 Task: Look for space in Mawlamyine, Myanmar from 24th August, 2023 to 10th September, 2023 for 8 adults in price range Rs.12000 to Rs.15000. Place can be entire place or shared room with 4 bedrooms having 8 beds and 4 bathrooms. Property type can be house, flat, guest house. Amenities needed are: wifi, TV, free parkinig on premises, gym, breakfast. Booking option can be shelf check-in. Required host language is English.
Action: Mouse moved to (454, 98)
Screenshot: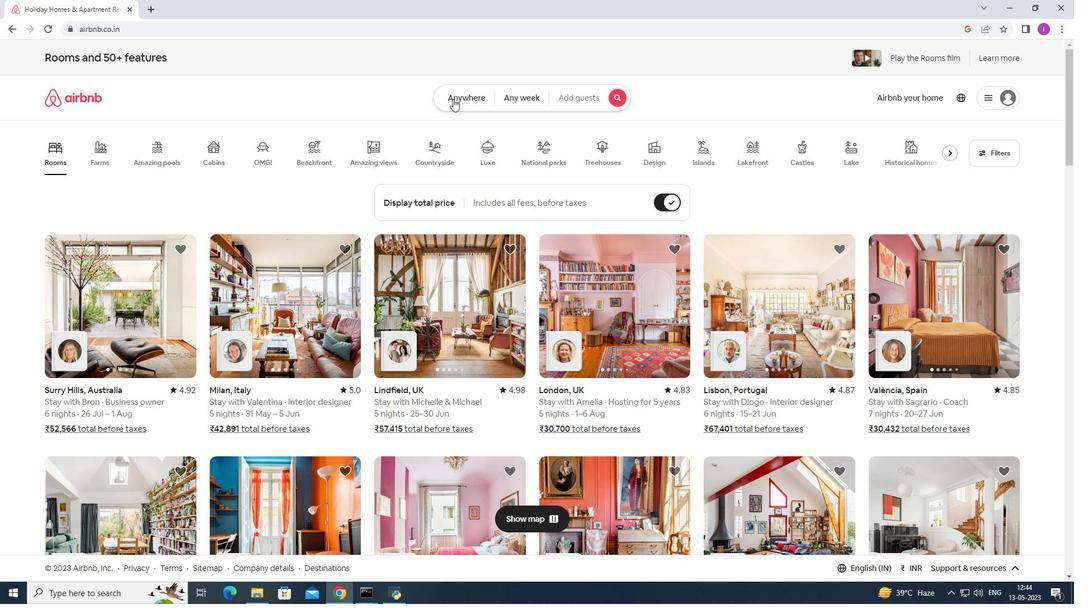 
Action: Mouse pressed left at (454, 98)
Screenshot: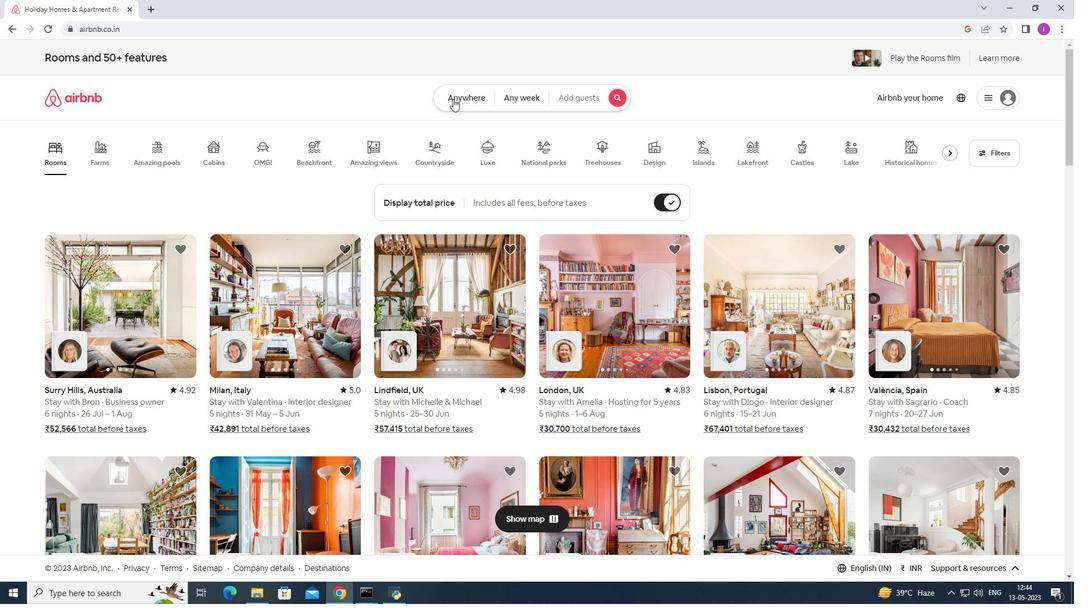 
Action: Mouse moved to (375, 149)
Screenshot: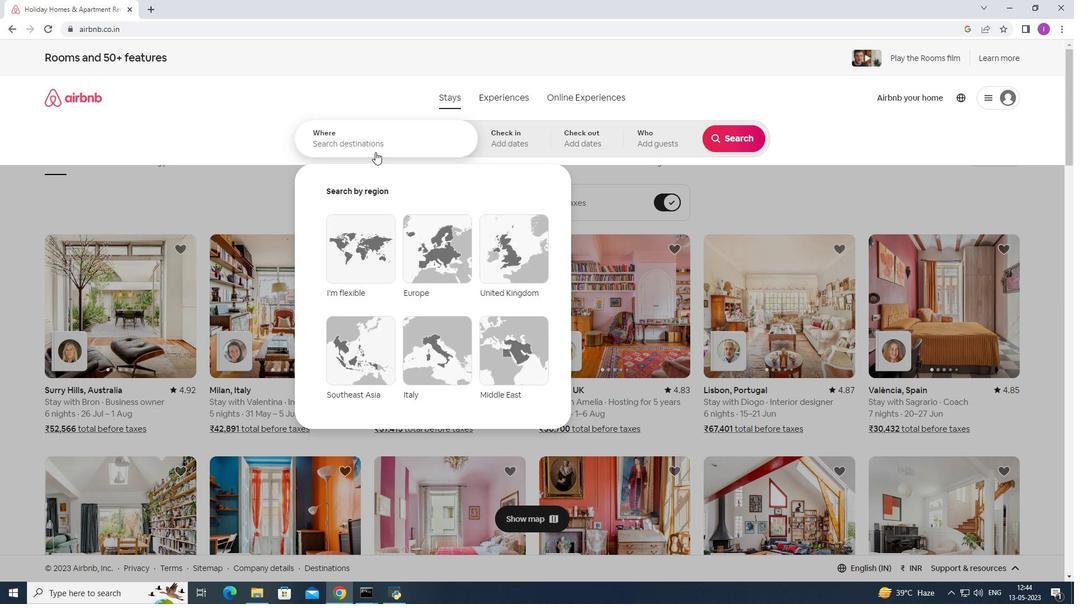 
Action: Mouse pressed left at (375, 149)
Screenshot: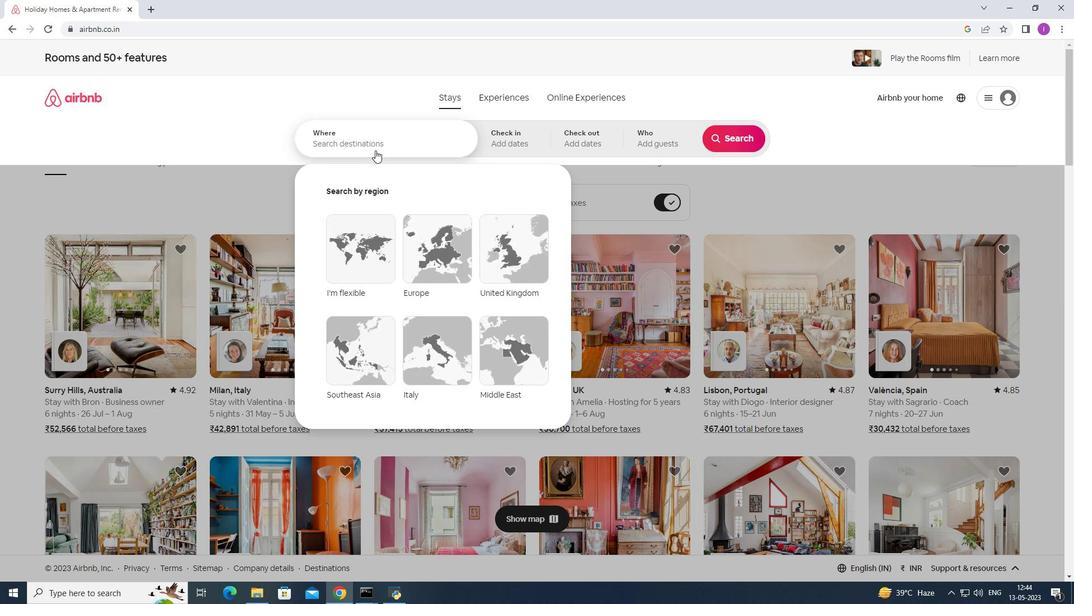 
Action: Mouse moved to (384, 141)
Screenshot: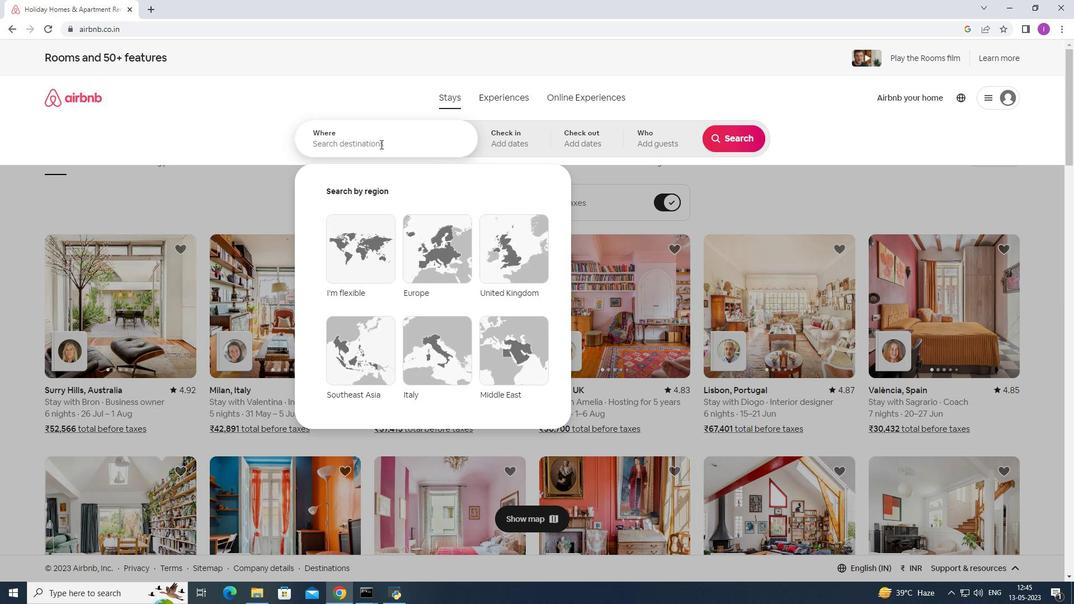 
Action: Key pressed <Key.shift>Mawlamyine
Screenshot: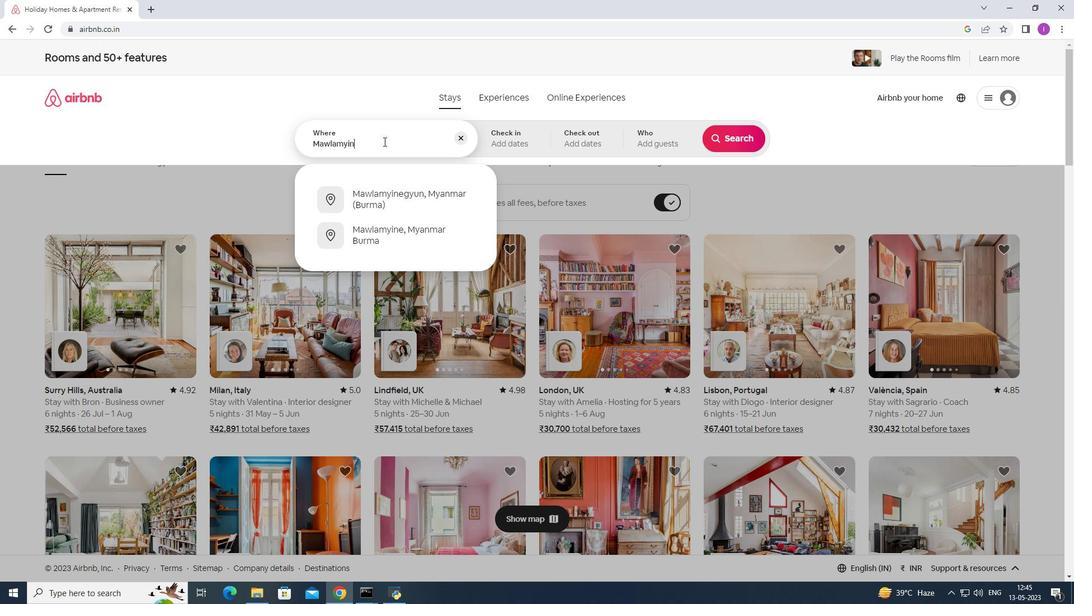 
Action: Mouse moved to (377, 206)
Screenshot: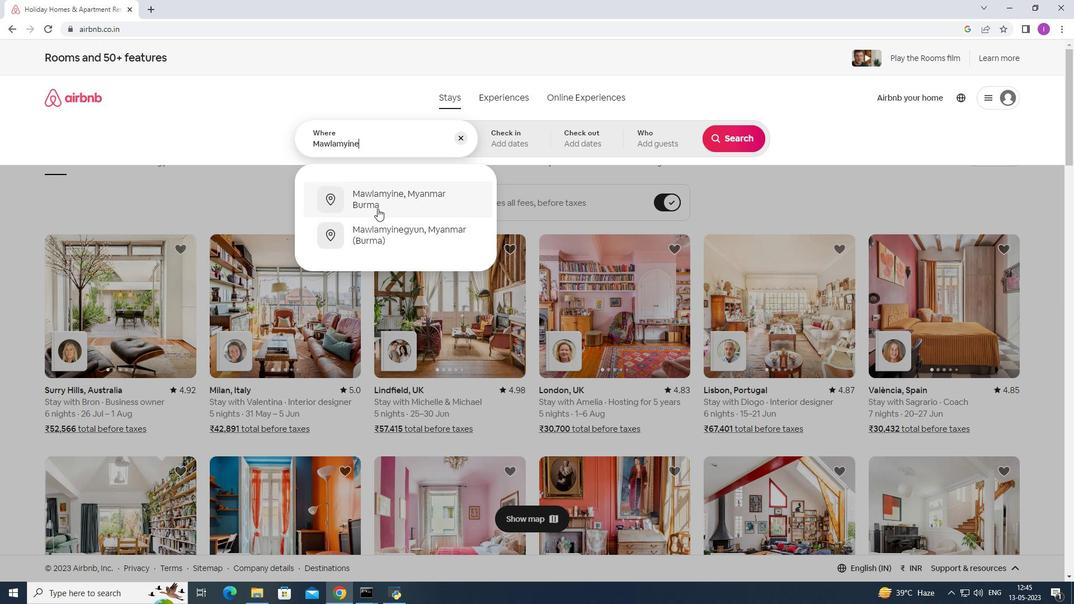 
Action: Mouse pressed left at (377, 206)
Screenshot: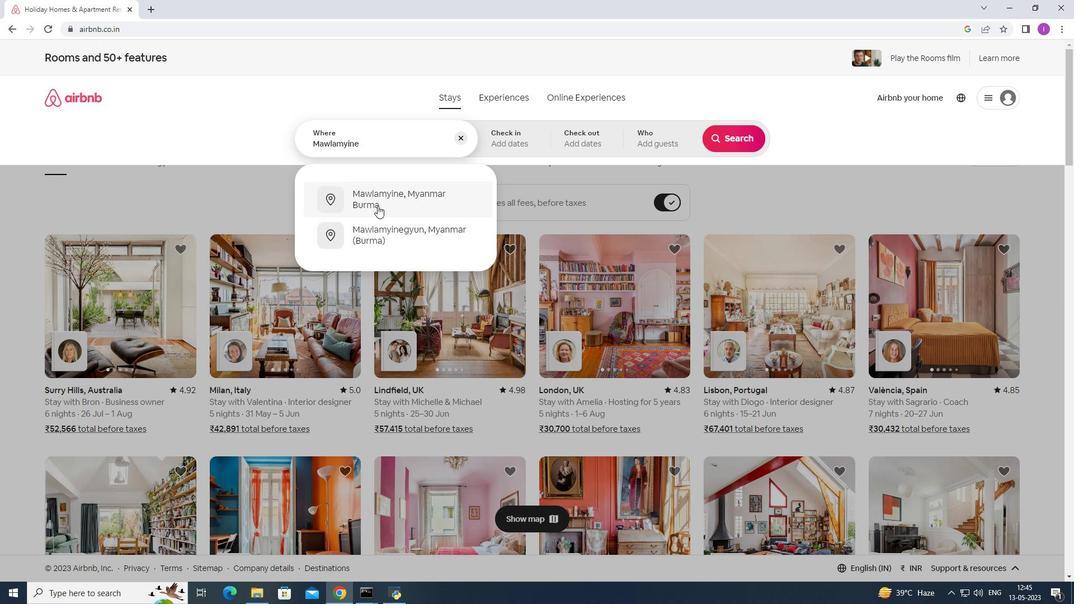 
Action: Mouse moved to (738, 228)
Screenshot: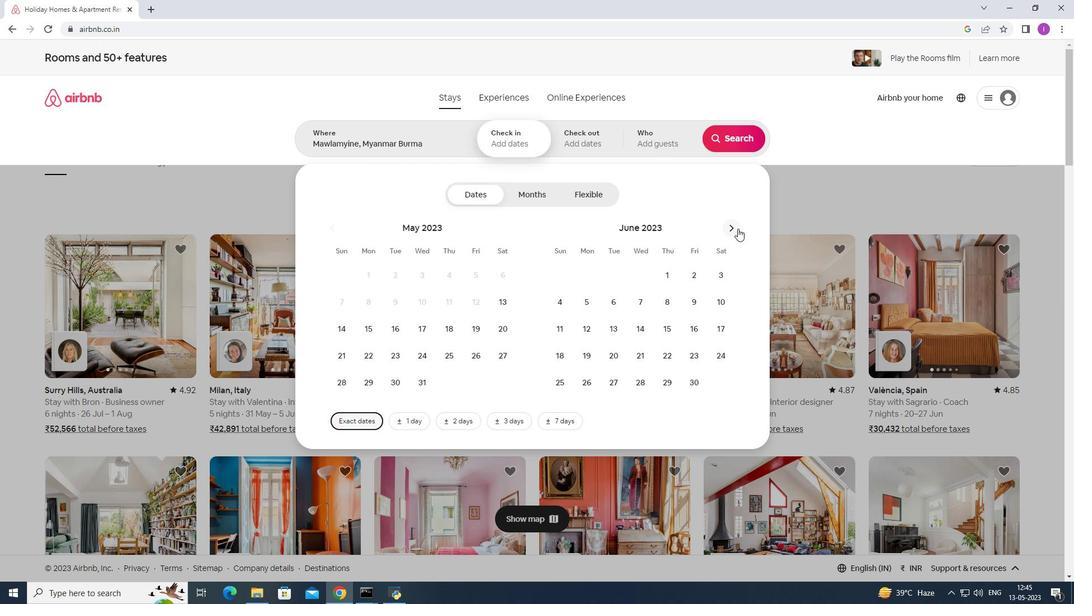 
Action: Mouse pressed left at (738, 228)
Screenshot: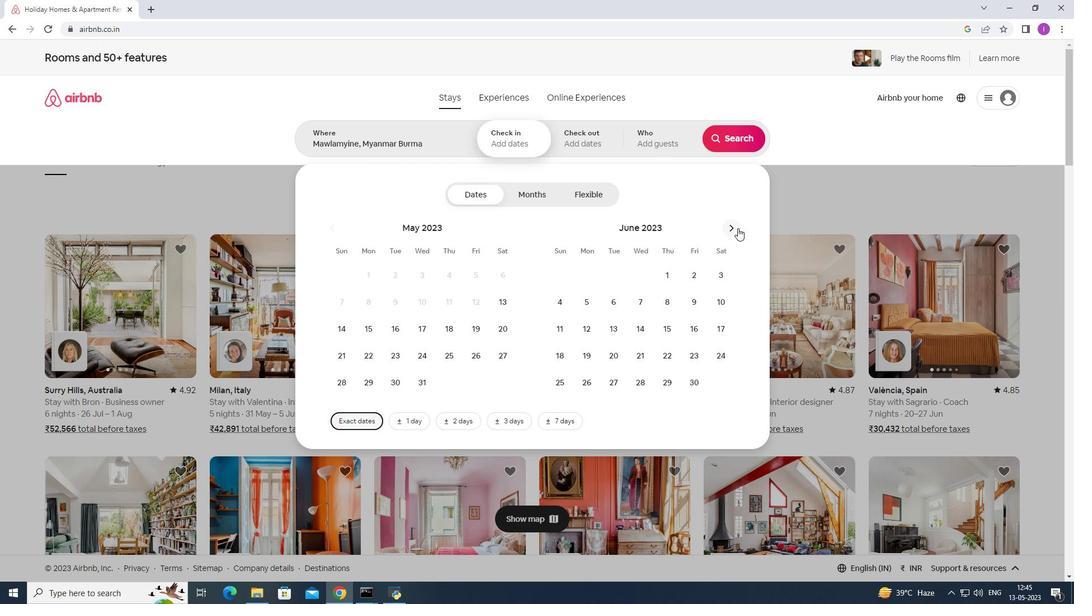 
Action: Mouse pressed left at (738, 228)
Screenshot: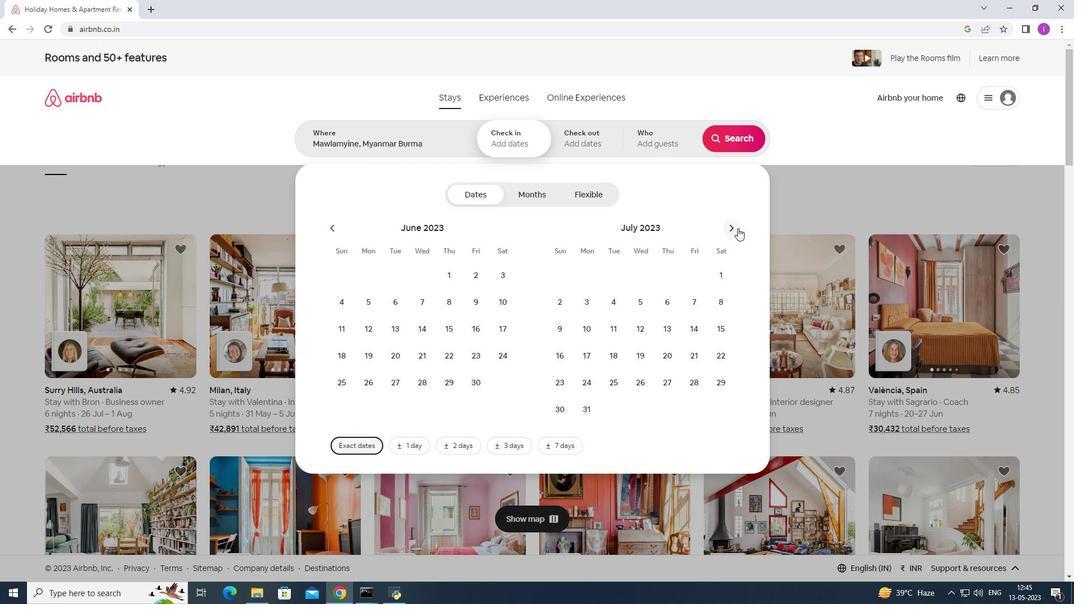 
Action: Mouse pressed left at (738, 228)
Screenshot: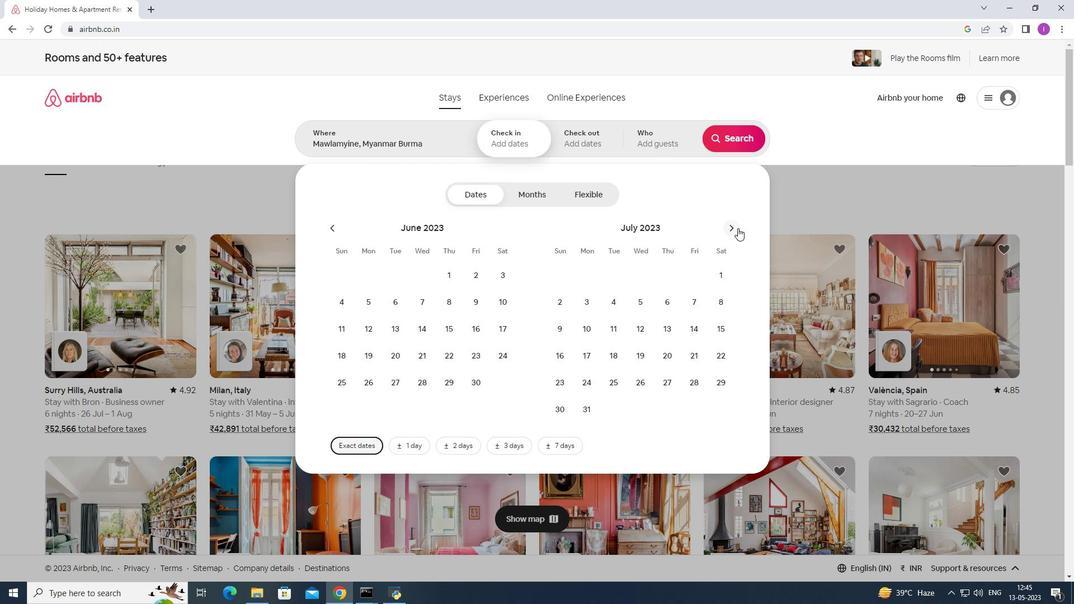 
Action: Mouse moved to (448, 354)
Screenshot: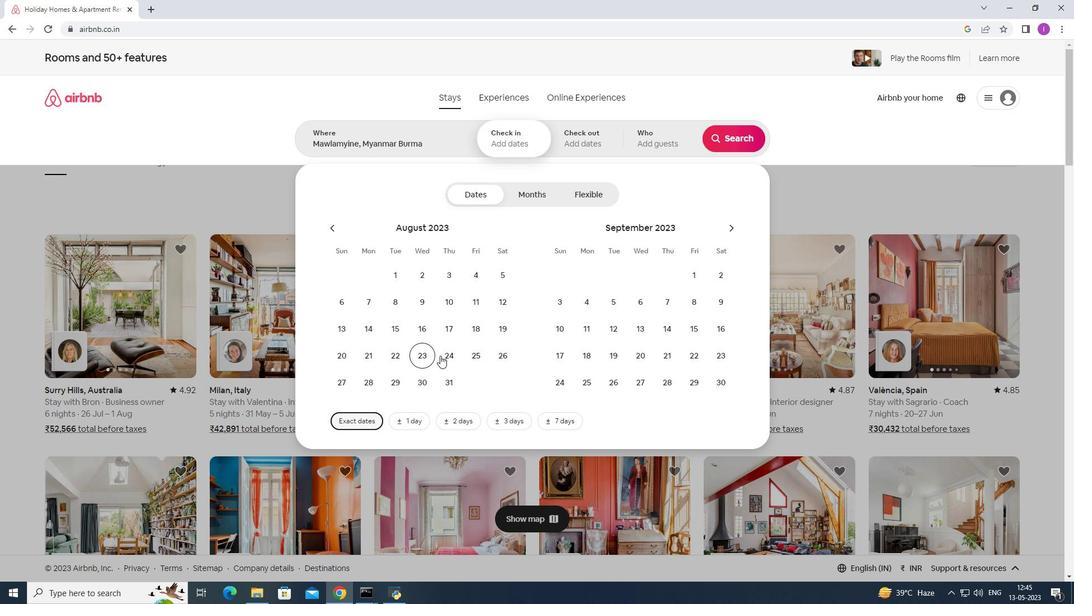 
Action: Mouse pressed left at (448, 354)
Screenshot: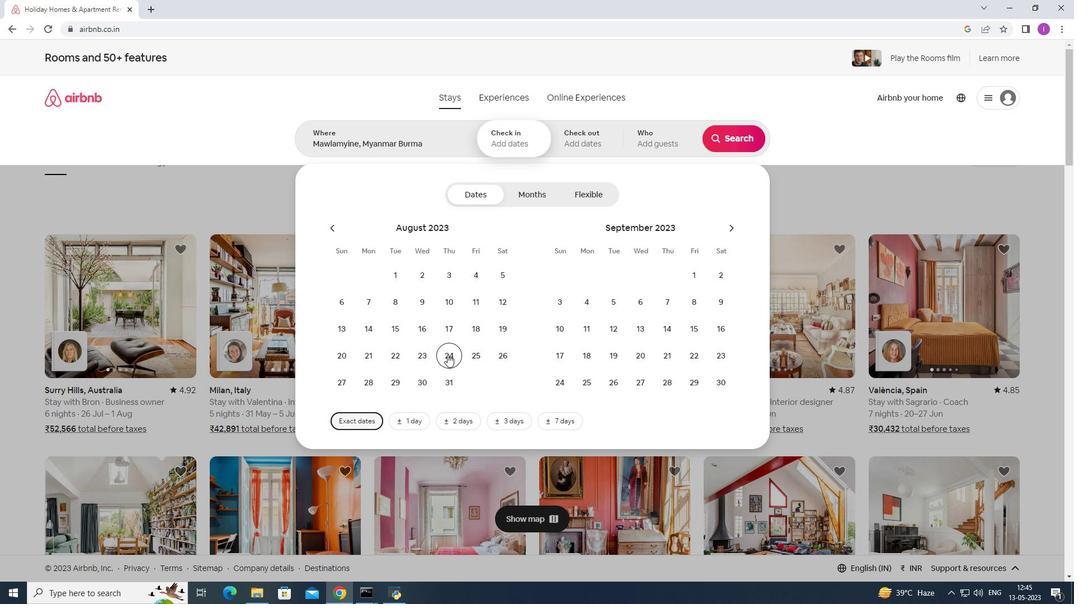 
Action: Mouse moved to (554, 328)
Screenshot: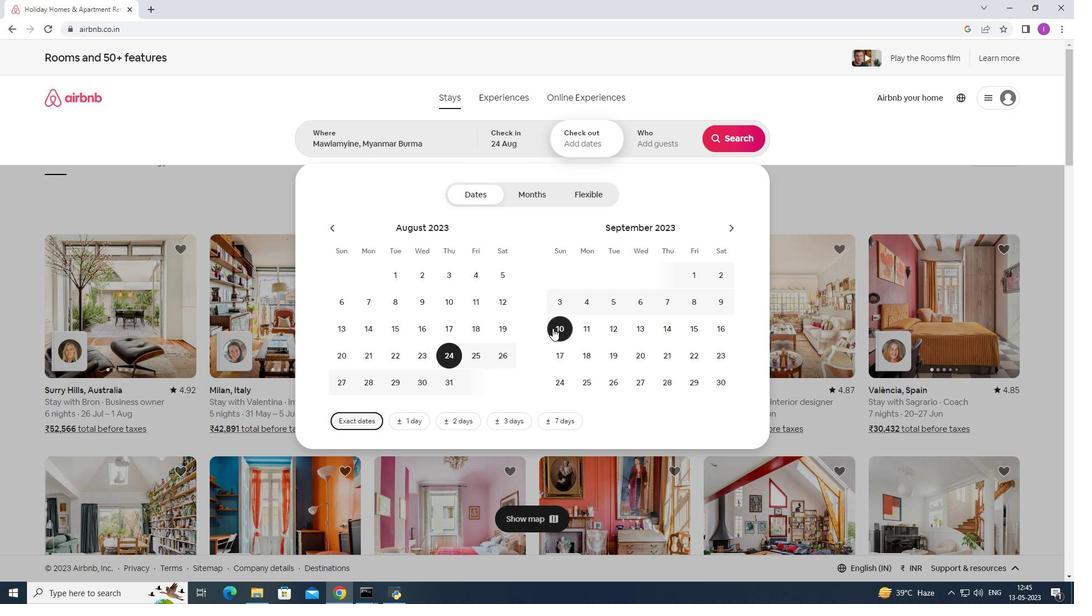 
Action: Mouse pressed left at (554, 328)
Screenshot: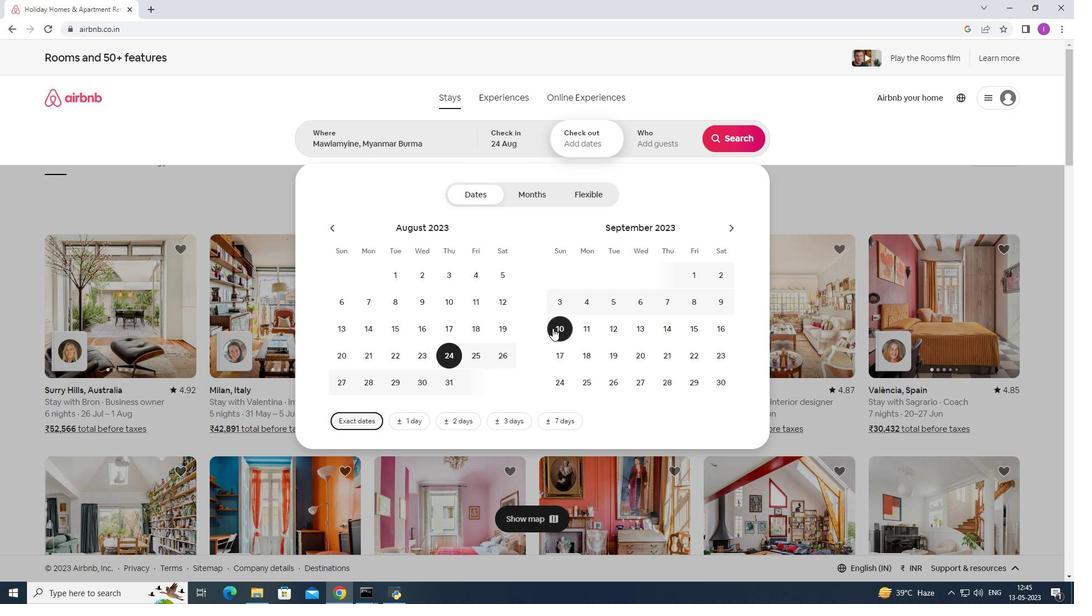 
Action: Mouse moved to (654, 150)
Screenshot: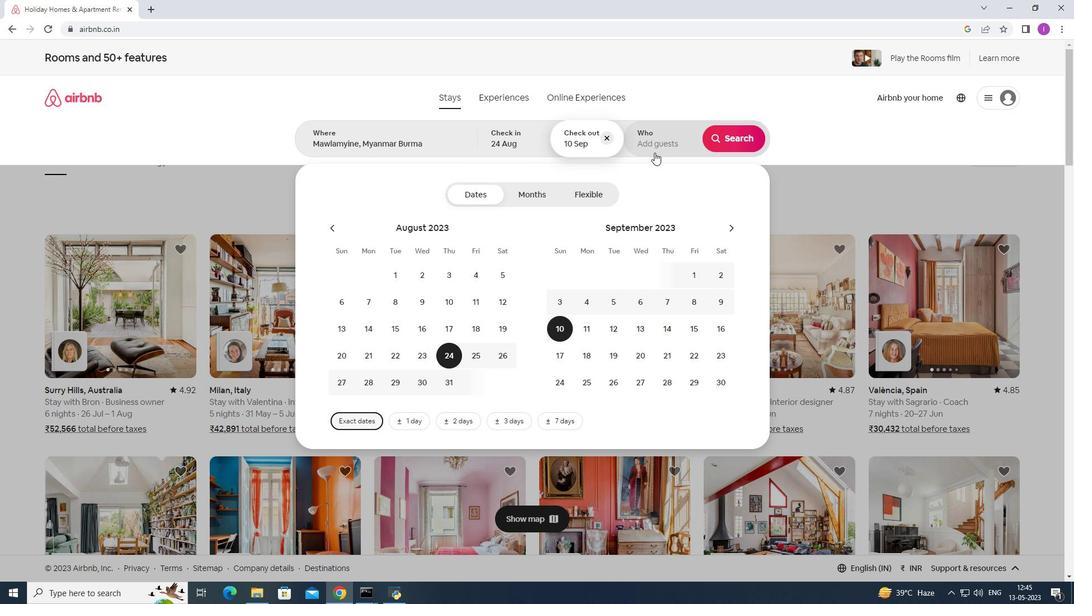 
Action: Mouse pressed left at (654, 150)
Screenshot: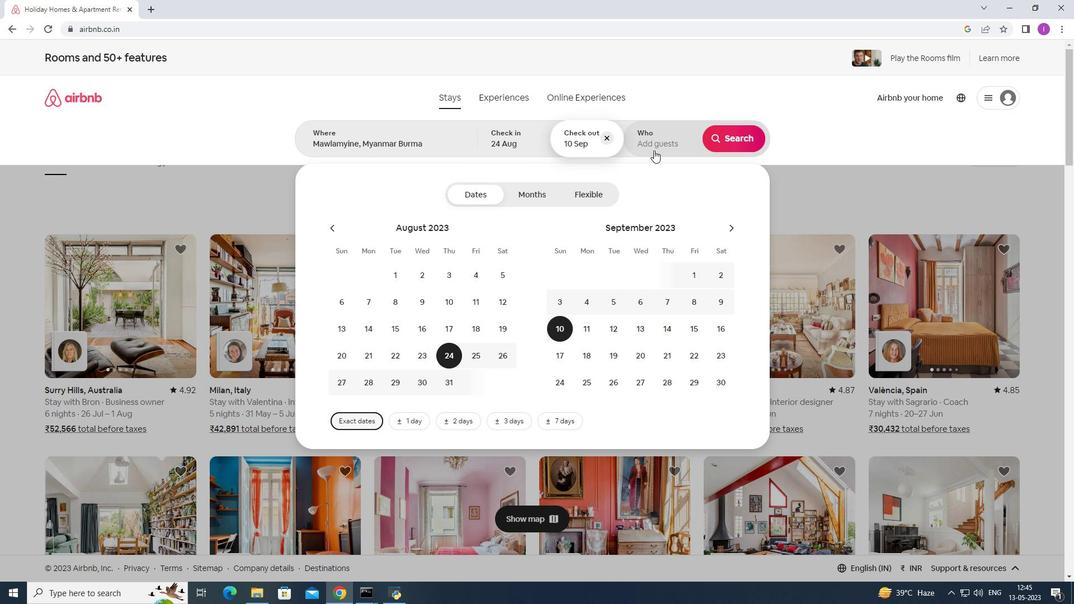 
Action: Mouse moved to (735, 199)
Screenshot: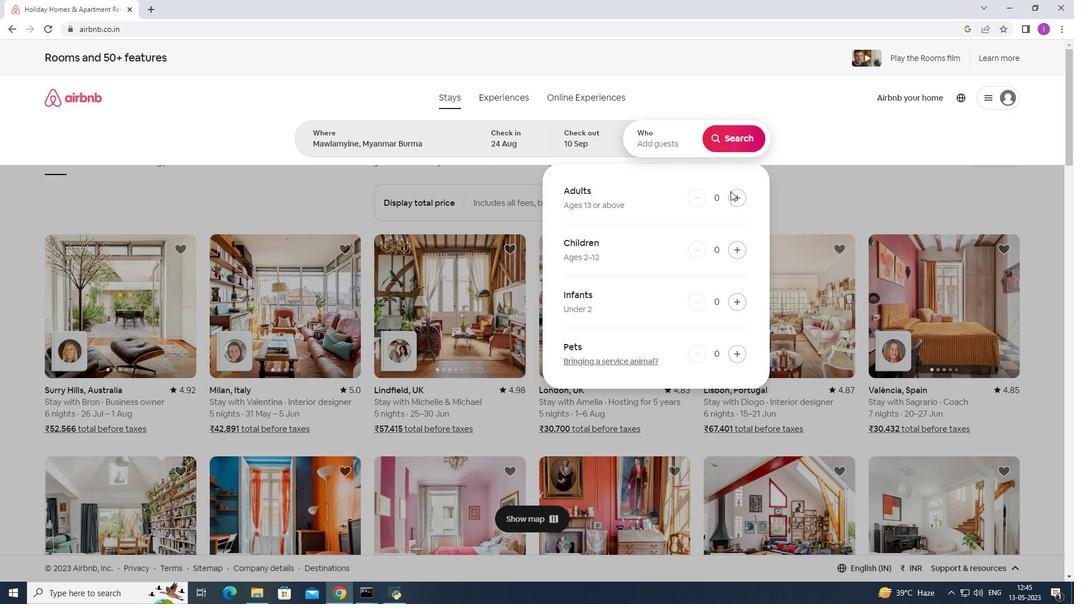 
Action: Mouse pressed left at (735, 199)
Screenshot: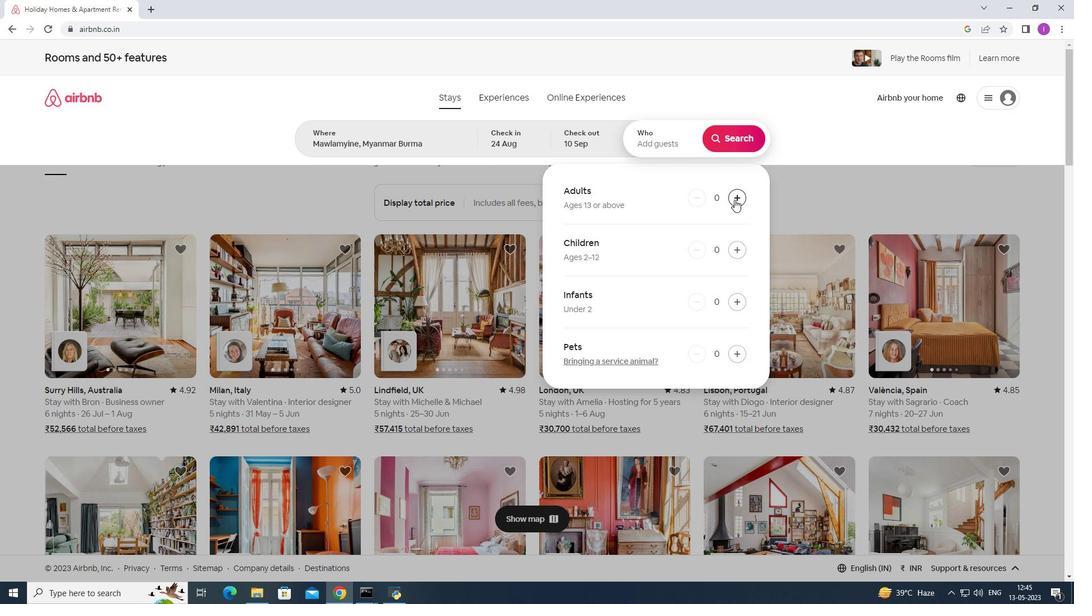 
Action: Mouse pressed left at (735, 199)
Screenshot: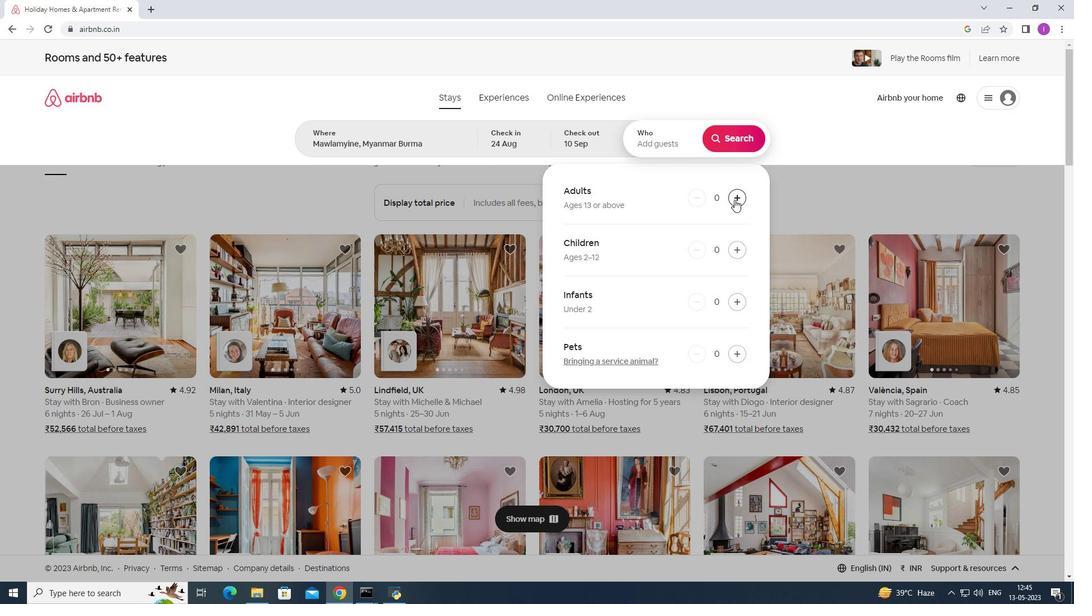 
Action: Mouse pressed left at (735, 199)
Screenshot: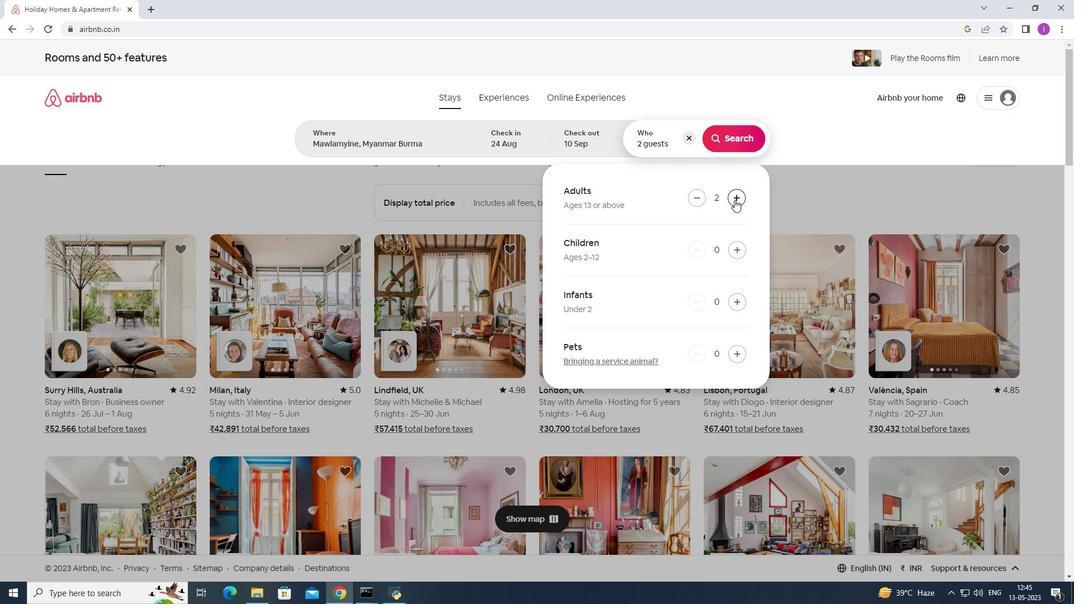 
Action: Mouse pressed left at (735, 199)
Screenshot: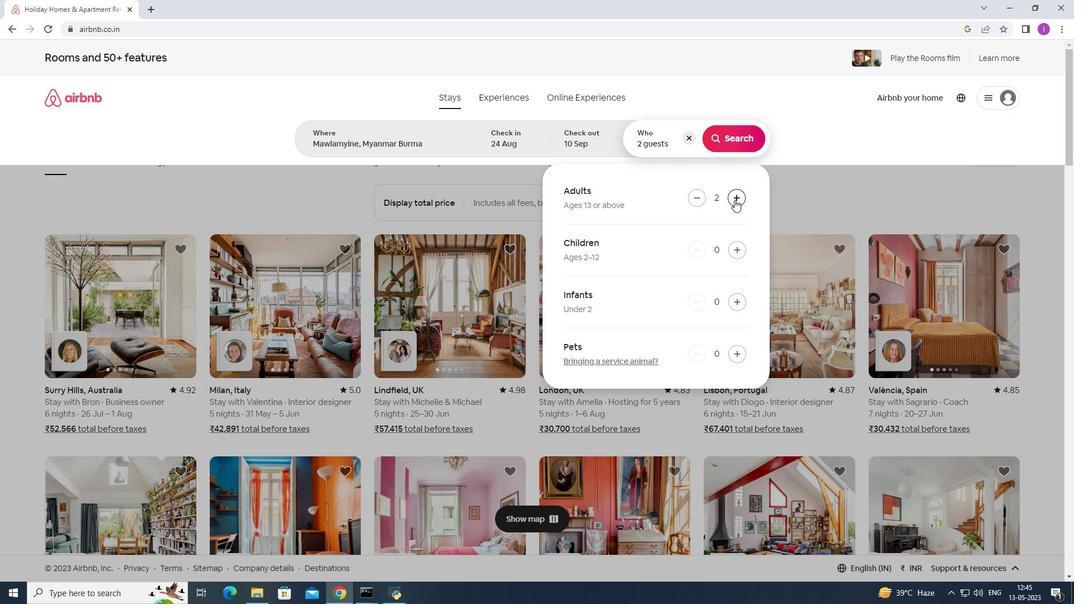 
Action: Mouse pressed left at (735, 199)
Screenshot: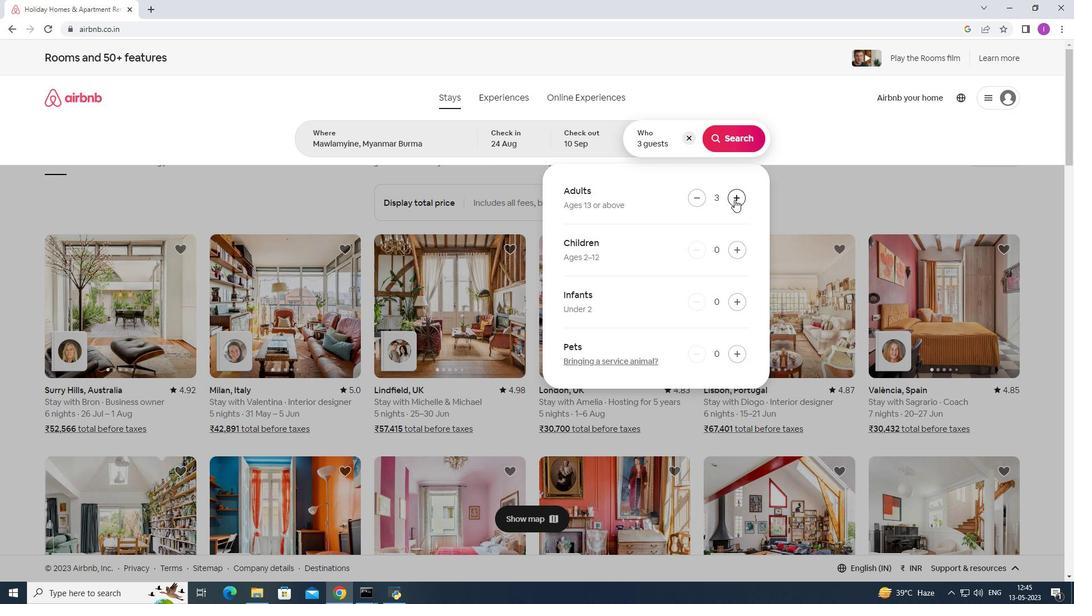 
Action: Mouse pressed left at (735, 199)
Screenshot: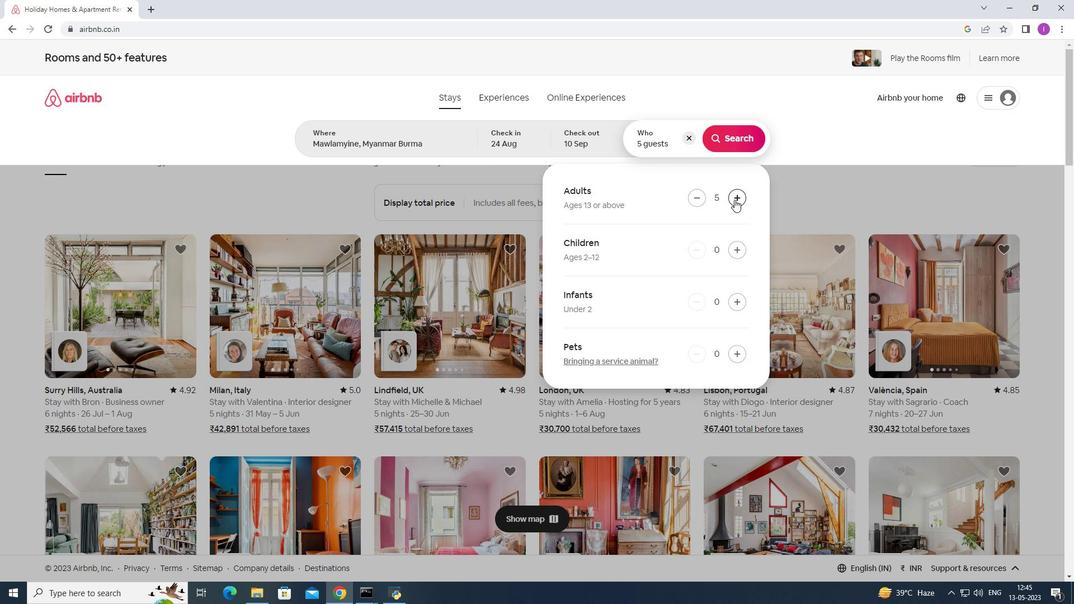 
Action: Mouse pressed left at (735, 199)
Screenshot: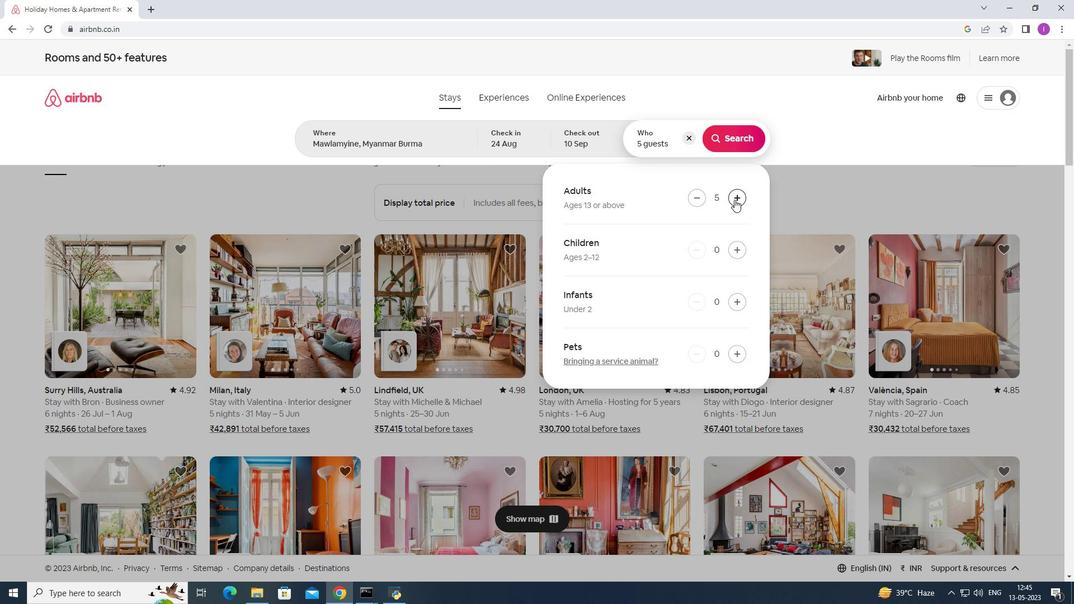 
Action: Mouse moved to (737, 202)
Screenshot: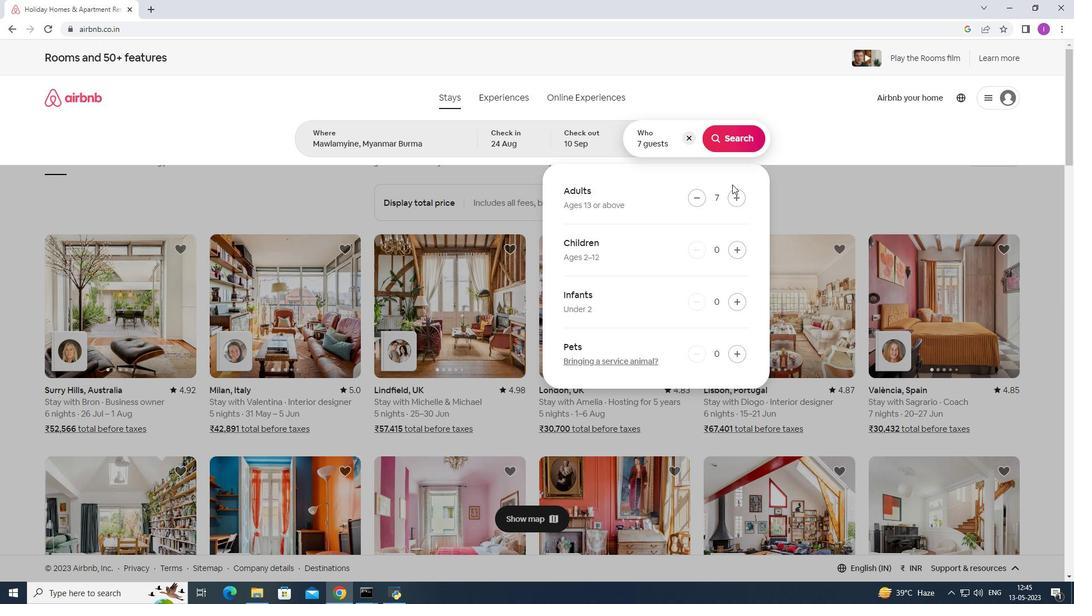 
Action: Mouse pressed left at (737, 202)
Screenshot: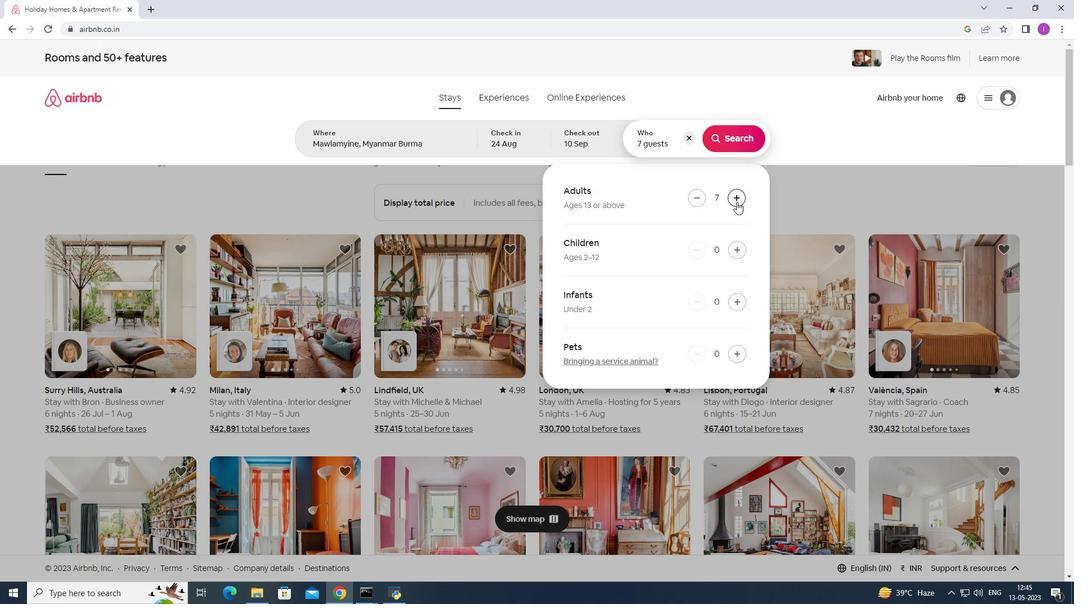 
Action: Mouse moved to (724, 150)
Screenshot: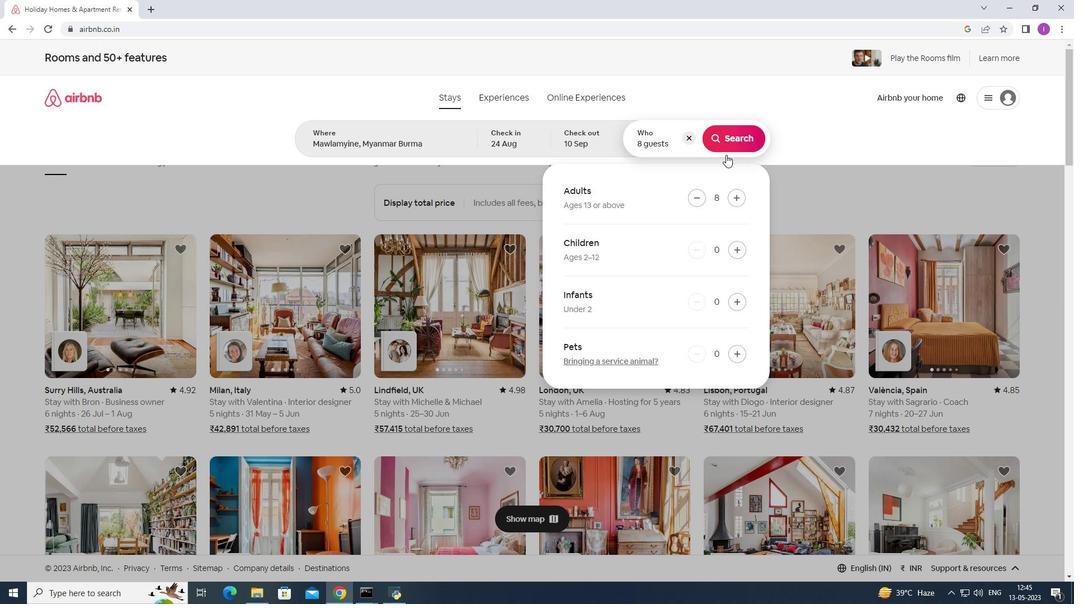 
Action: Mouse pressed left at (724, 150)
Screenshot: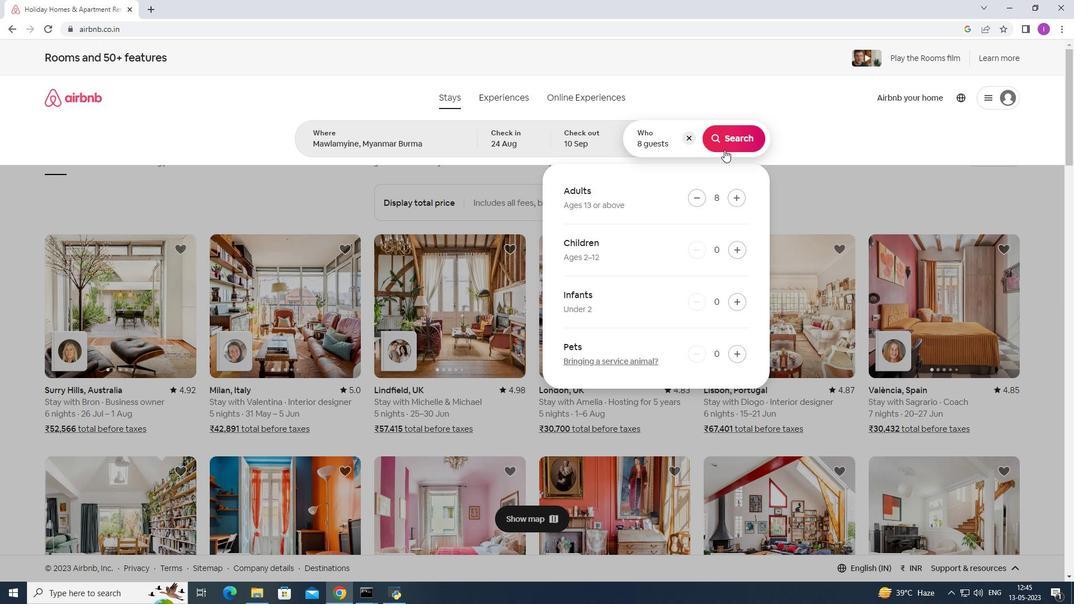 
Action: Mouse moved to (1025, 104)
Screenshot: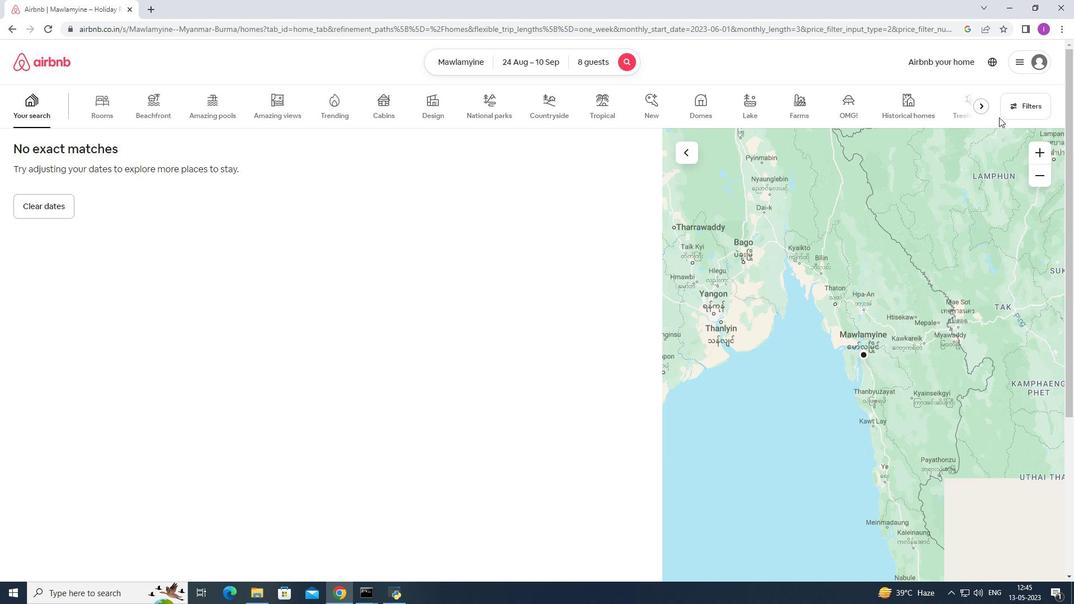 
Action: Mouse pressed left at (1025, 104)
Screenshot: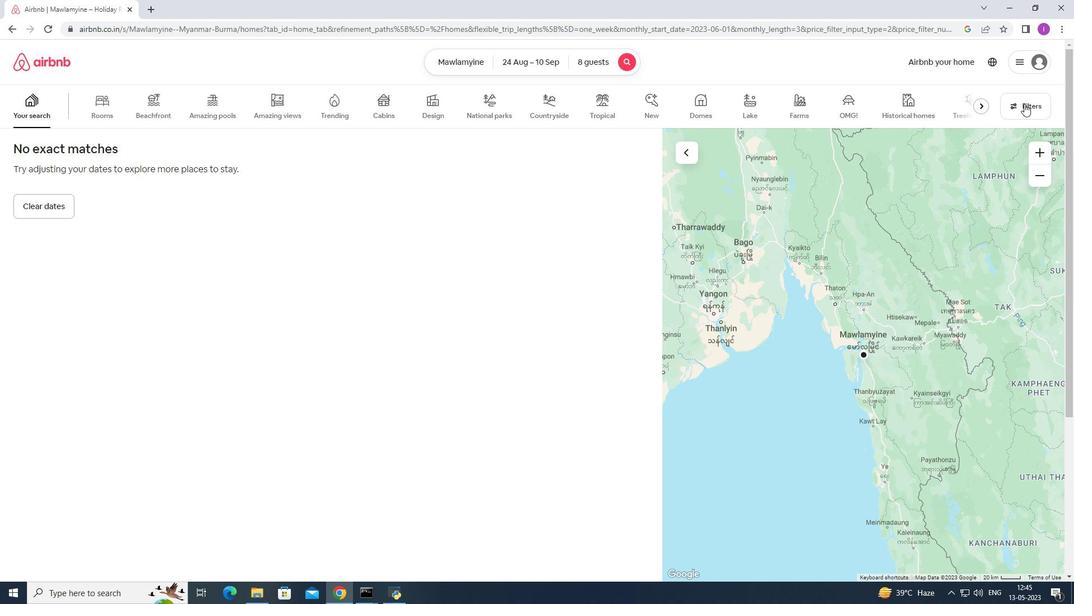 
Action: Mouse moved to (618, 384)
Screenshot: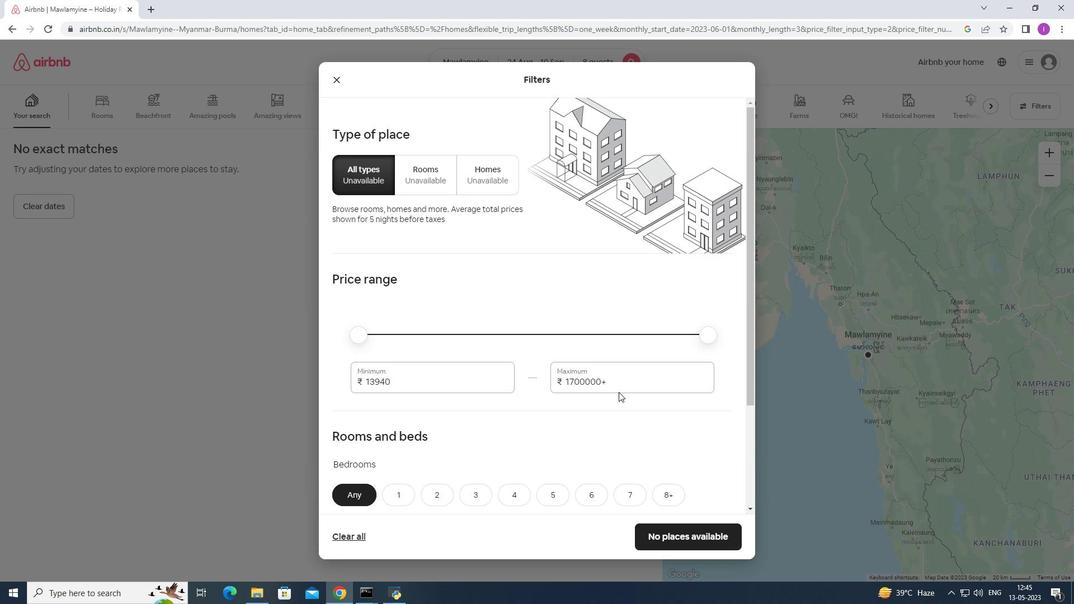 
Action: Mouse pressed left at (618, 384)
Screenshot: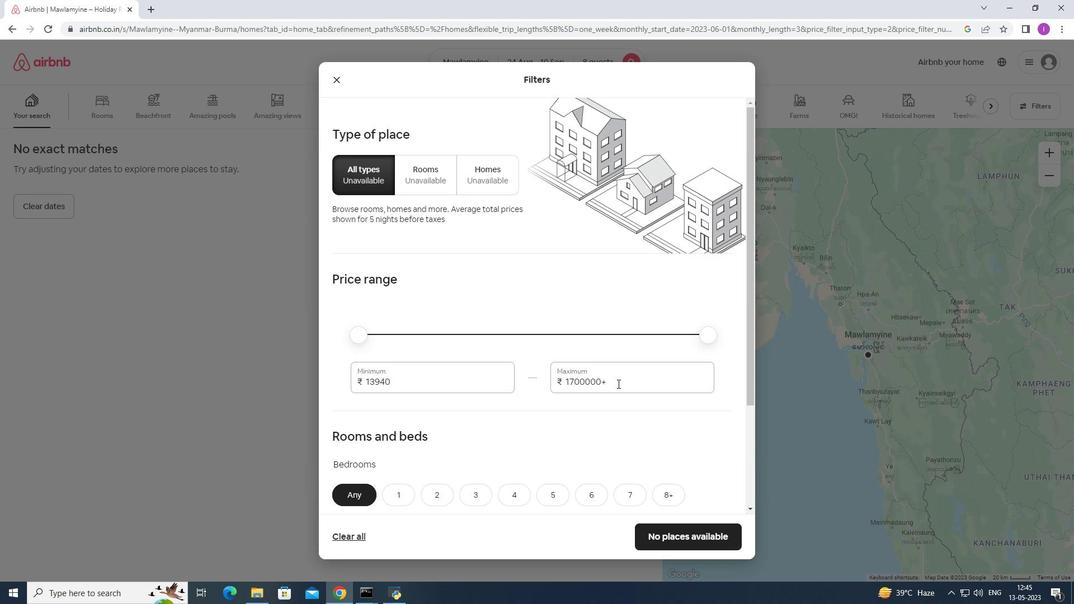 
Action: Mouse moved to (606, 396)
Screenshot: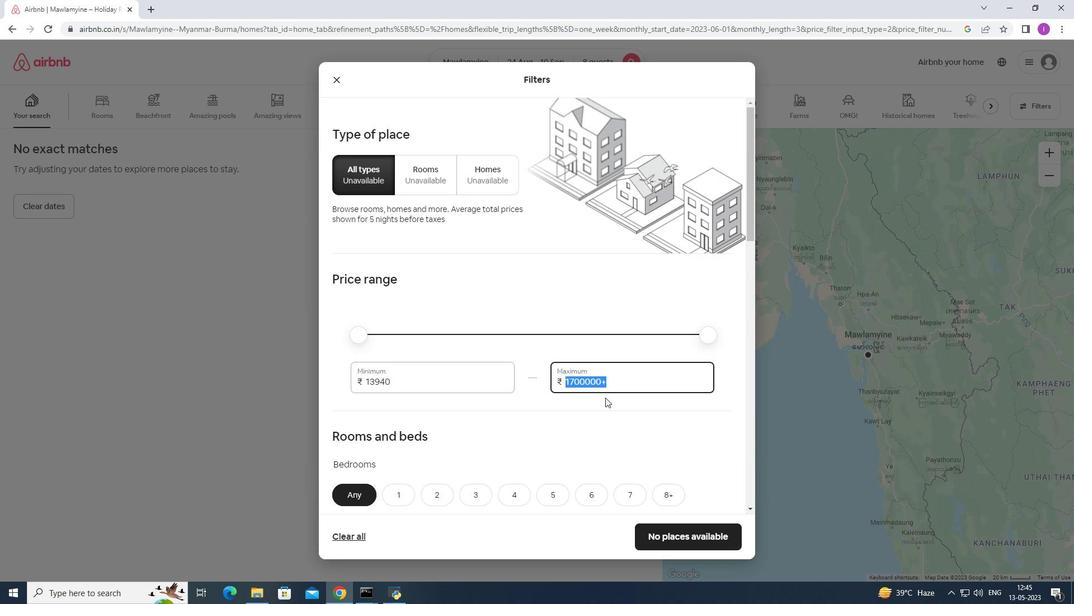 
Action: Key pressed 15
Screenshot: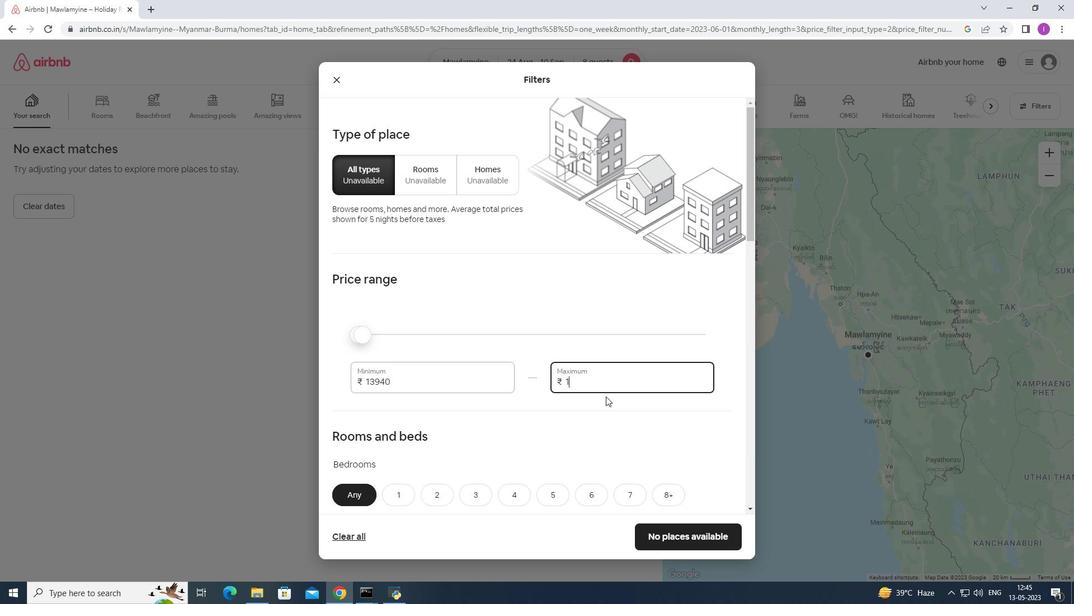 
Action: Mouse moved to (607, 395)
Screenshot: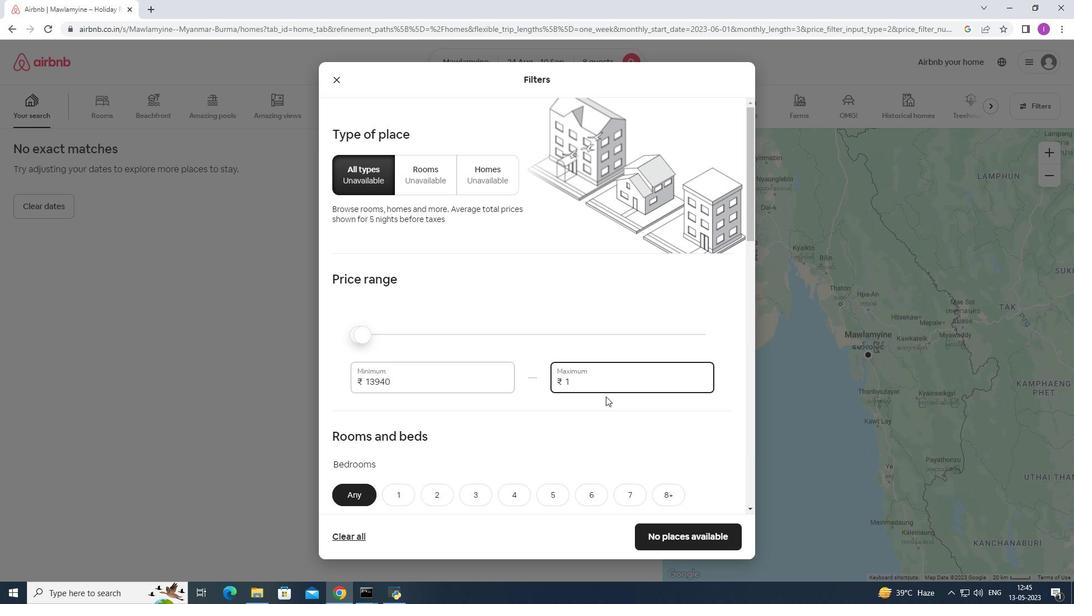 
Action: Key pressed 00
Screenshot: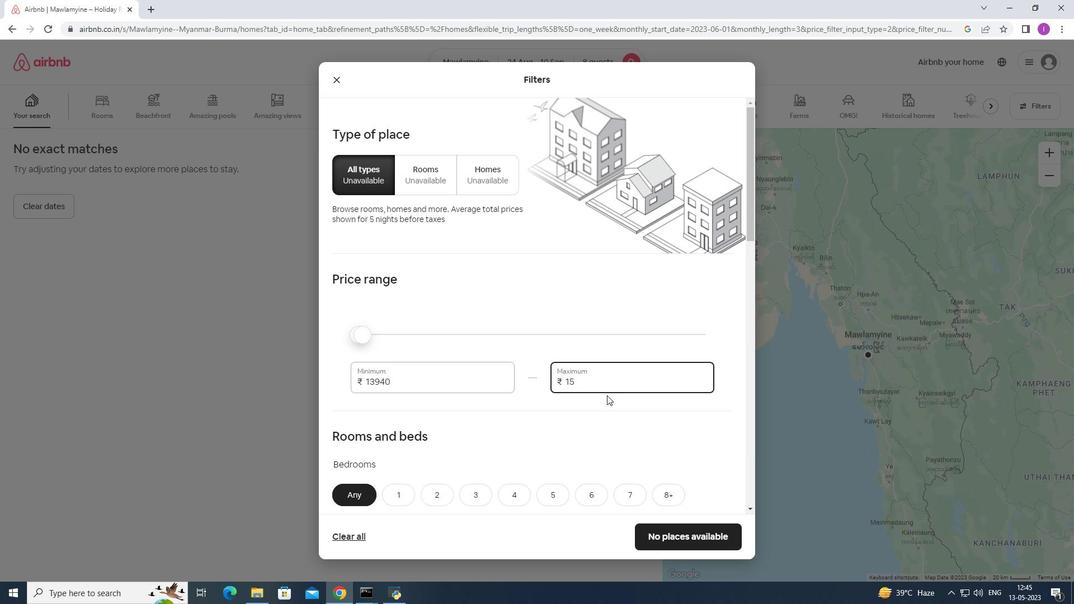 
Action: Mouse moved to (587, 399)
Screenshot: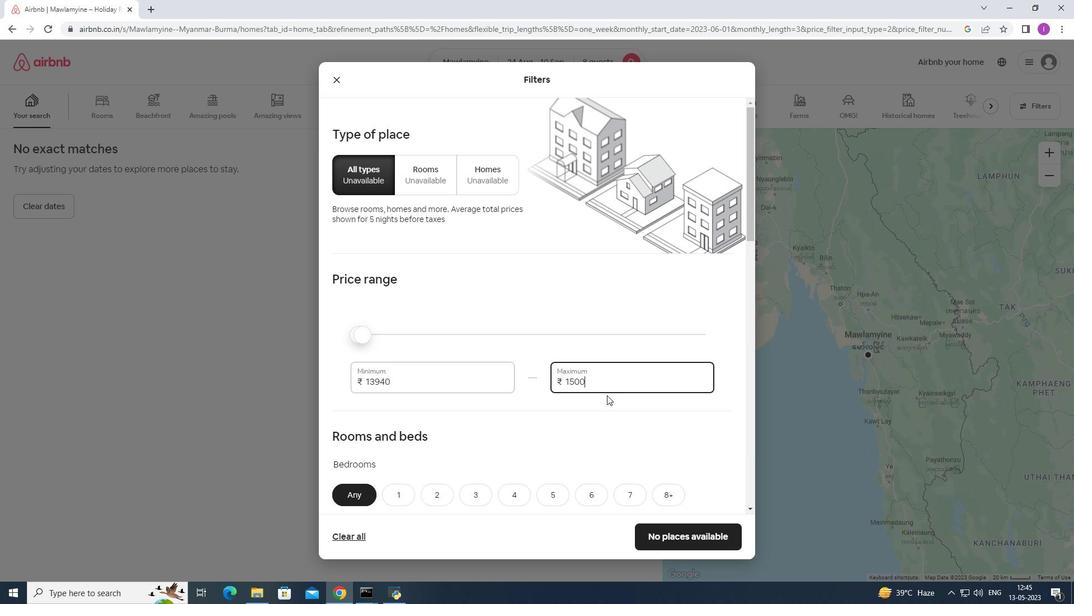 
Action: Key pressed 0
Screenshot: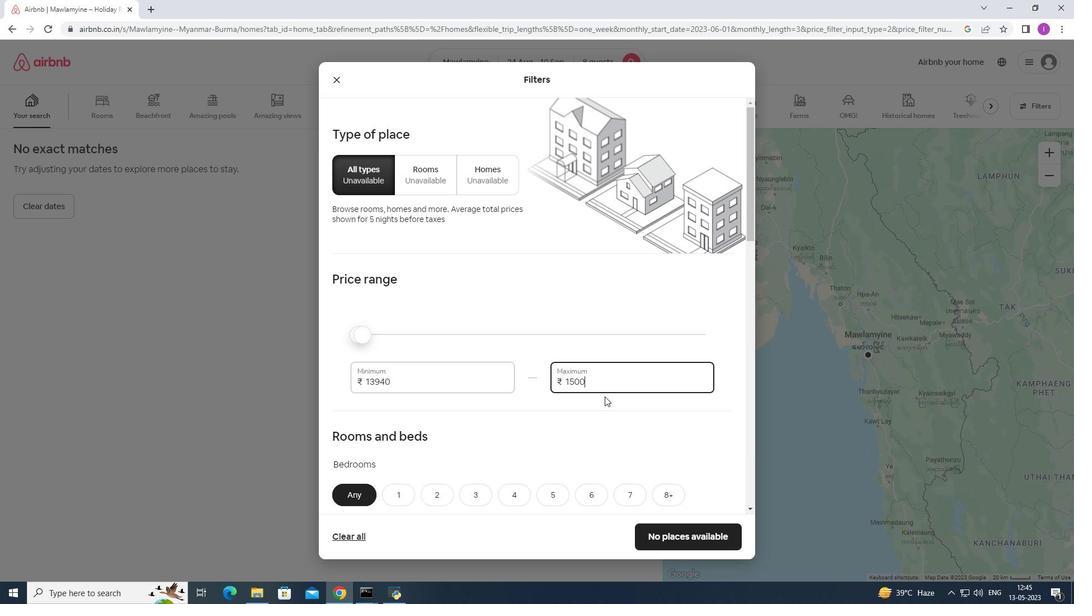 
Action: Mouse moved to (401, 382)
Screenshot: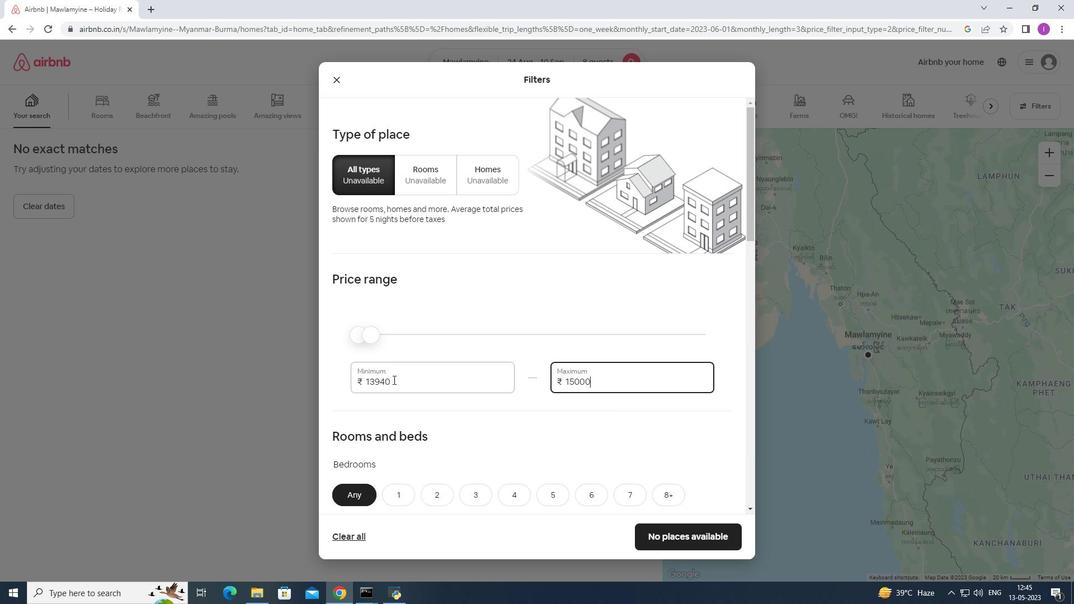 
Action: Mouse pressed left at (401, 382)
Screenshot: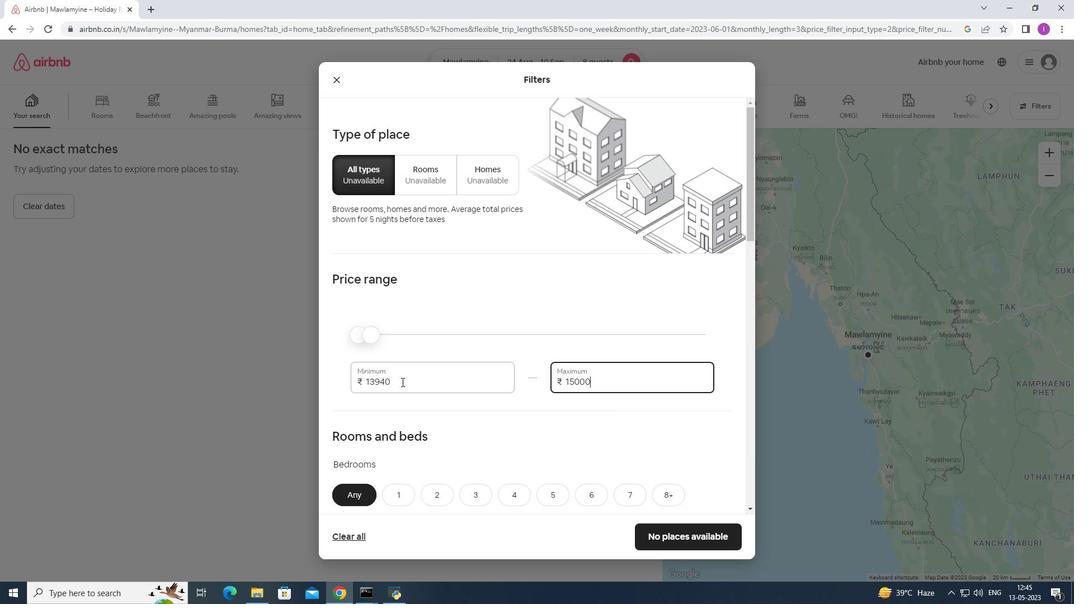 
Action: Mouse moved to (507, 404)
Screenshot: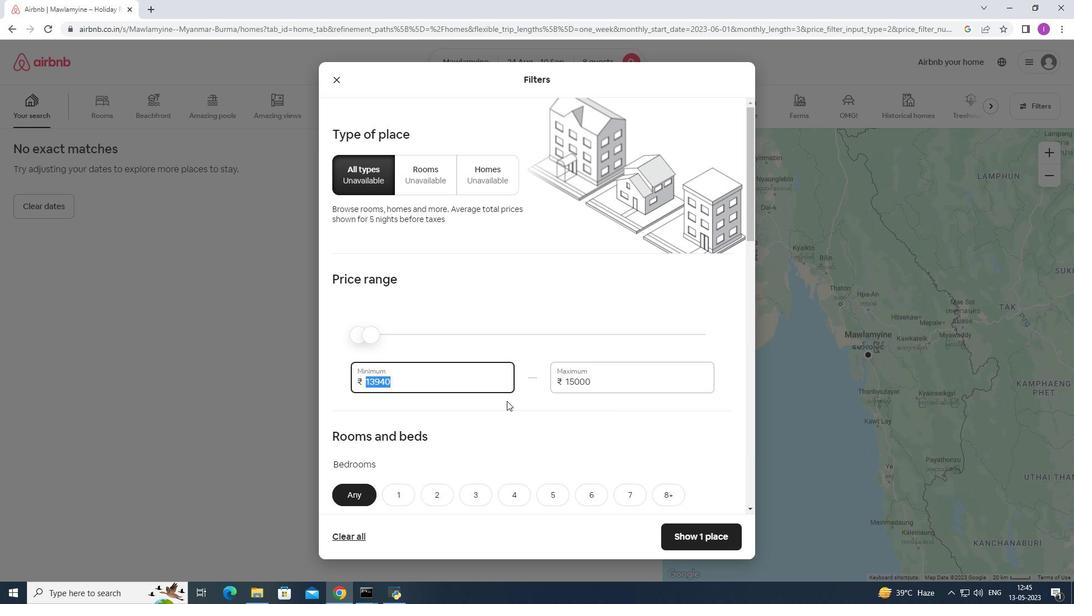 
Action: Key pressed 12000
Screenshot: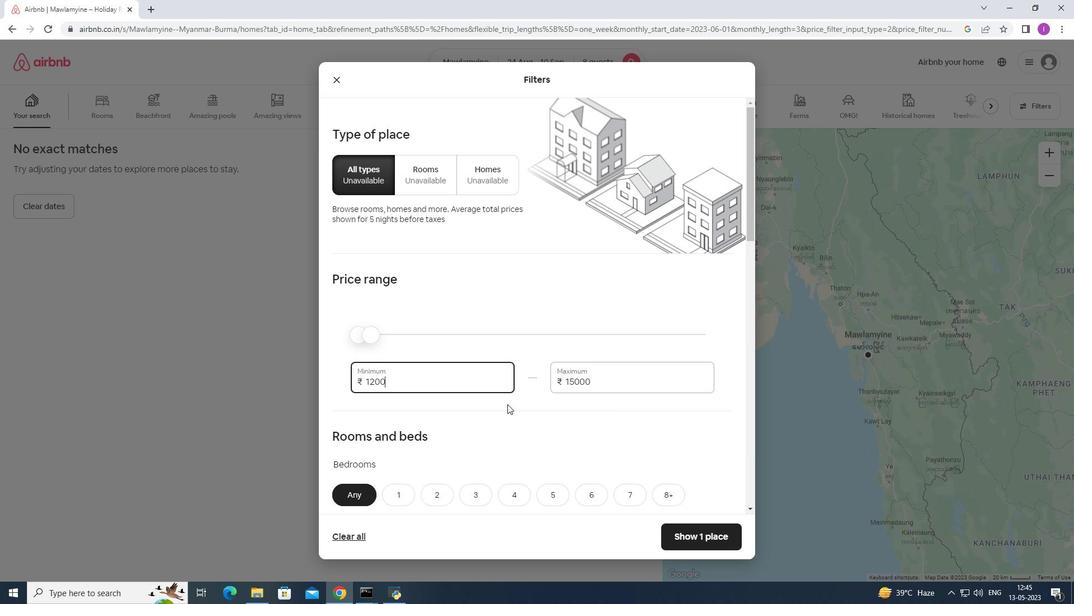 
Action: Mouse moved to (518, 447)
Screenshot: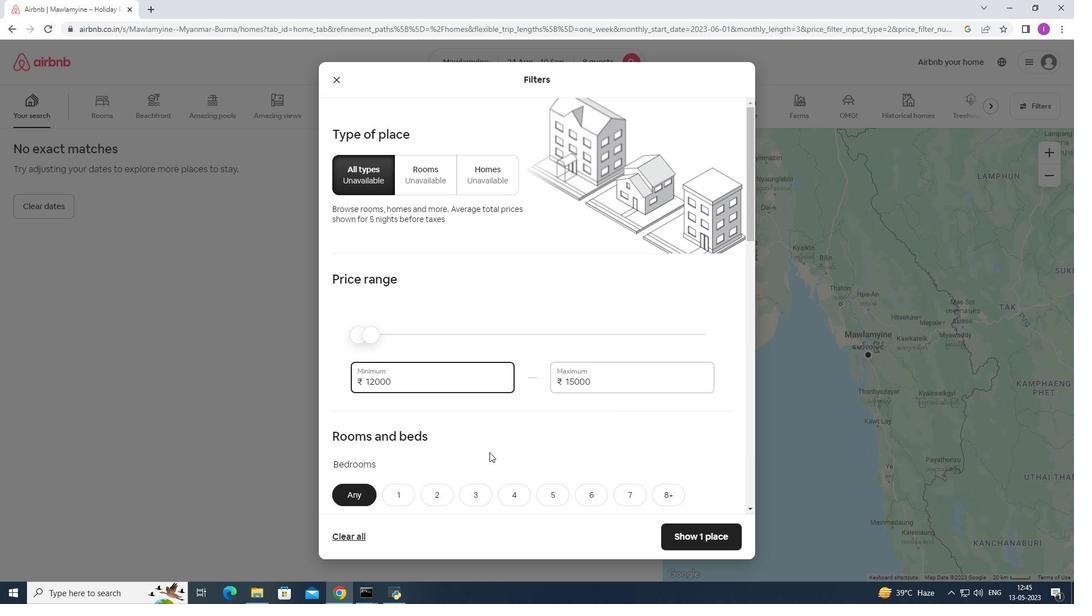 
Action: Mouse scrolled (518, 447) with delta (0, 0)
Screenshot: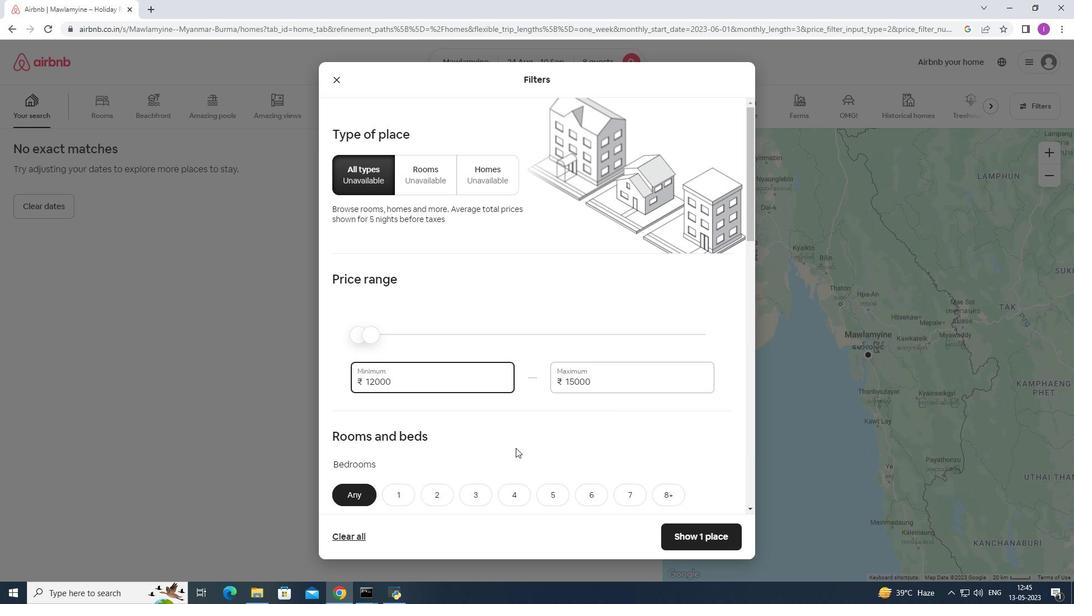 
Action: Mouse scrolled (518, 447) with delta (0, 0)
Screenshot: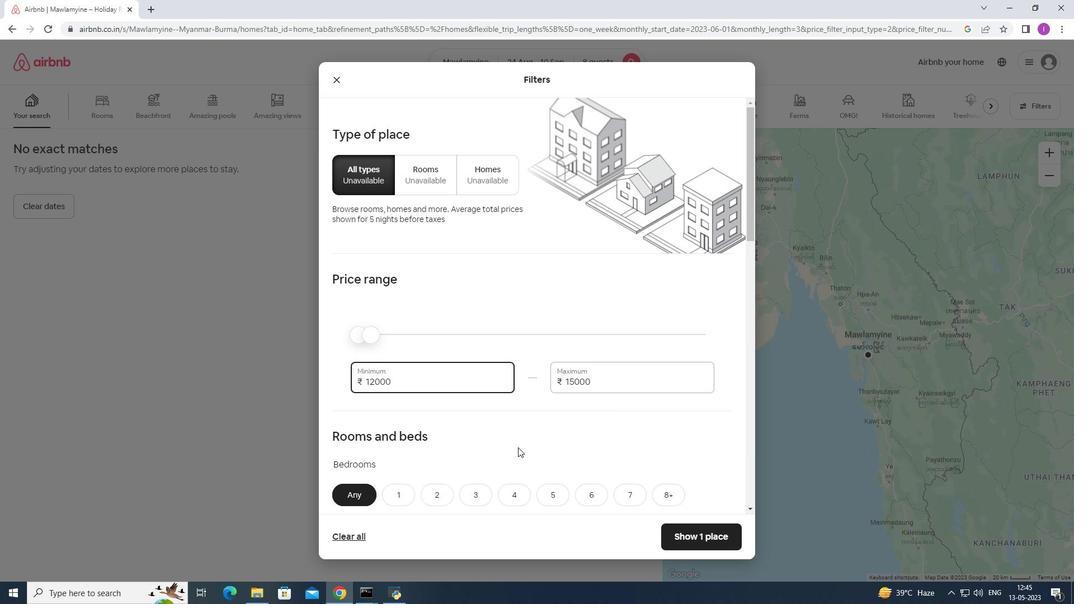 
Action: Mouse scrolled (518, 447) with delta (0, 0)
Screenshot: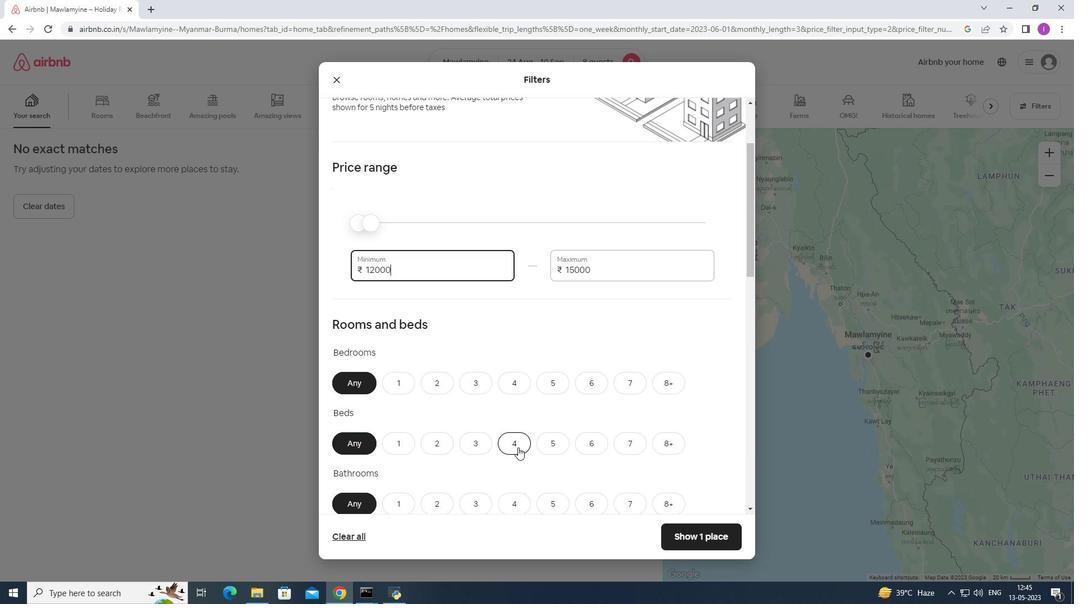 
Action: Mouse scrolled (518, 447) with delta (0, 0)
Screenshot: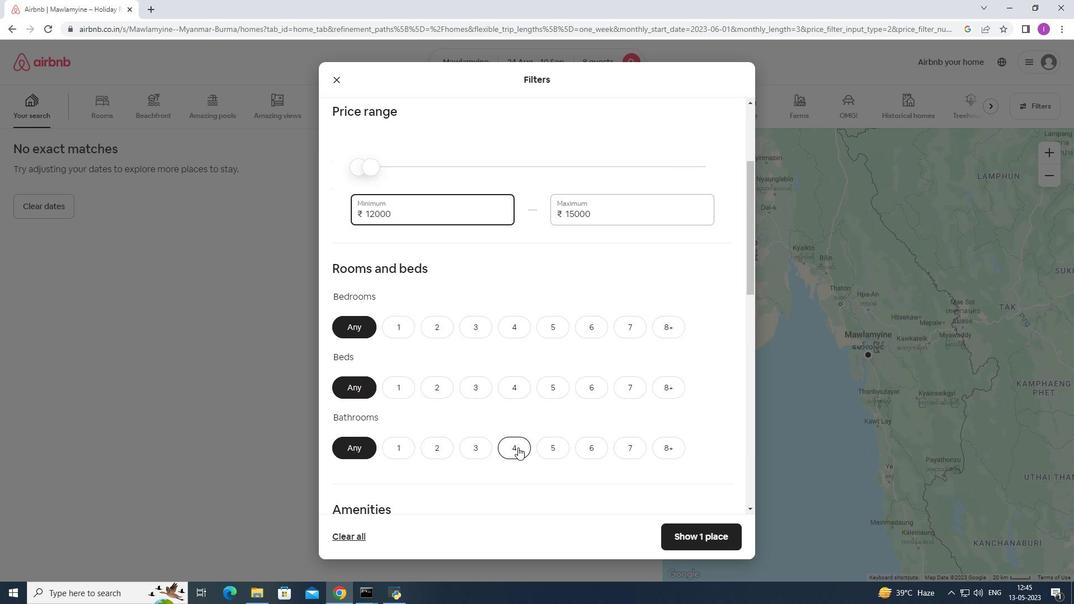 
Action: Mouse moved to (509, 275)
Screenshot: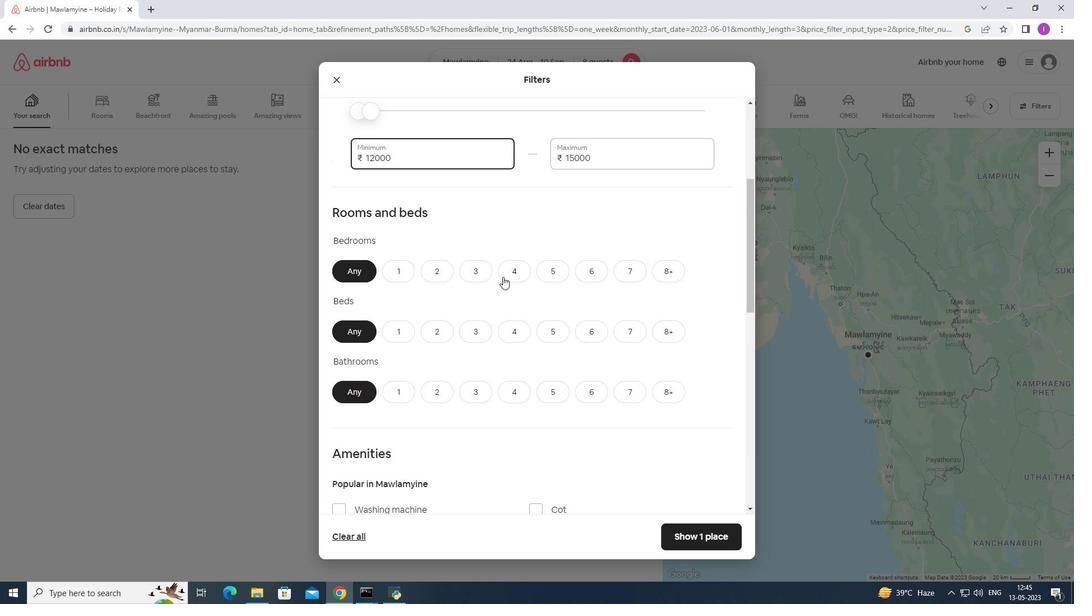 
Action: Mouse pressed left at (509, 275)
Screenshot: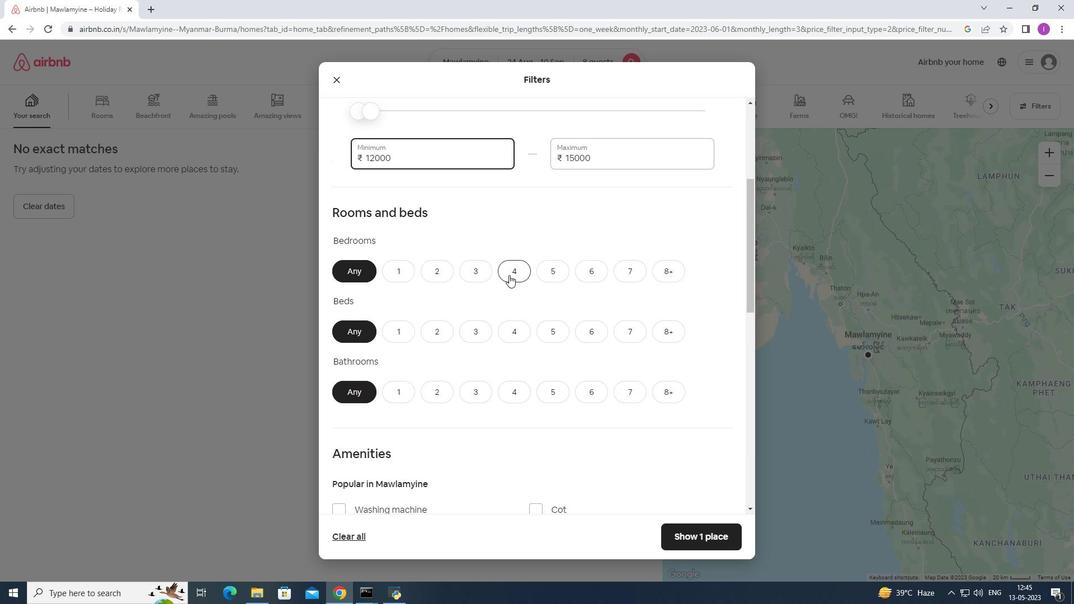
Action: Mouse moved to (662, 334)
Screenshot: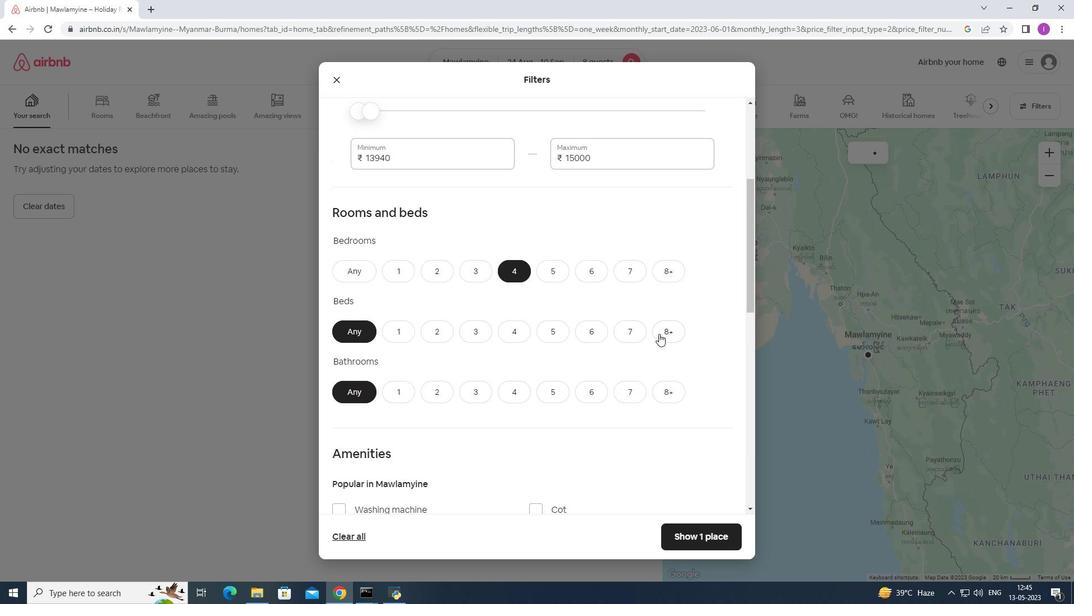 
Action: Mouse pressed left at (662, 334)
Screenshot: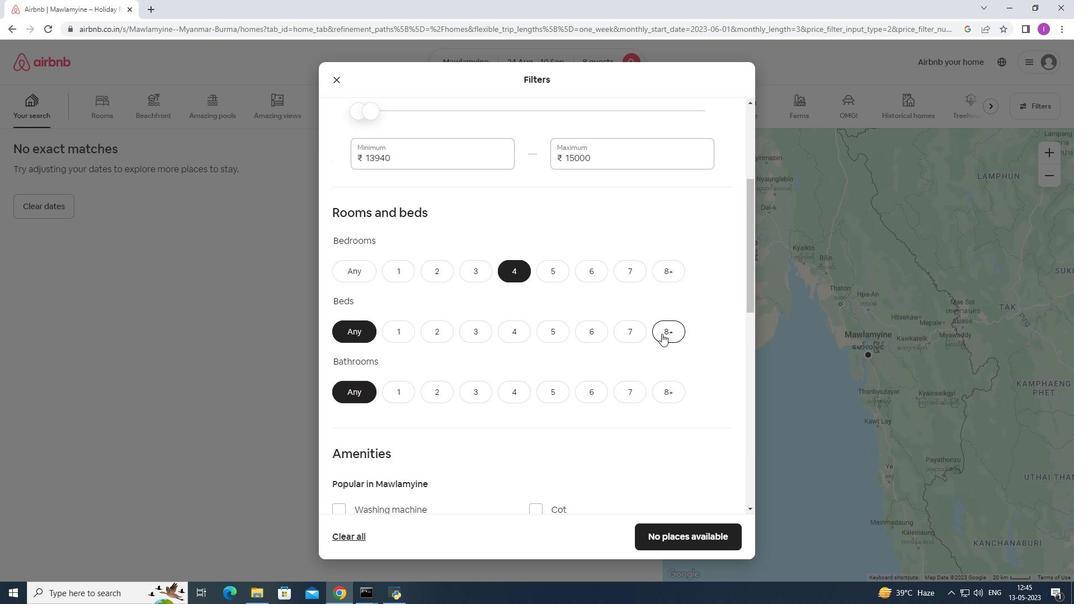 
Action: Mouse moved to (512, 394)
Screenshot: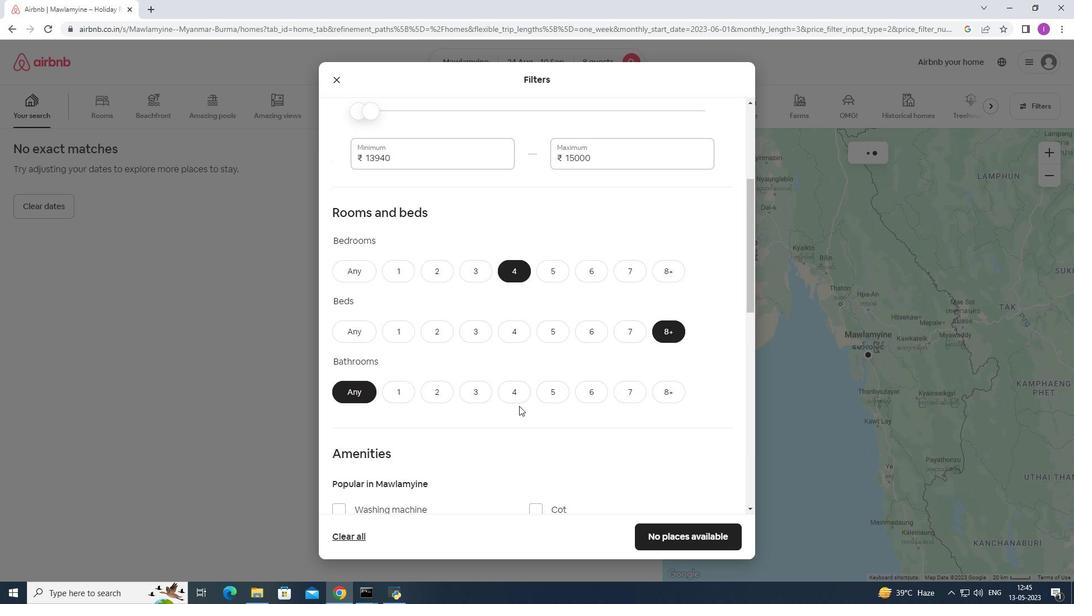 
Action: Mouse pressed left at (512, 394)
Screenshot: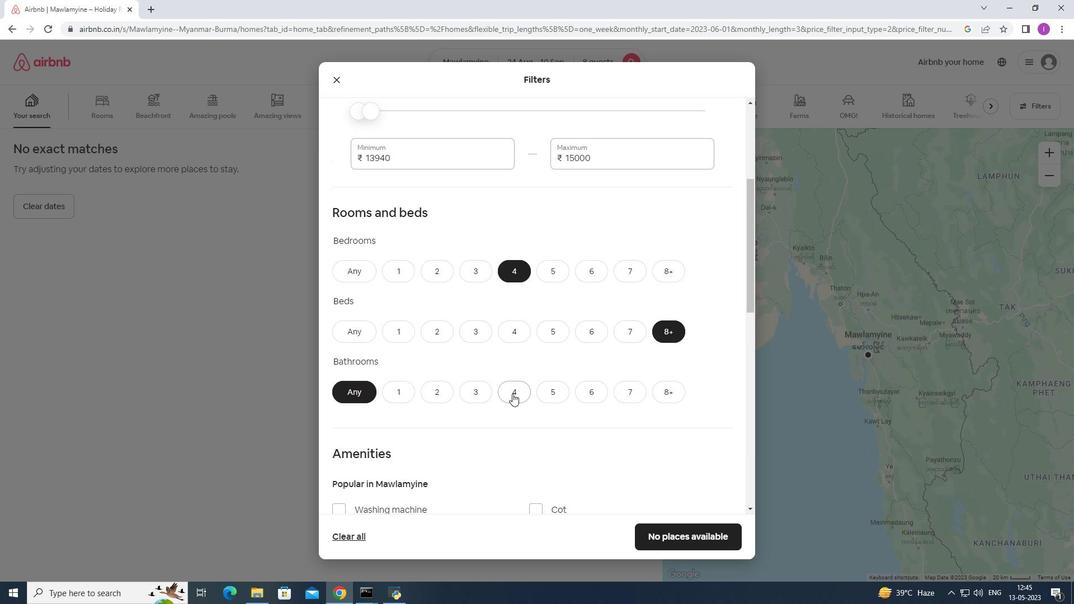 
Action: Mouse moved to (372, 429)
Screenshot: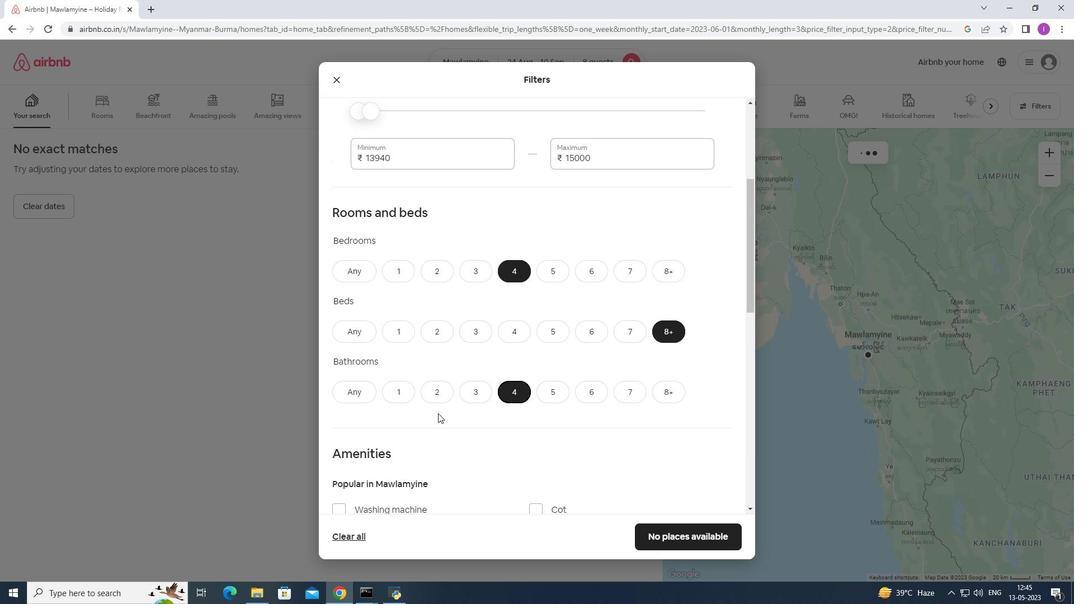 
Action: Mouse scrolled (372, 429) with delta (0, 0)
Screenshot: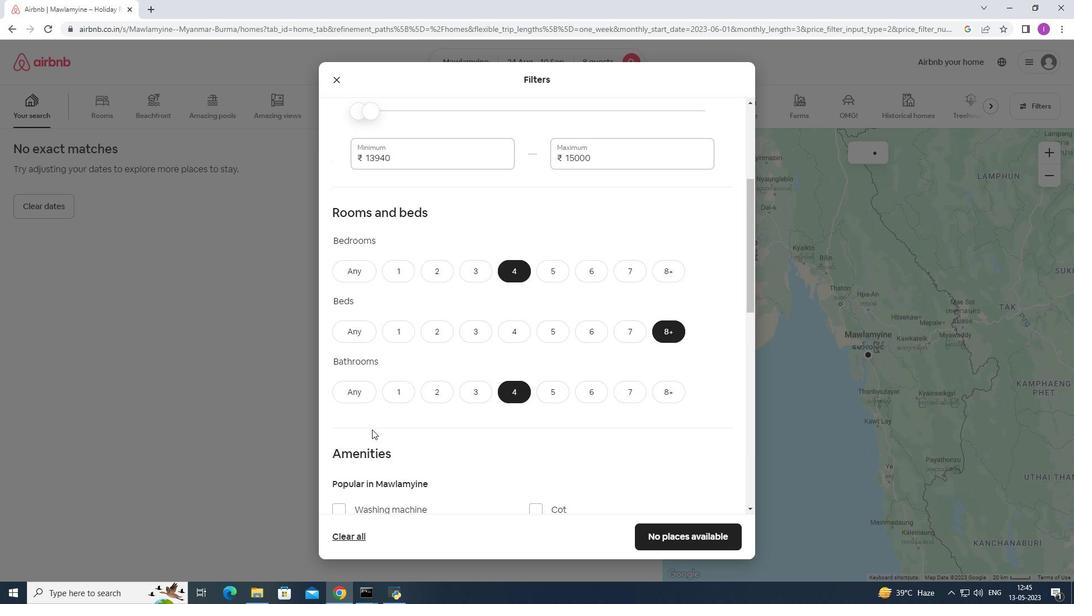 
Action: Mouse scrolled (372, 429) with delta (0, 0)
Screenshot: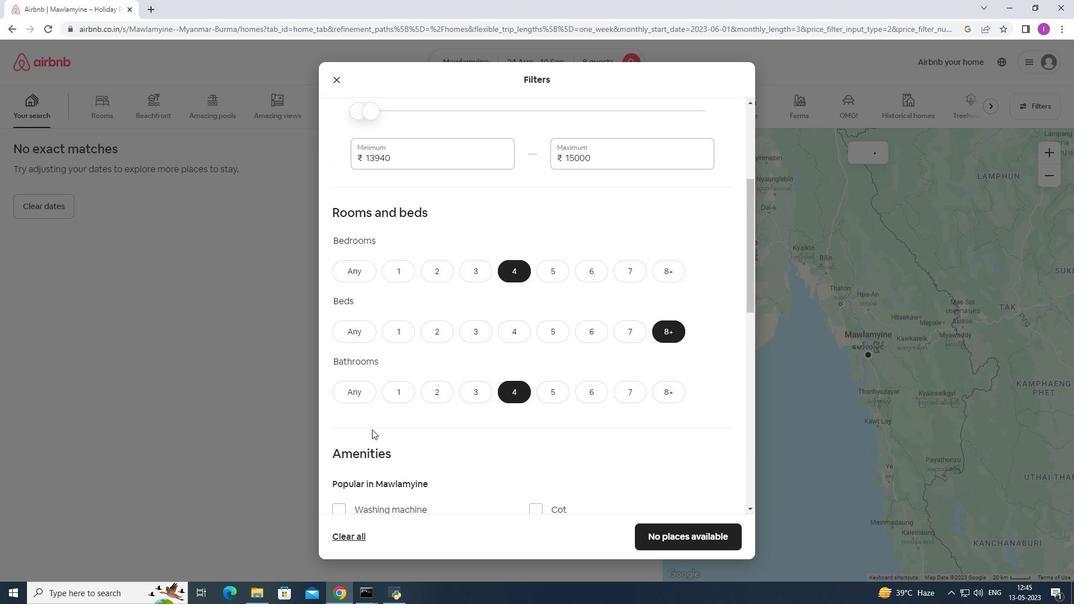 
Action: Mouse scrolled (372, 429) with delta (0, 0)
Screenshot: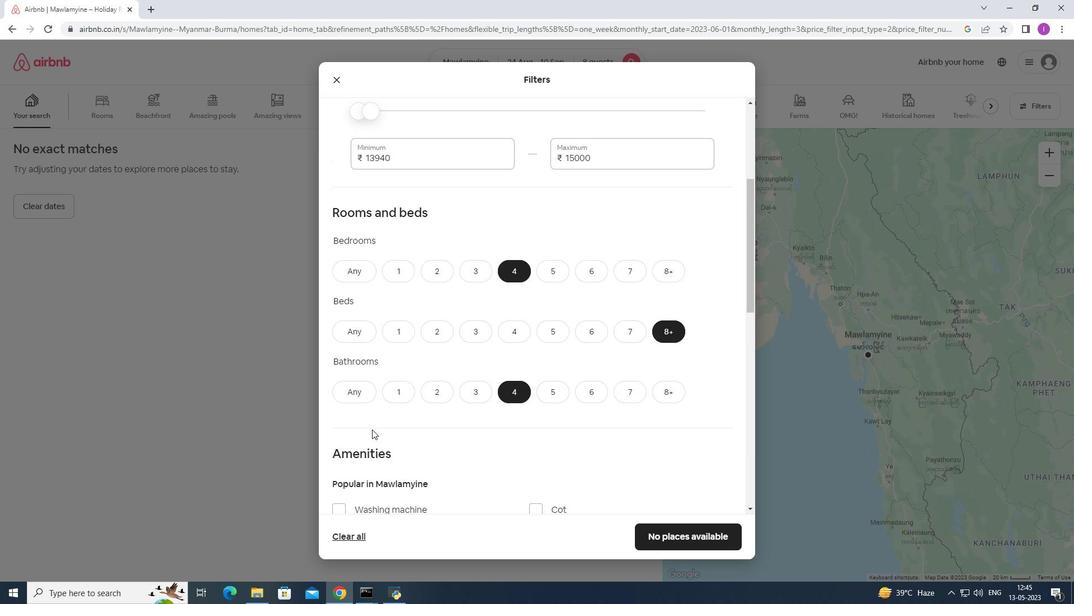 
Action: Mouse moved to (339, 431)
Screenshot: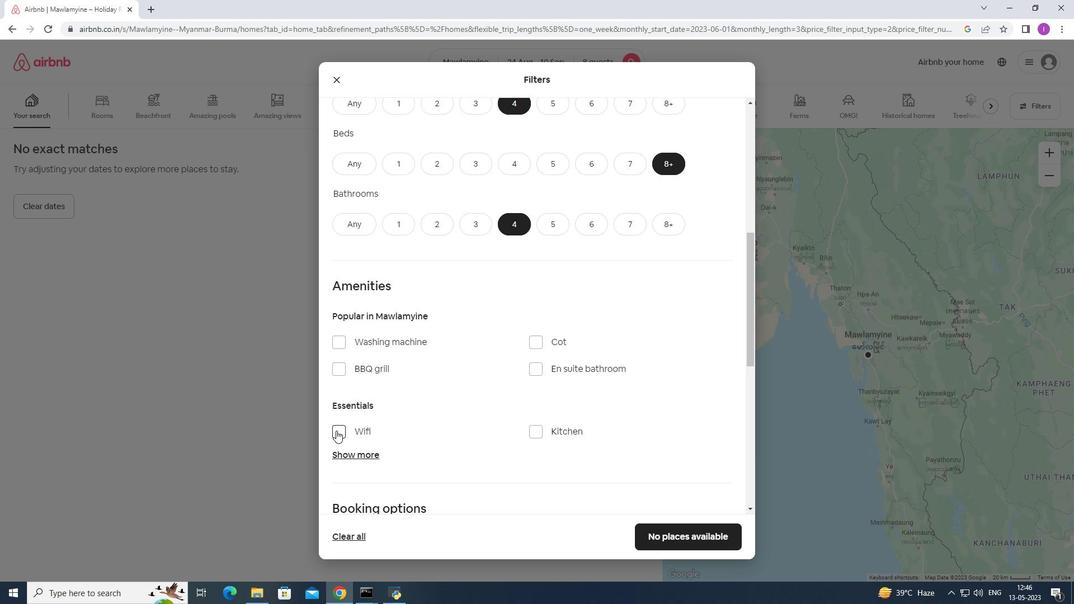 
Action: Mouse pressed left at (339, 431)
Screenshot: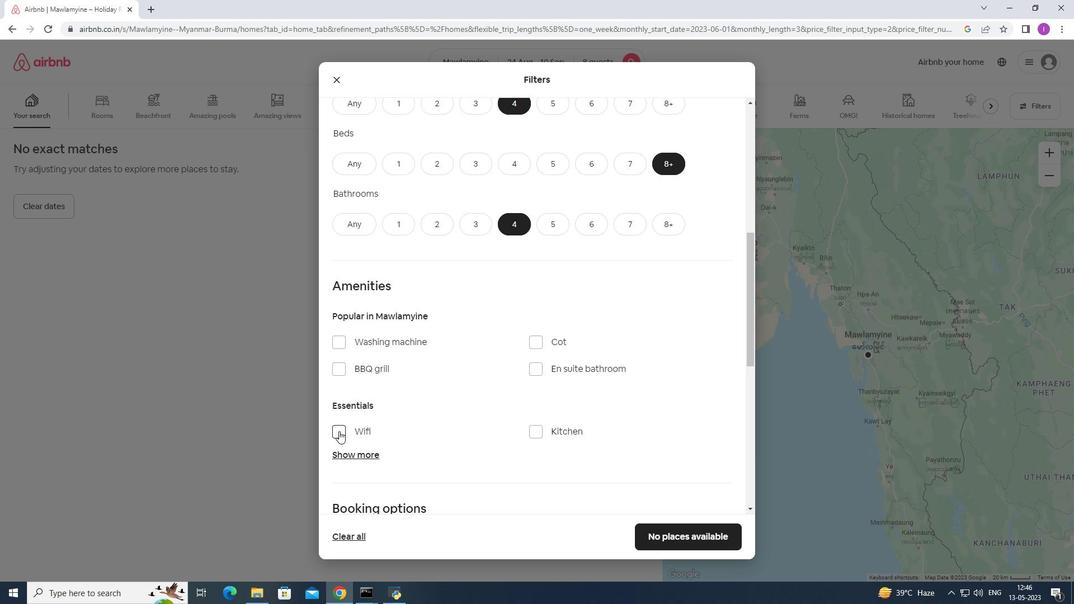 
Action: Mouse moved to (348, 453)
Screenshot: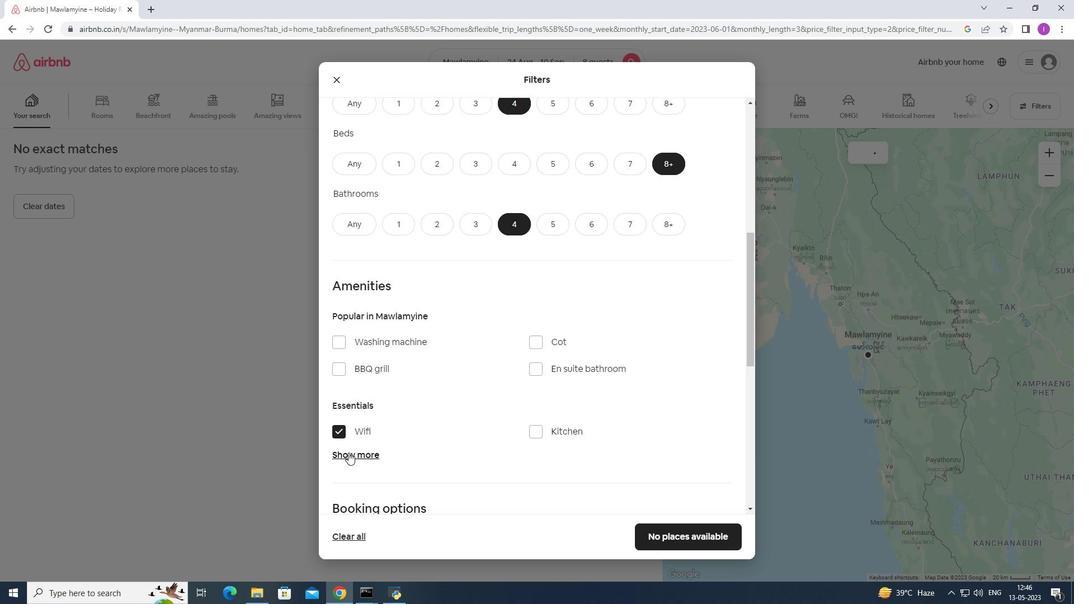 
Action: Mouse pressed left at (348, 453)
Screenshot: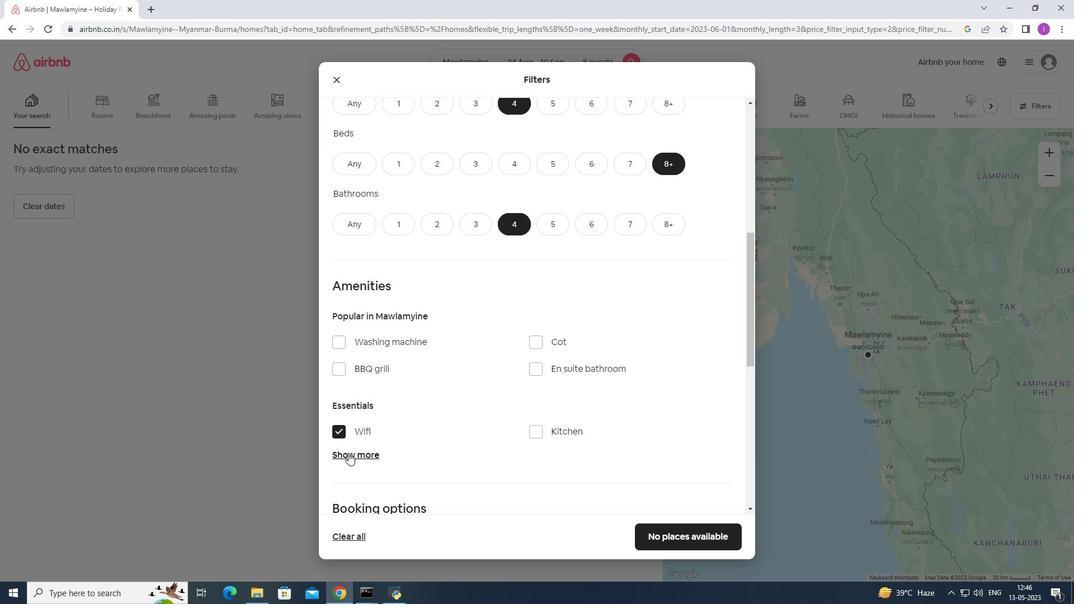 
Action: Mouse moved to (443, 494)
Screenshot: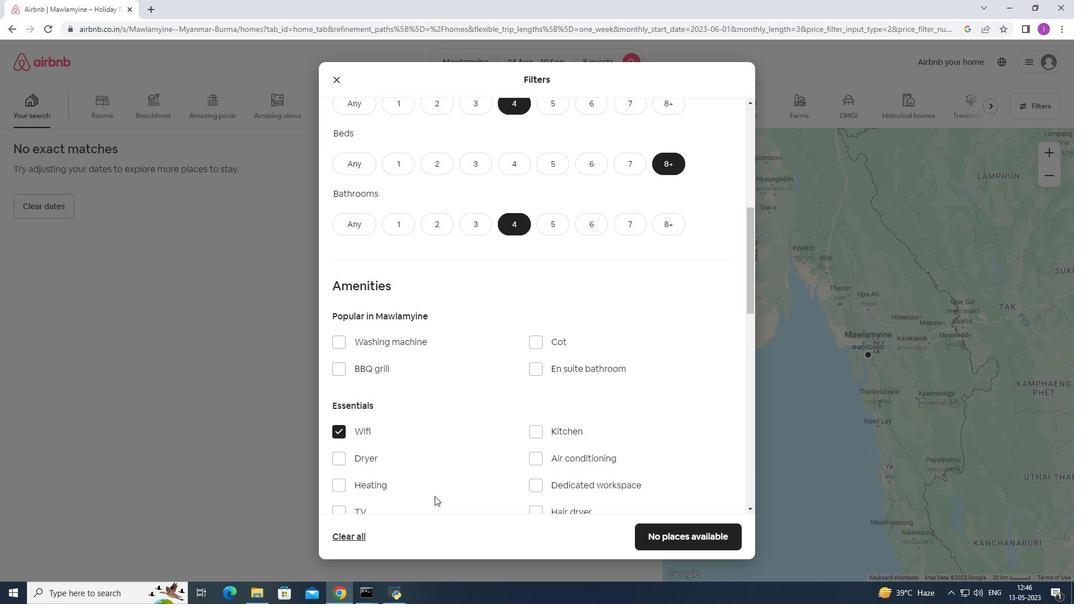 
Action: Mouse scrolled (443, 494) with delta (0, 0)
Screenshot: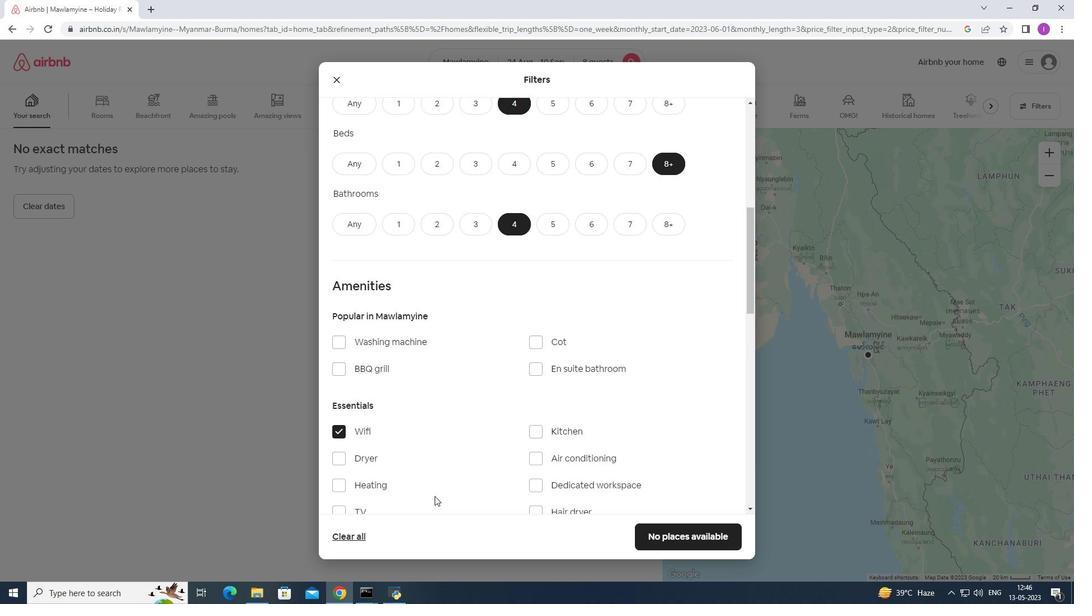 
Action: Mouse moved to (443, 494)
Screenshot: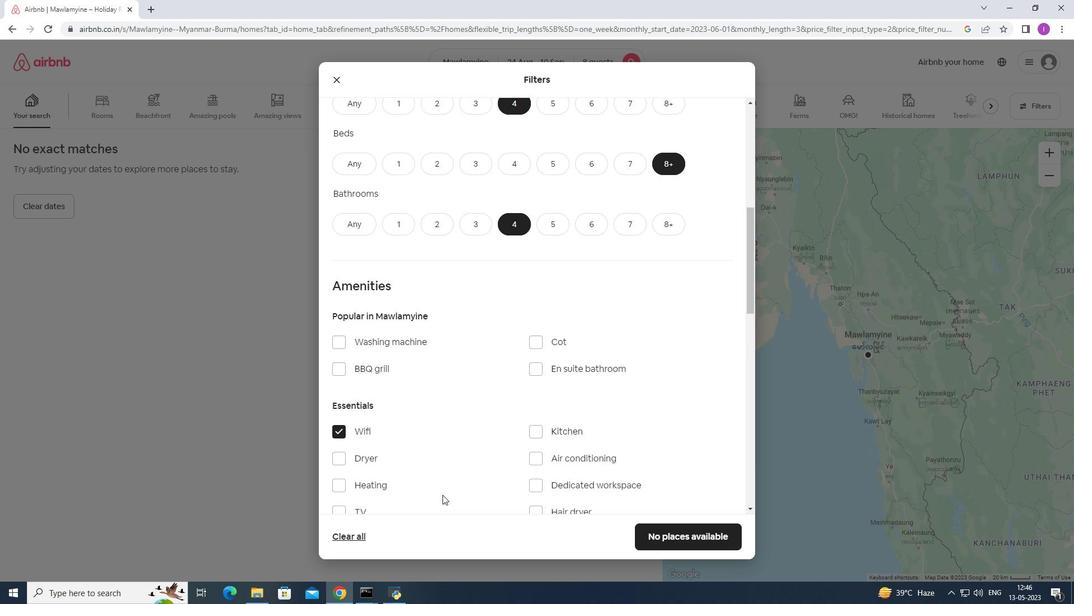 
Action: Mouse scrolled (443, 493) with delta (0, 0)
Screenshot: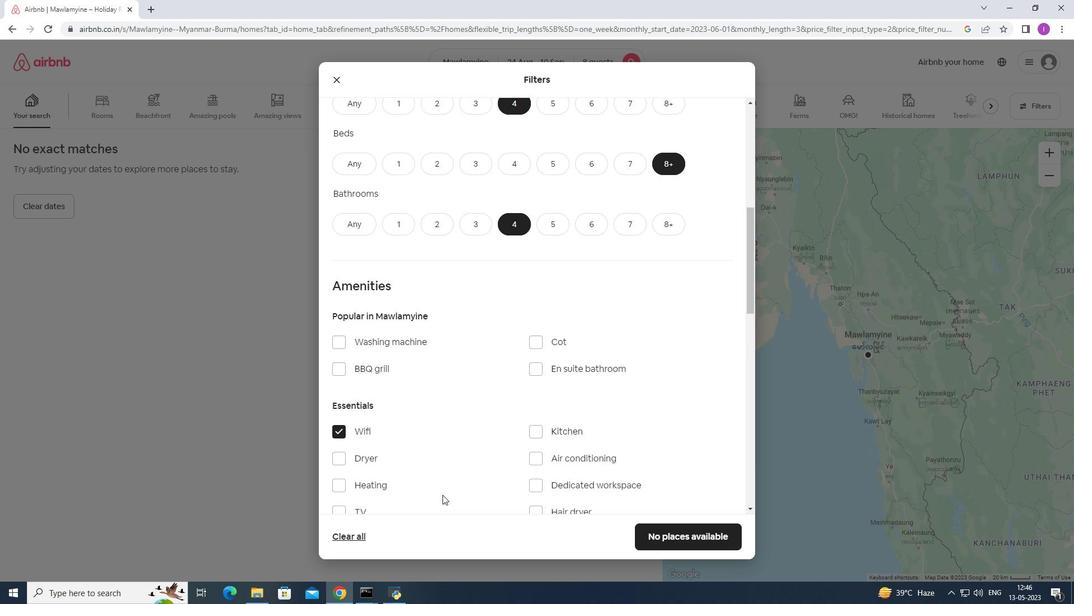 
Action: Mouse moved to (333, 396)
Screenshot: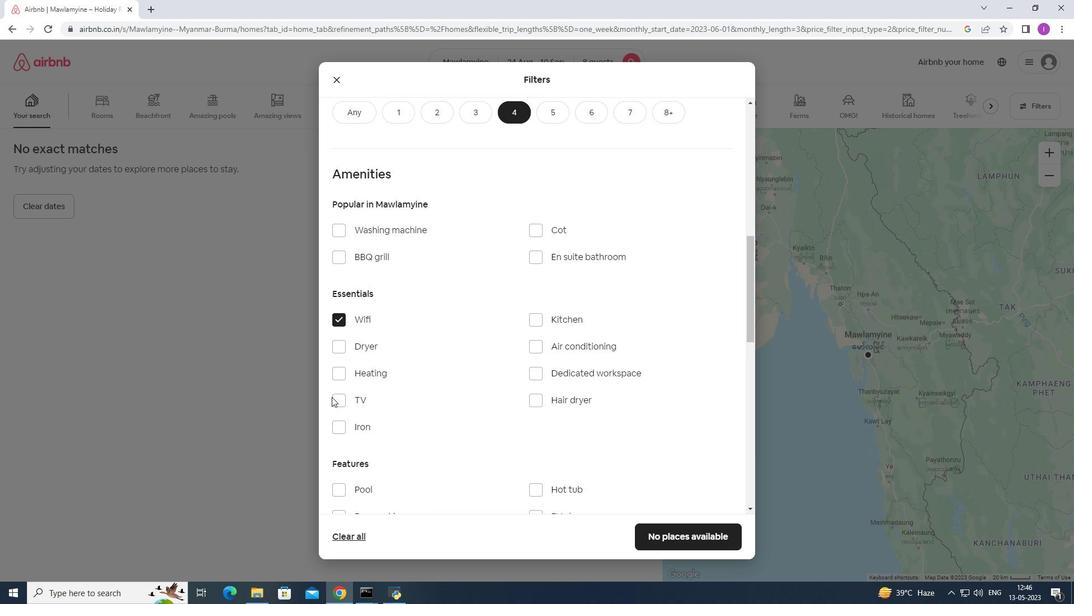 
Action: Mouse pressed left at (333, 396)
Screenshot: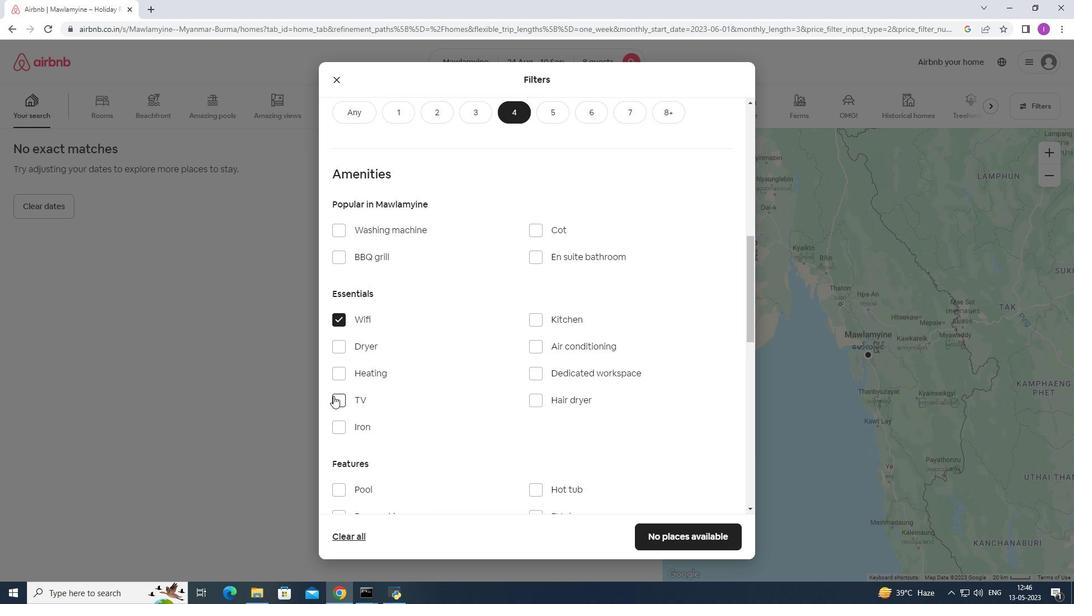 
Action: Mouse moved to (504, 417)
Screenshot: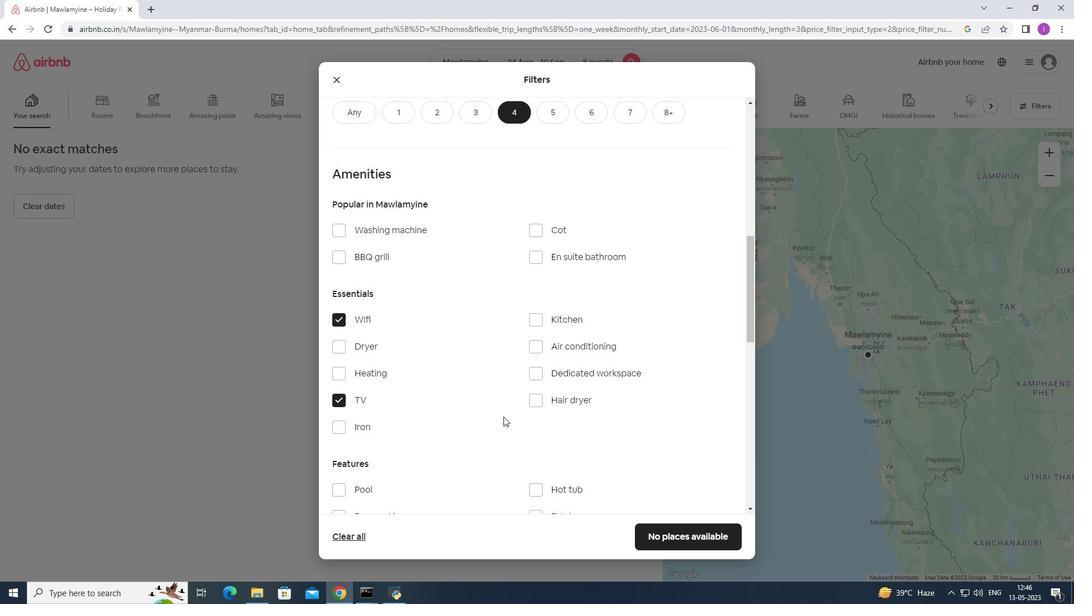 
Action: Mouse scrolled (504, 417) with delta (0, 0)
Screenshot: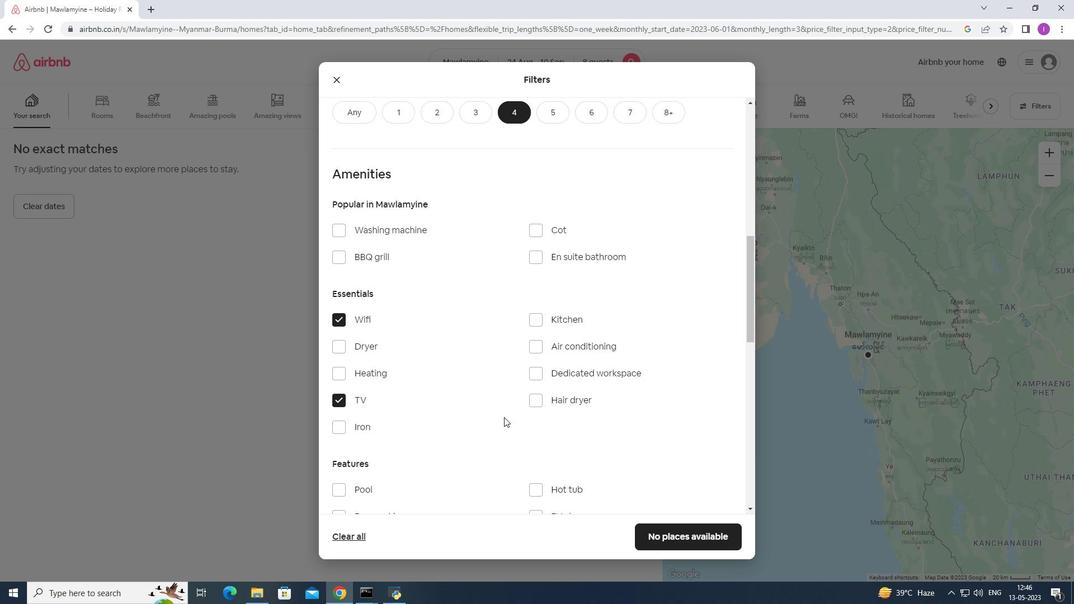 
Action: Mouse moved to (344, 462)
Screenshot: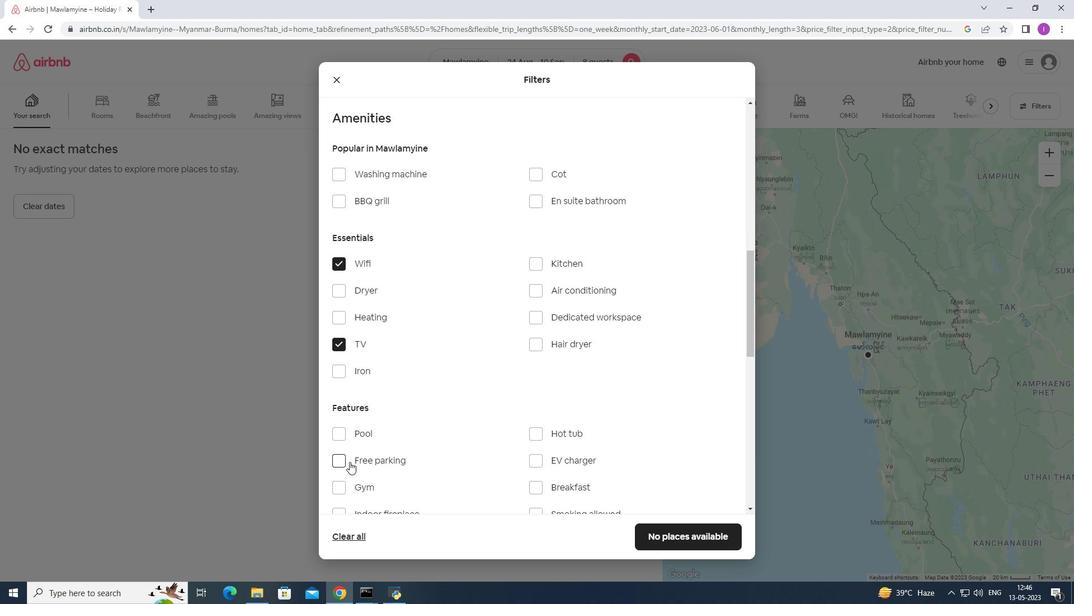 
Action: Mouse pressed left at (344, 462)
Screenshot: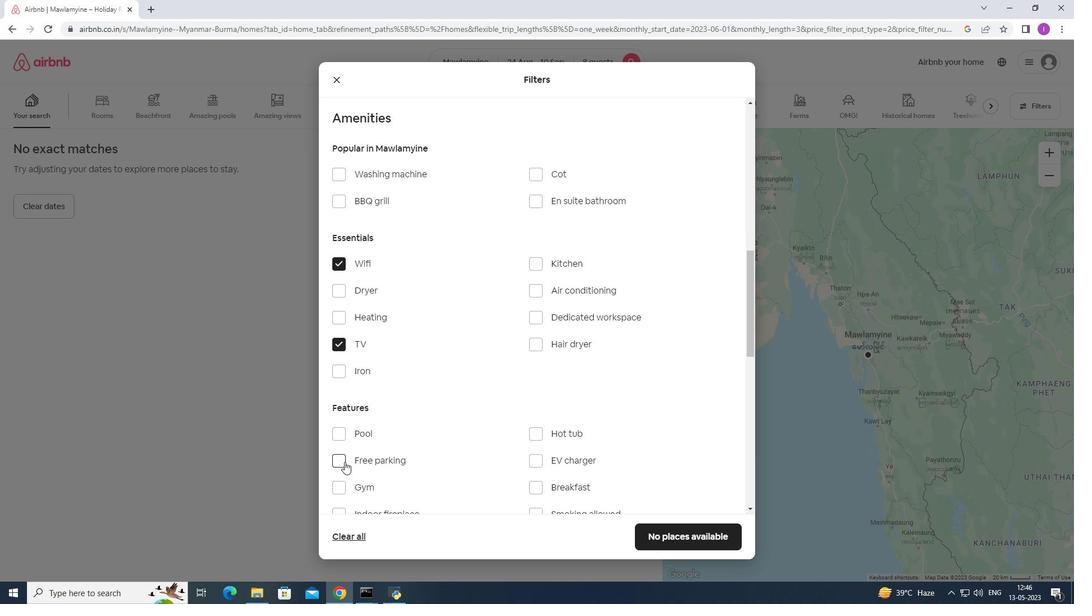 
Action: Mouse moved to (387, 471)
Screenshot: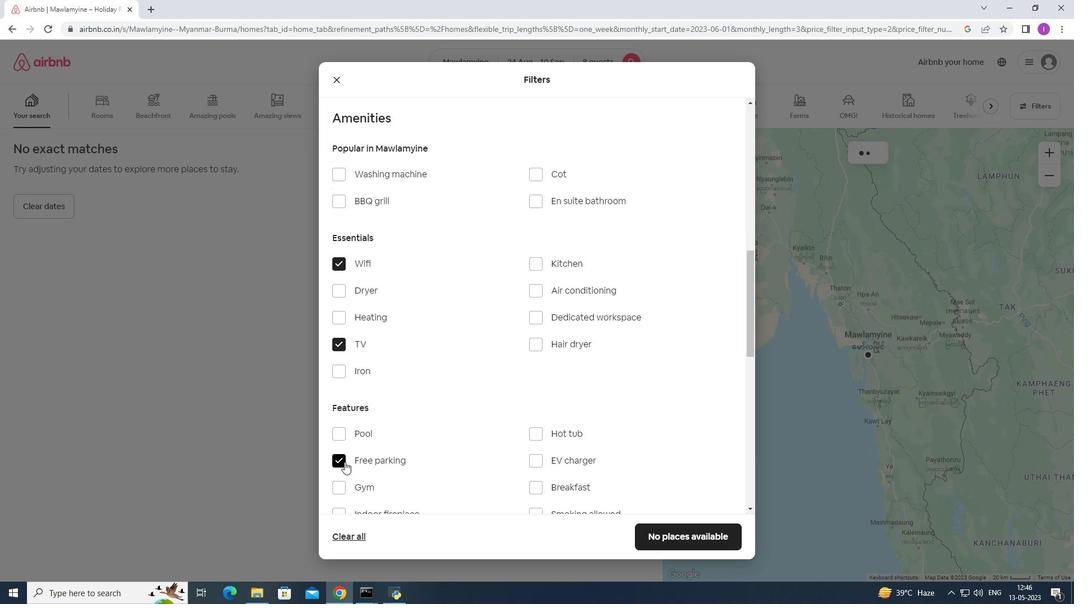 
Action: Mouse scrolled (387, 470) with delta (0, 0)
Screenshot: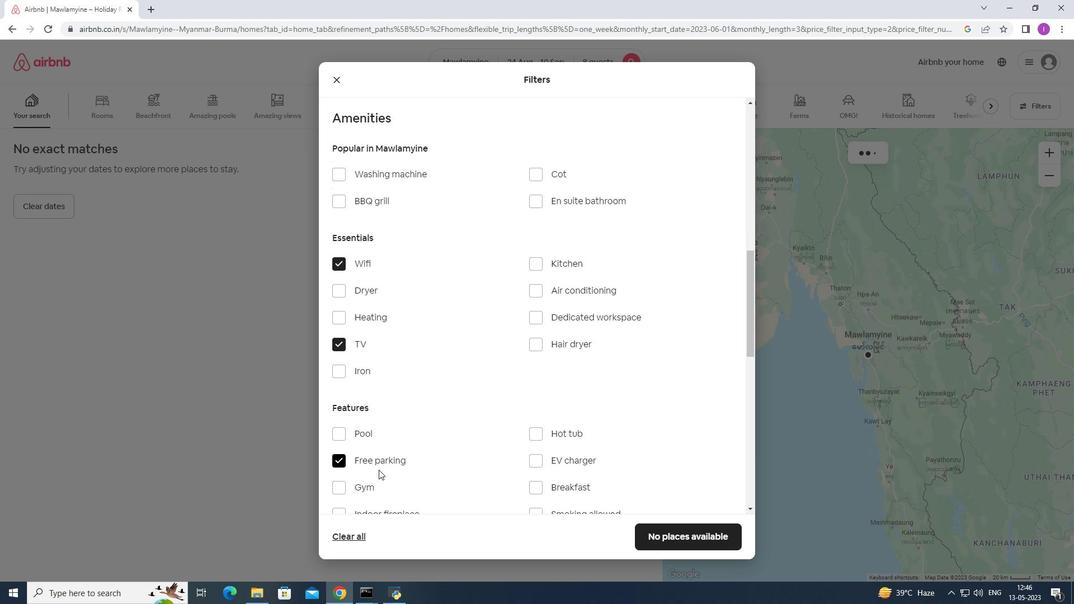
Action: Mouse scrolled (387, 470) with delta (0, 0)
Screenshot: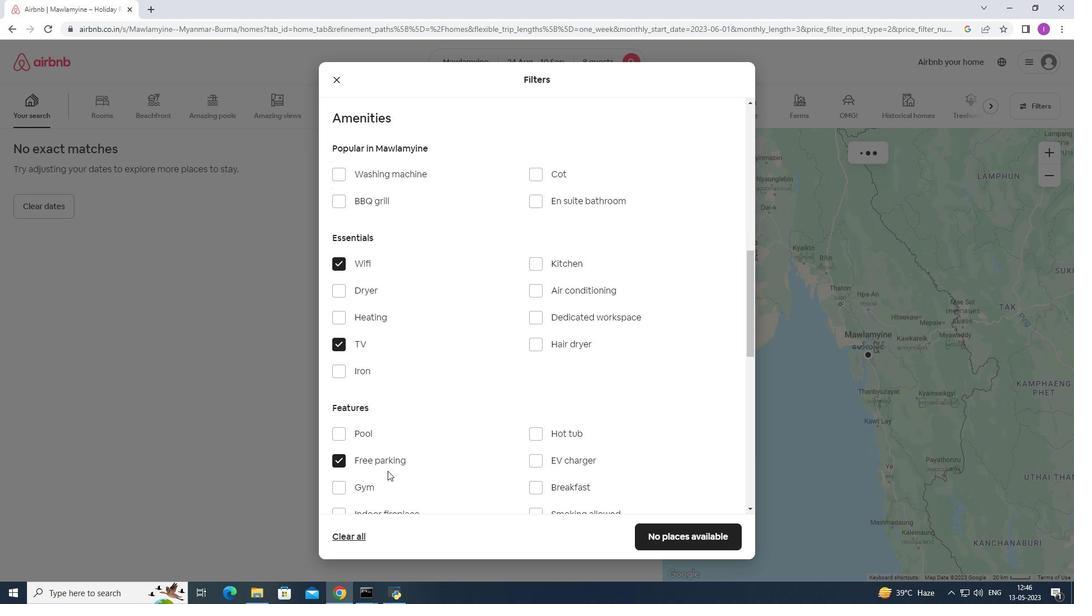 
Action: Mouse moved to (339, 377)
Screenshot: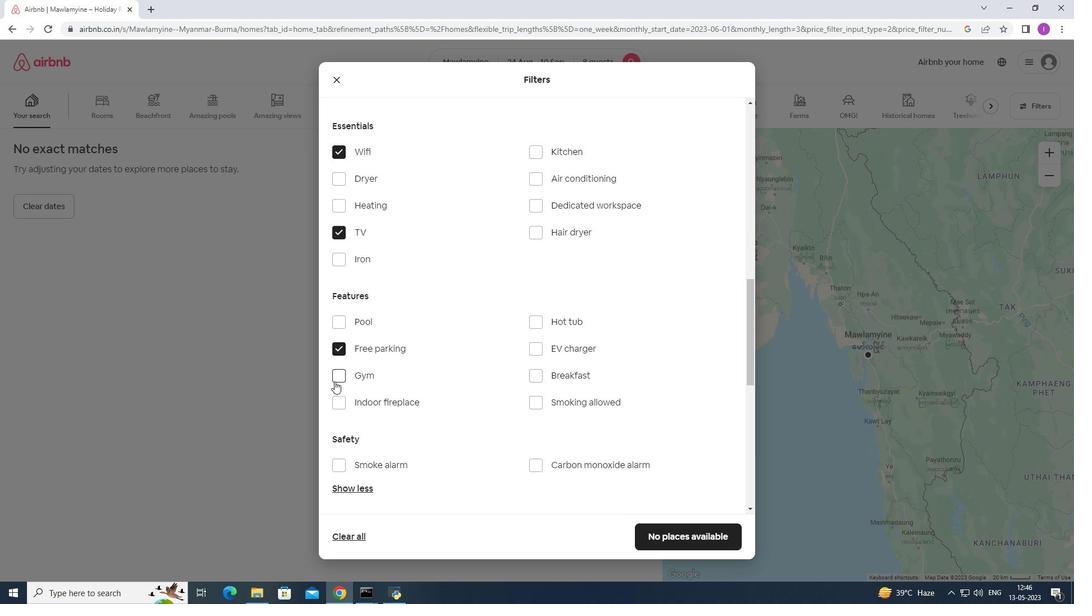 
Action: Mouse pressed left at (339, 377)
Screenshot: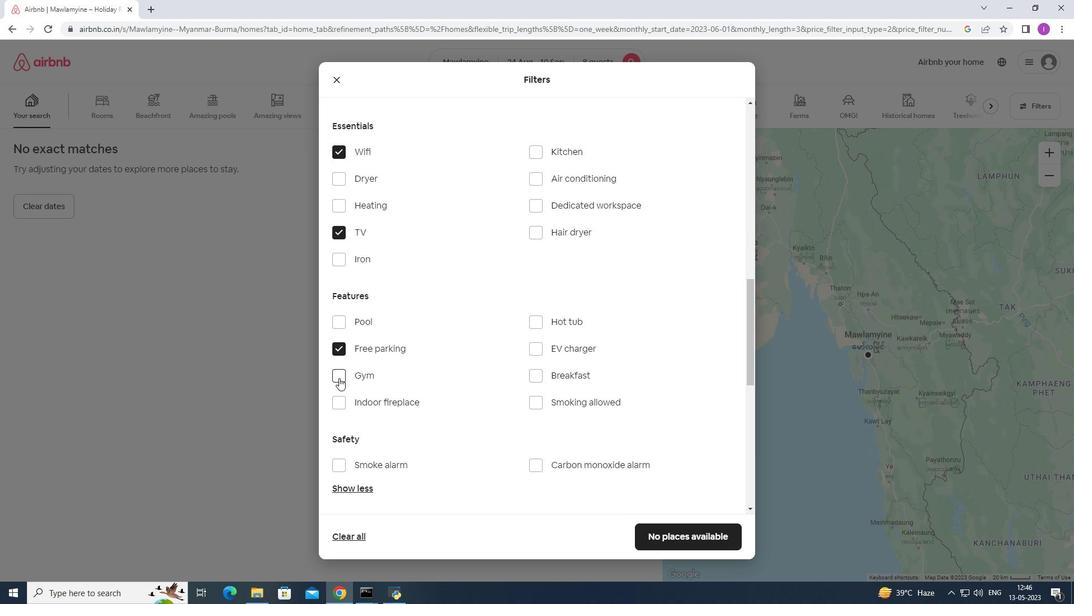 
Action: Mouse moved to (530, 376)
Screenshot: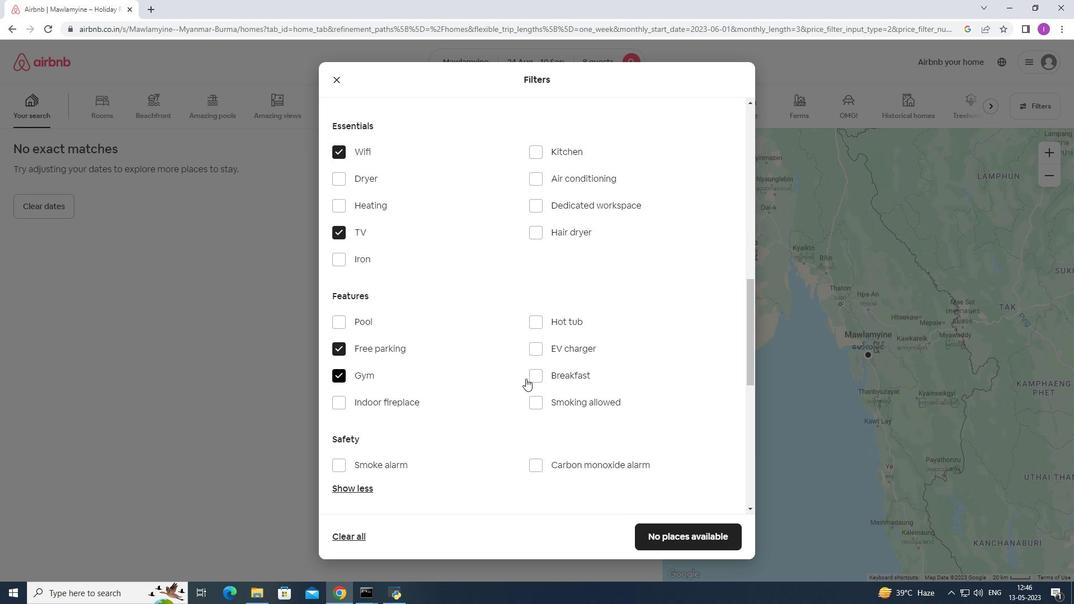 
Action: Mouse pressed left at (530, 376)
Screenshot: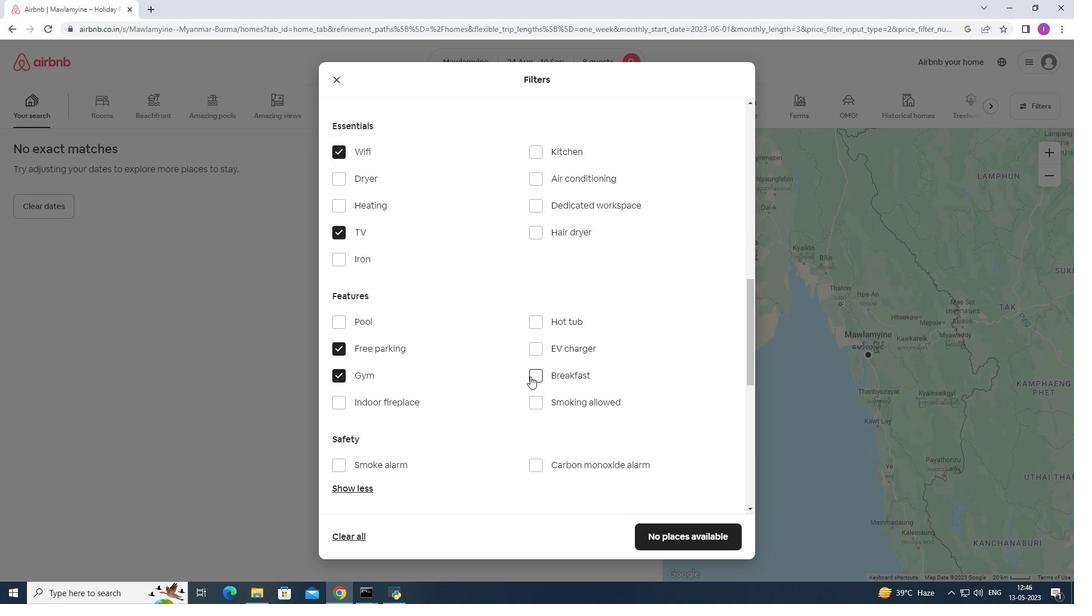 
Action: Mouse moved to (450, 450)
Screenshot: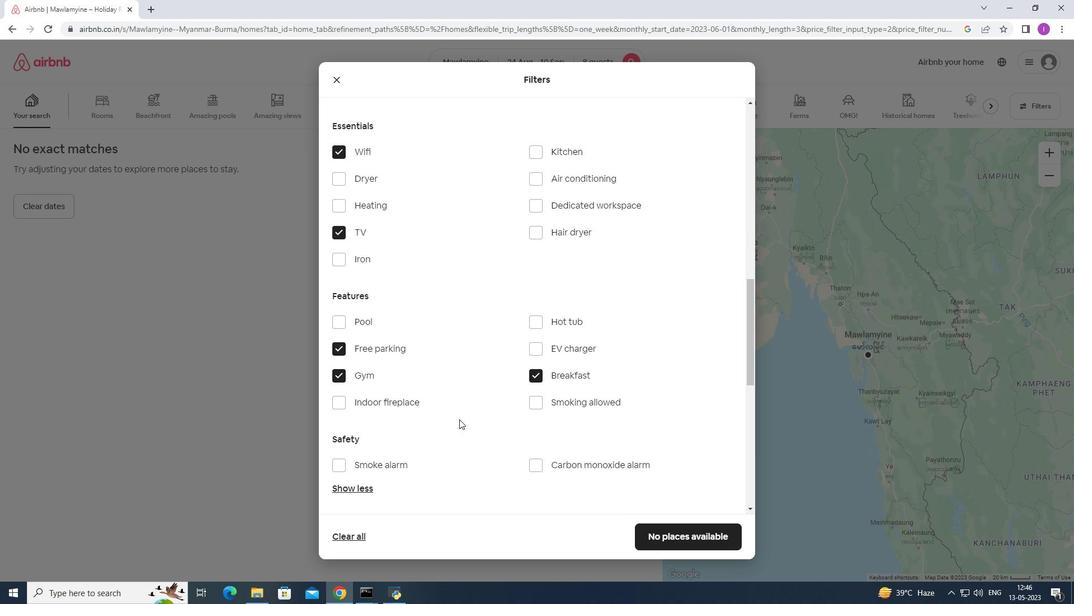 
Action: Mouse scrolled (450, 450) with delta (0, 0)
Screenshot: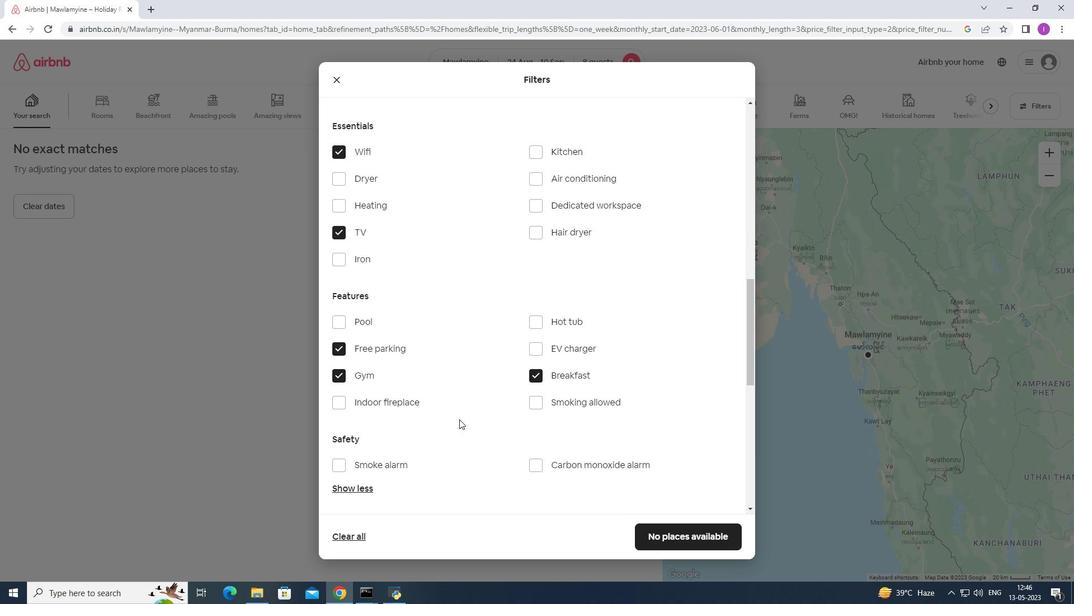 
Action: Mouse moved to (418, 438)
Screenshot: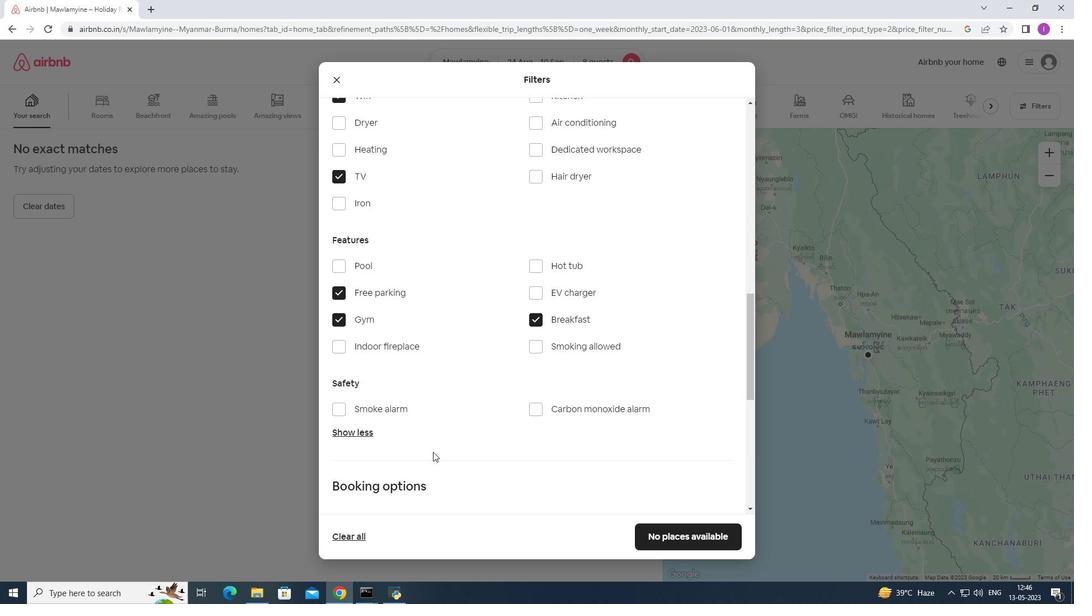 
Action: Mouse scrolled (418, 437) with delta (0, 0)
Screenshot: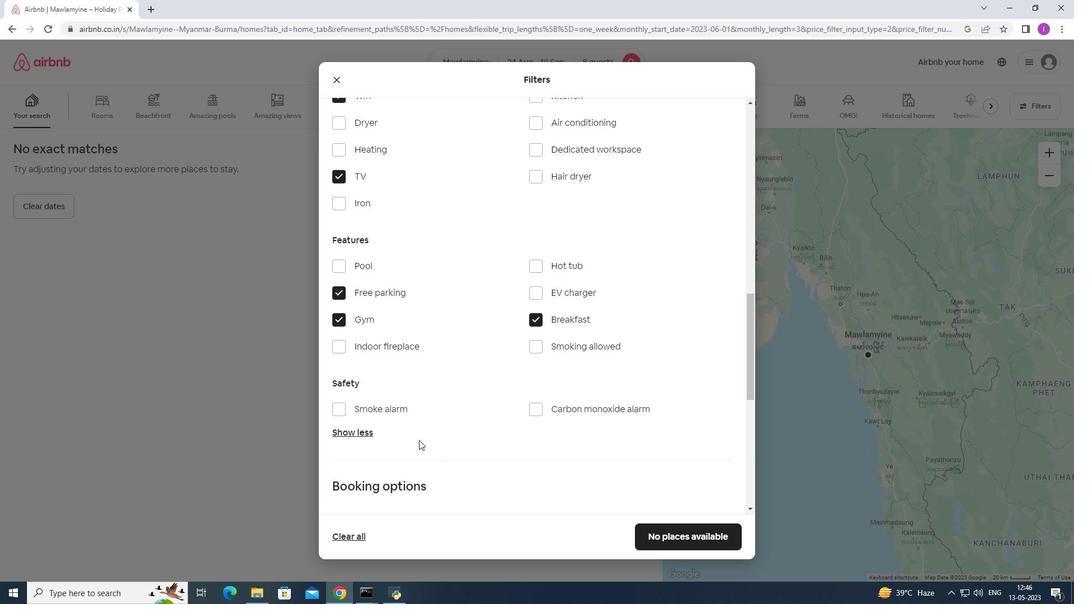 
Action: Mouse scrolled (418, 437) with delta (0, 0)
Screenshot: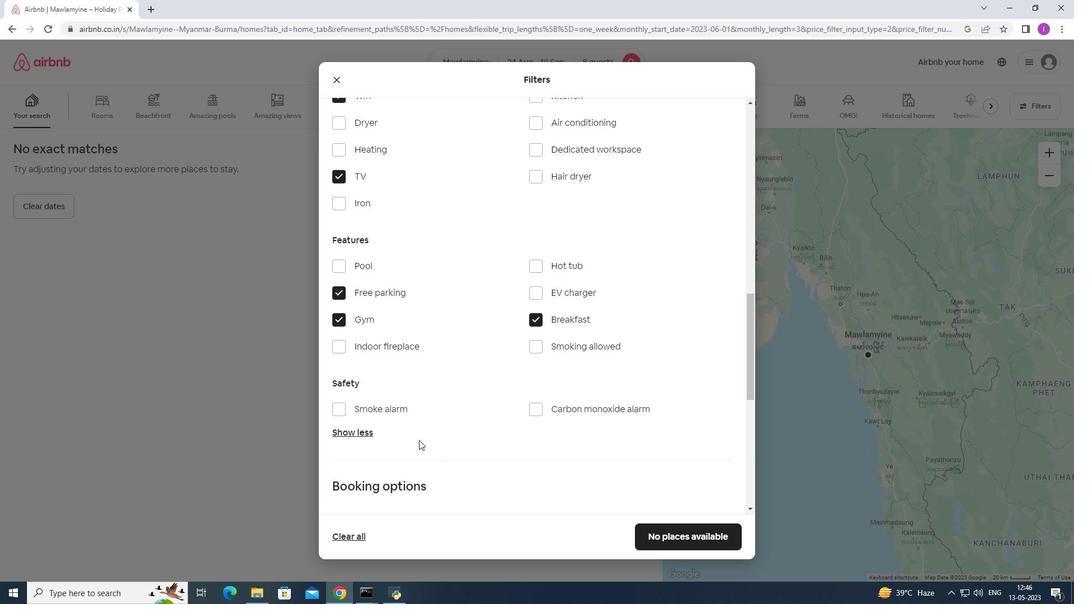 
Action: Mouse scrolled (418, 437) with delta (0, 0)
Screenshot: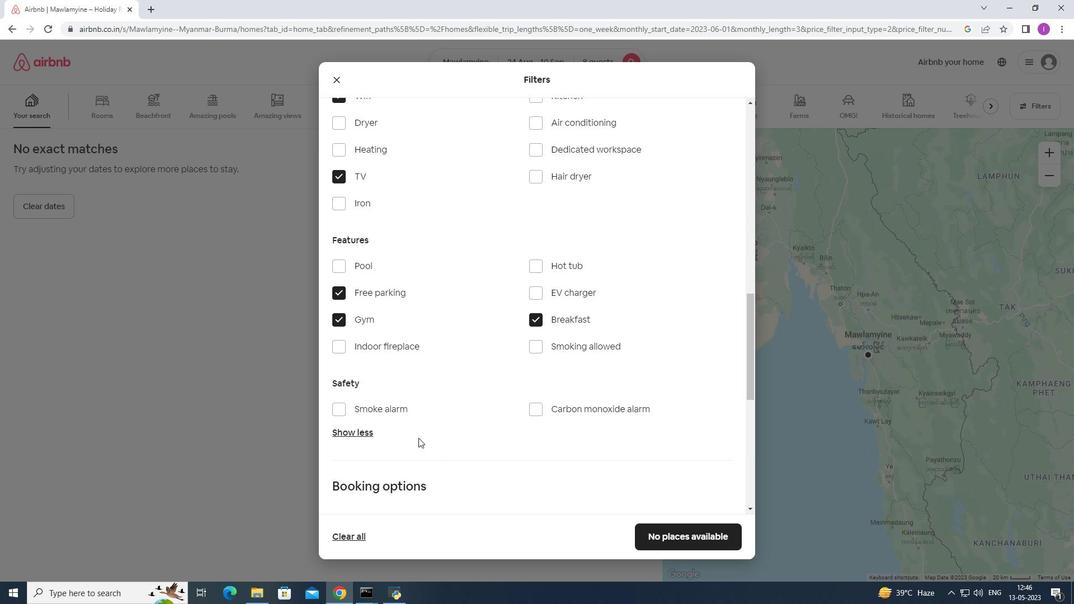 
Action: Mouse scrolled (418, 437) with delta (0, 0)
Screenshot: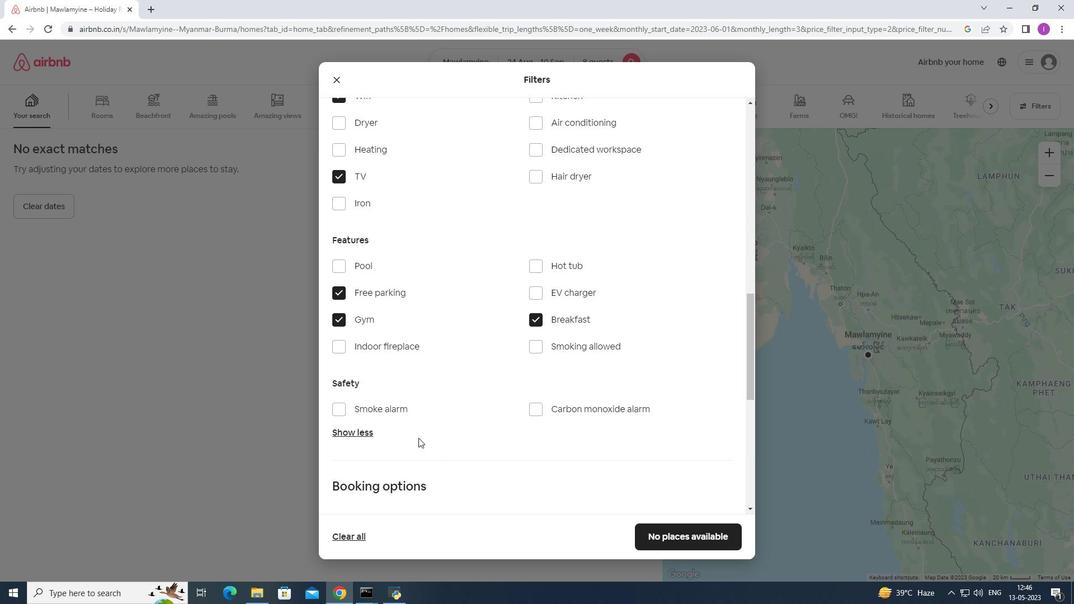 
Action: Mouse moved to (707, 338)
Screenshot: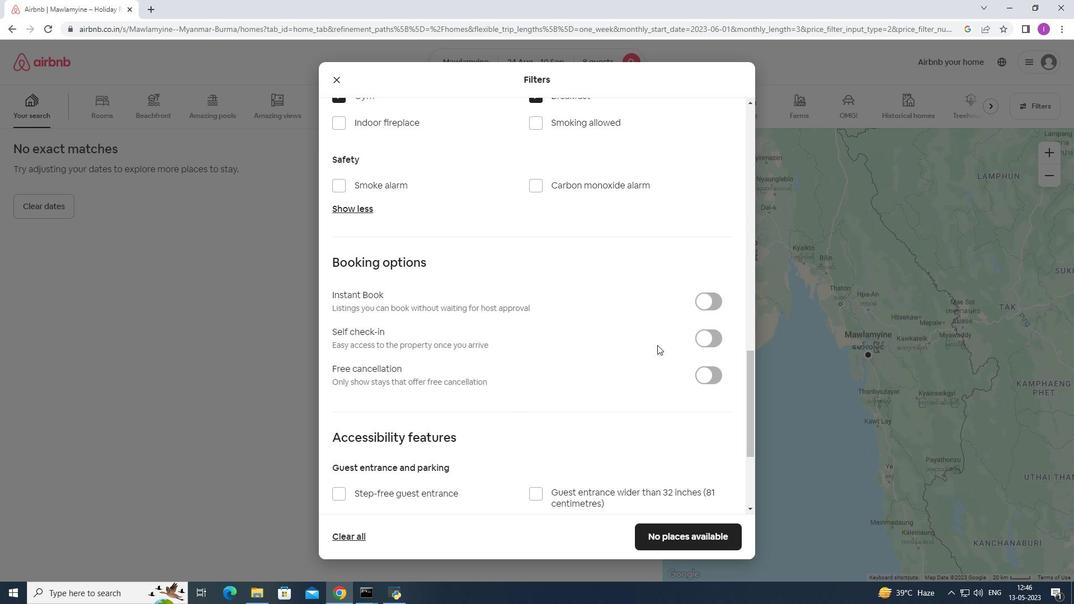 
Action: Mouse pressed left at (707, 338)
Screenshot: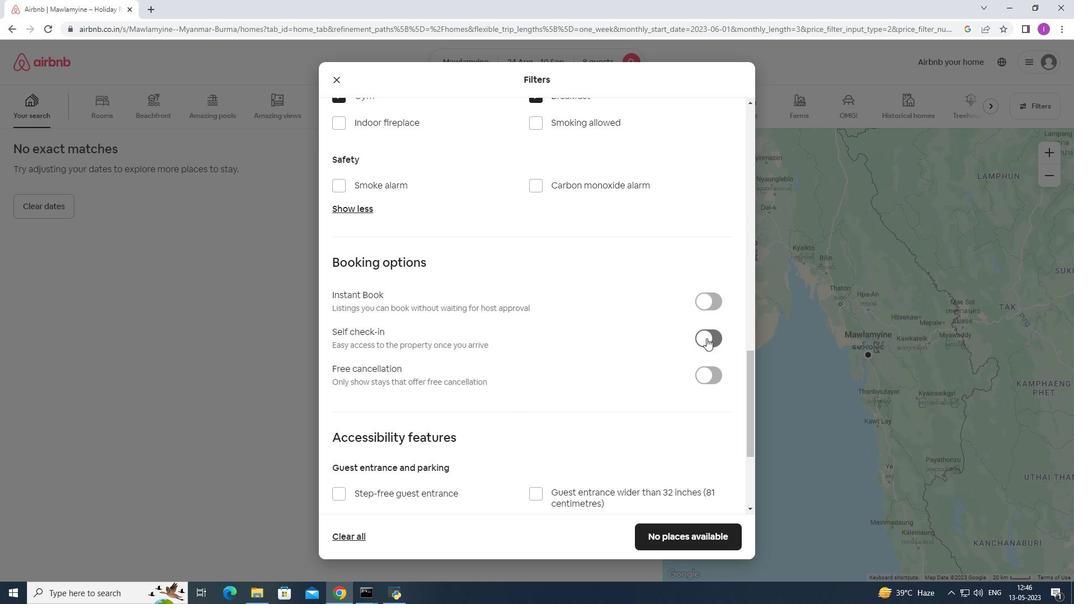 
Action: Mouse moved to (515, 405)
Screenshot: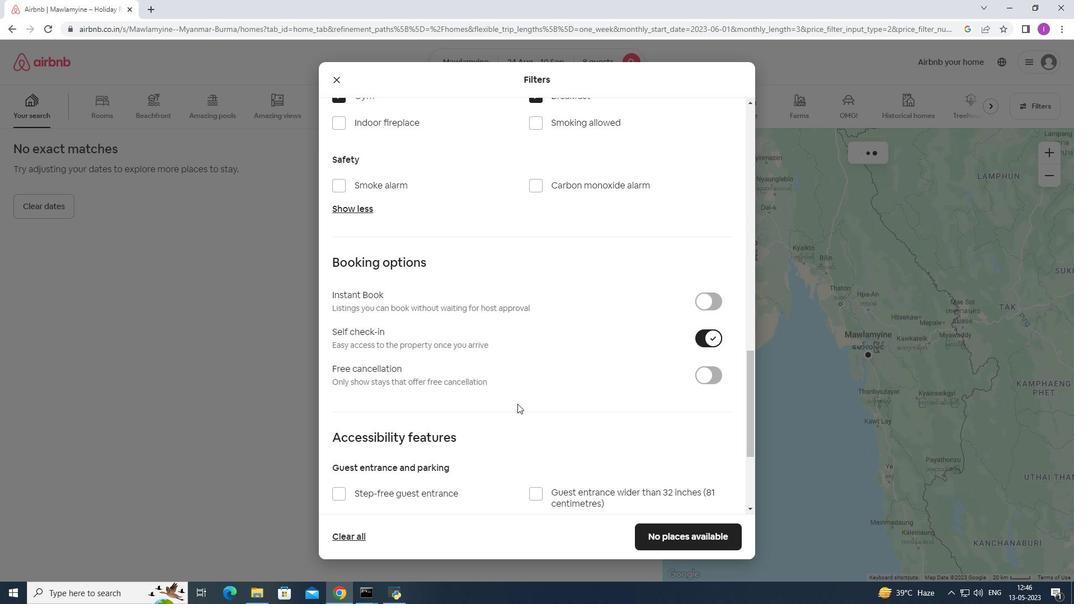
Action: Mouse scrolled (516, 404) with delta (0, 0)
Screenshot: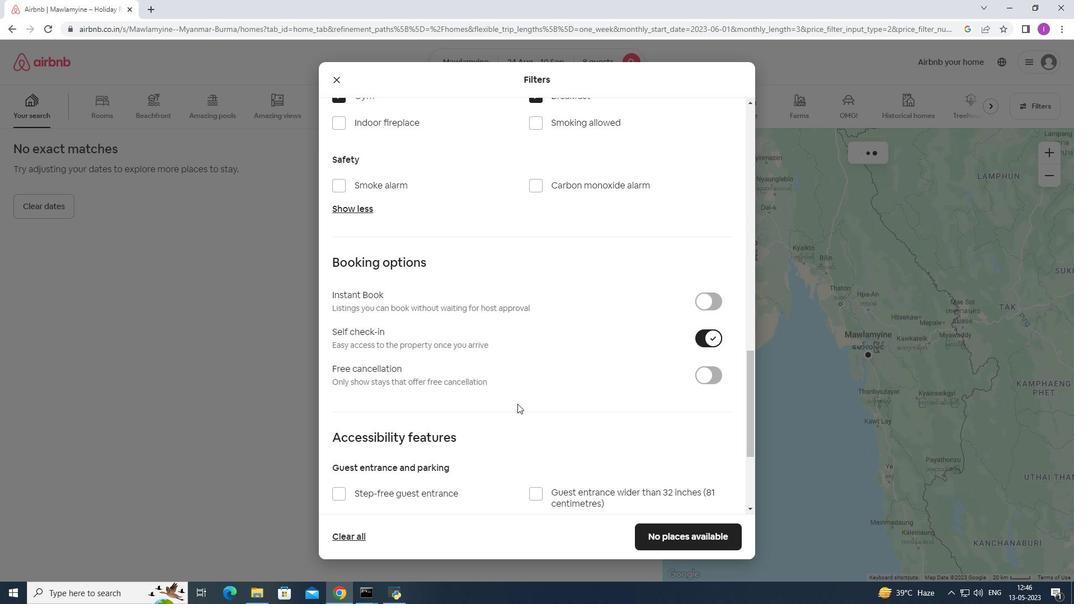 
Action: Mouse moved to (515, 405)
Screenshot: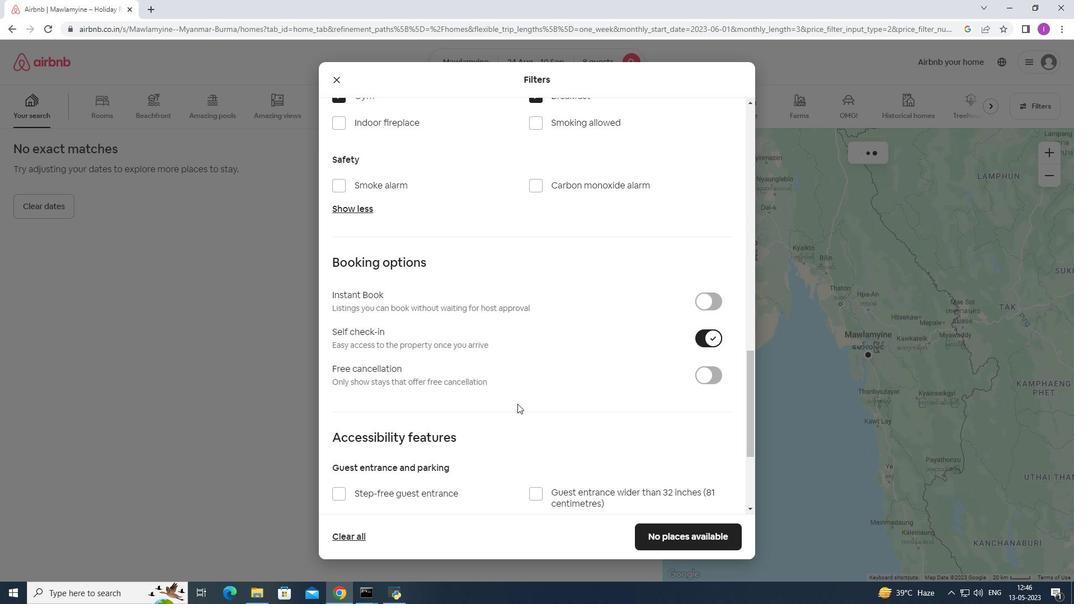 
Action: Mouse scrolled (515, 405) with delta (0, 0)
Screenshot: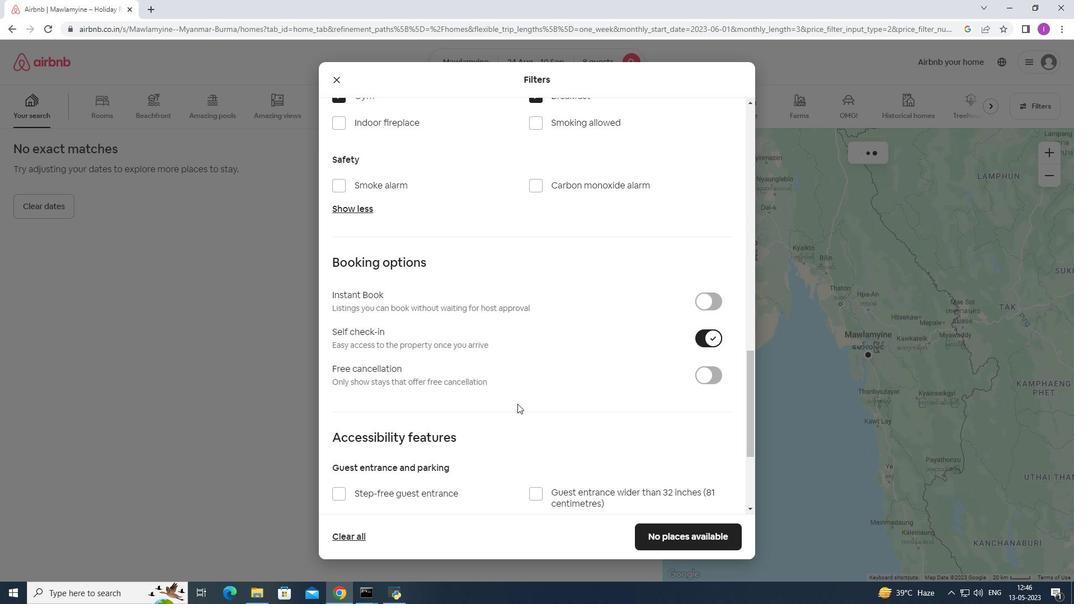 
Action: Mouse moved to (515, 405)
Screenshot: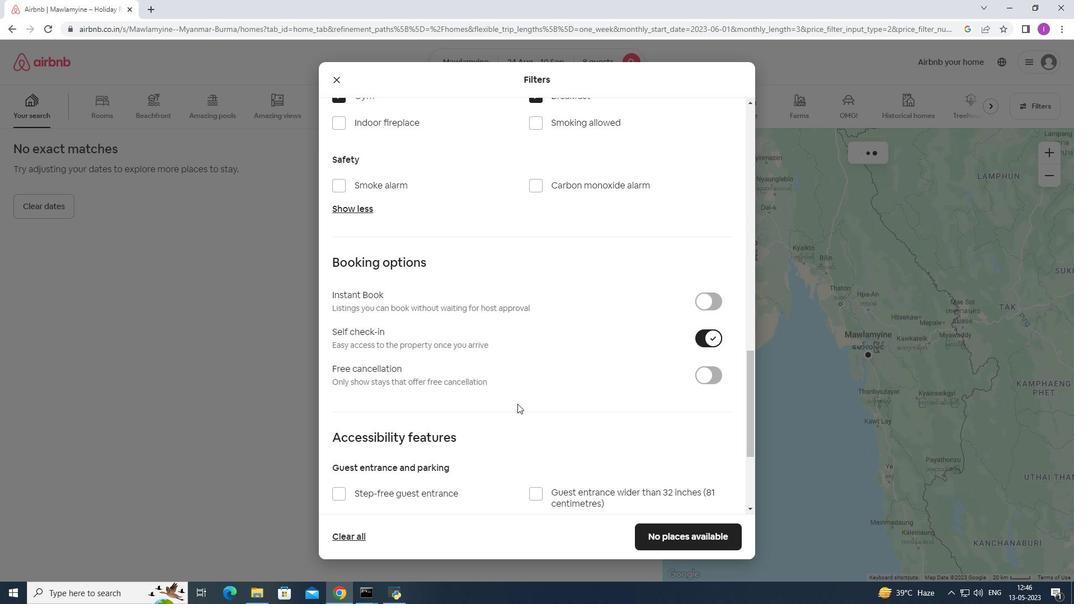 
Action: Mouse scrolled (515, 405) with delta (0, 0)
Screenshot: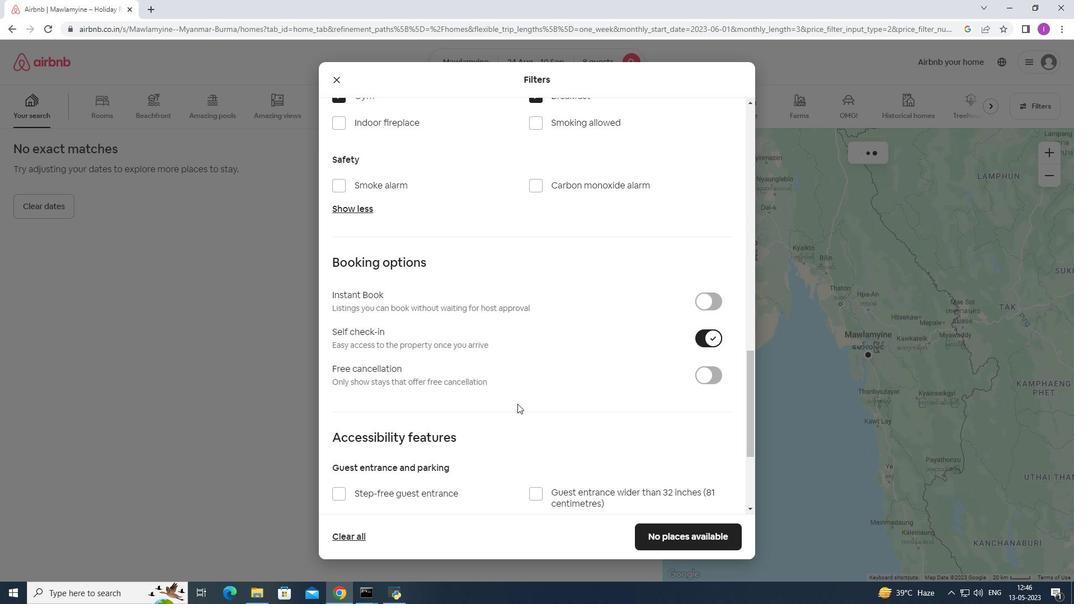 
Action: Mouse scrolled (515, 405) with delta (0, 0)
Screenshot: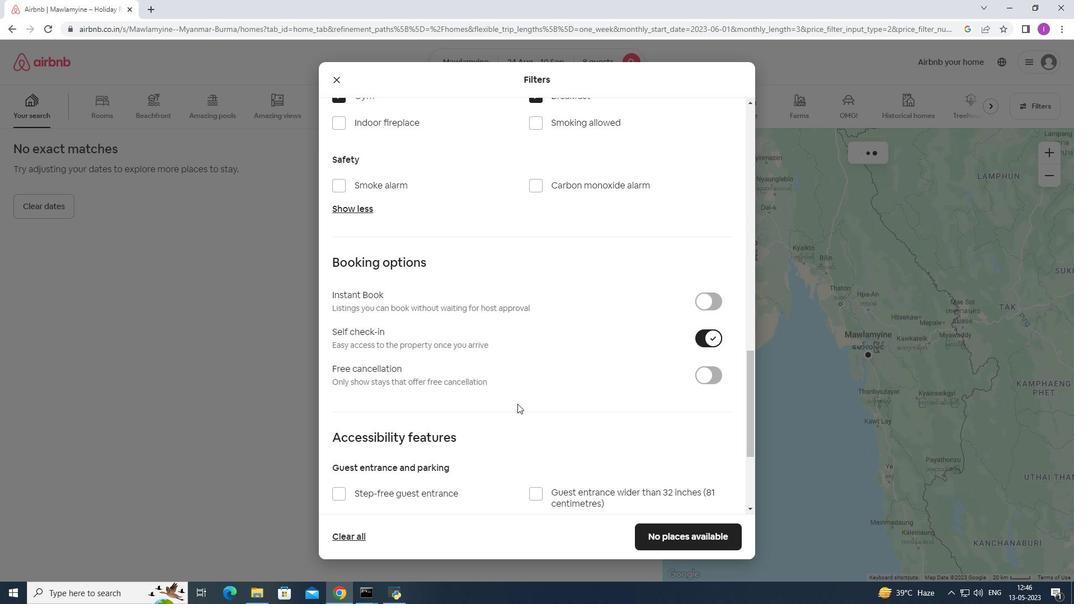 
Action: Mouse moved to (515, 403)
Screenshot: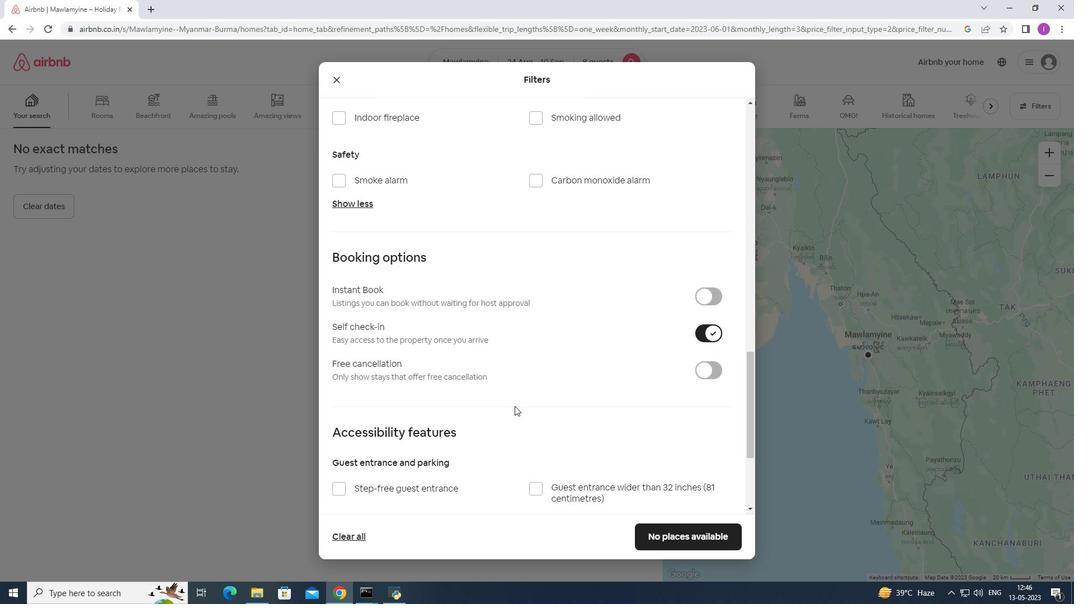 
Action: Mouse scrolled (515, 402) with delta (0, 0)
Screenshot: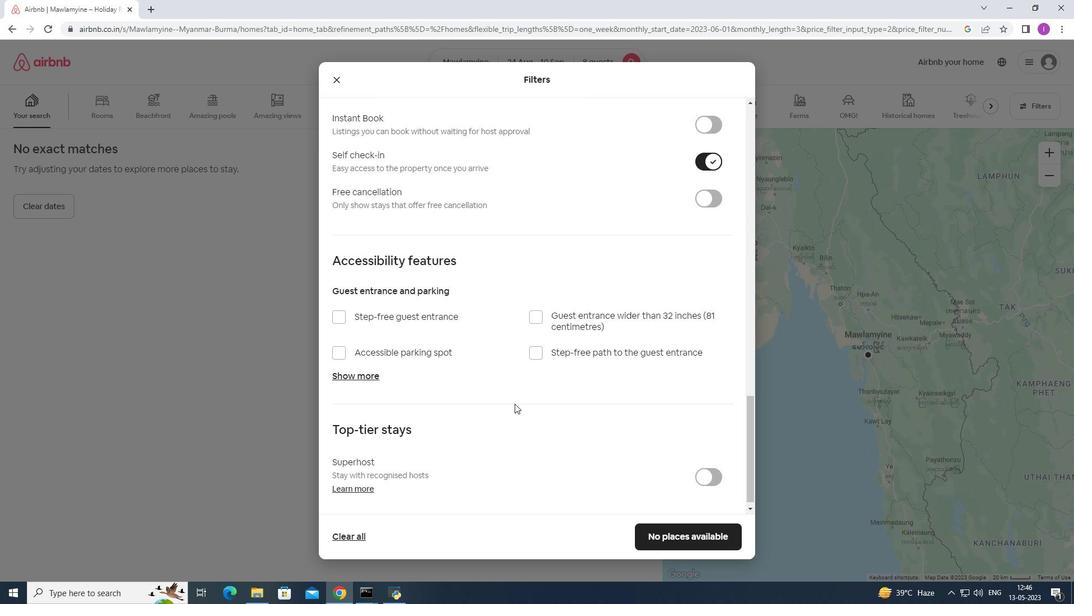 
Action: Mouse scrolled (515, 402) with delta (0, 0)
Screenshot: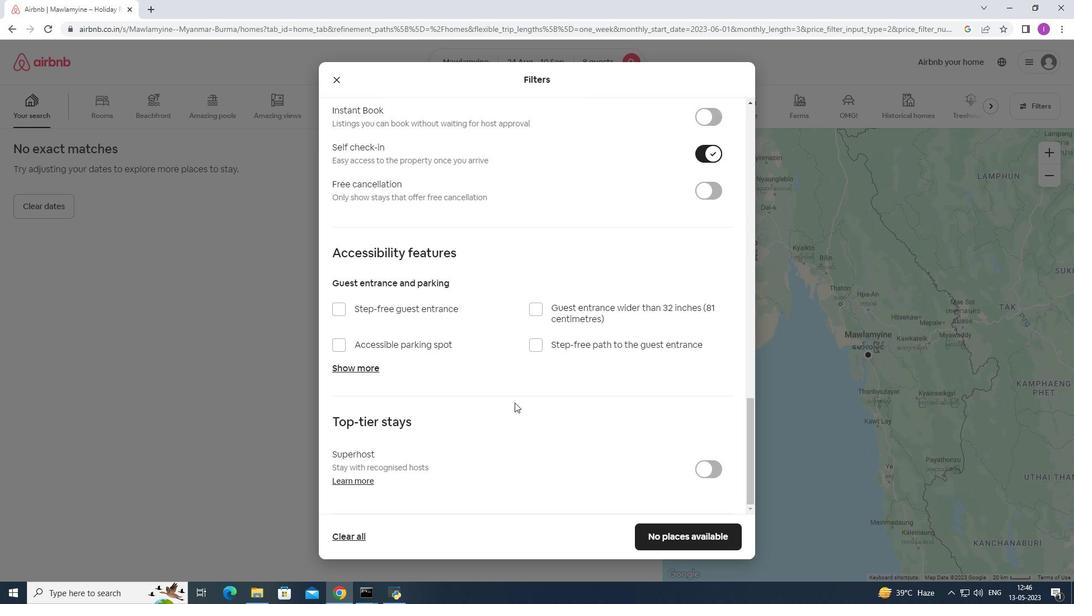 
Action: Mouse scrolled (515, 402) with delta (0, 0)
Screenshot: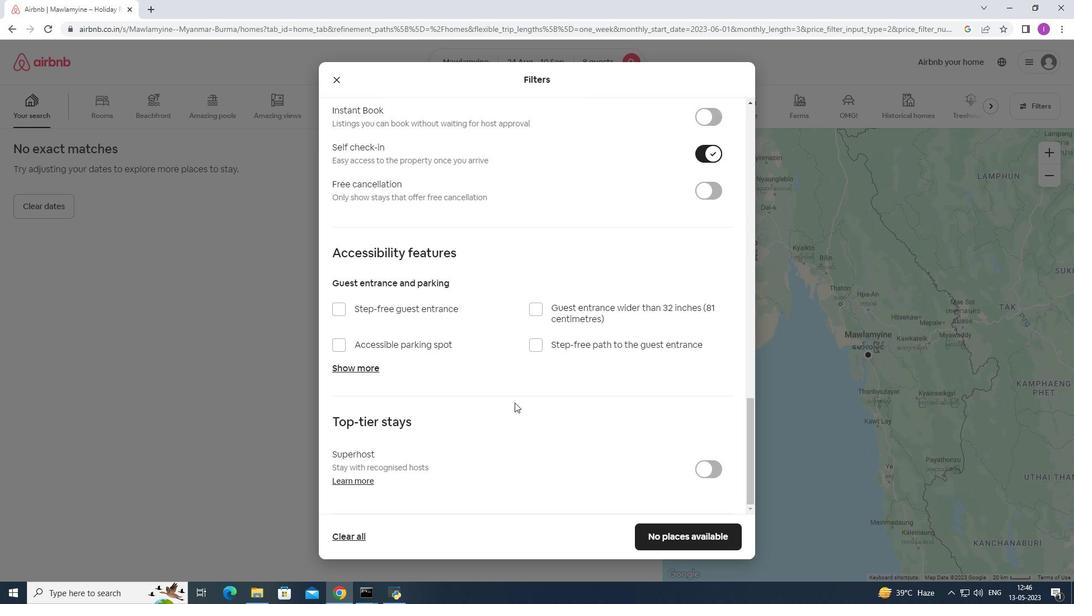 
Action: Mouse scrolled (515, 402) with delta (0, 0)
Screenshot: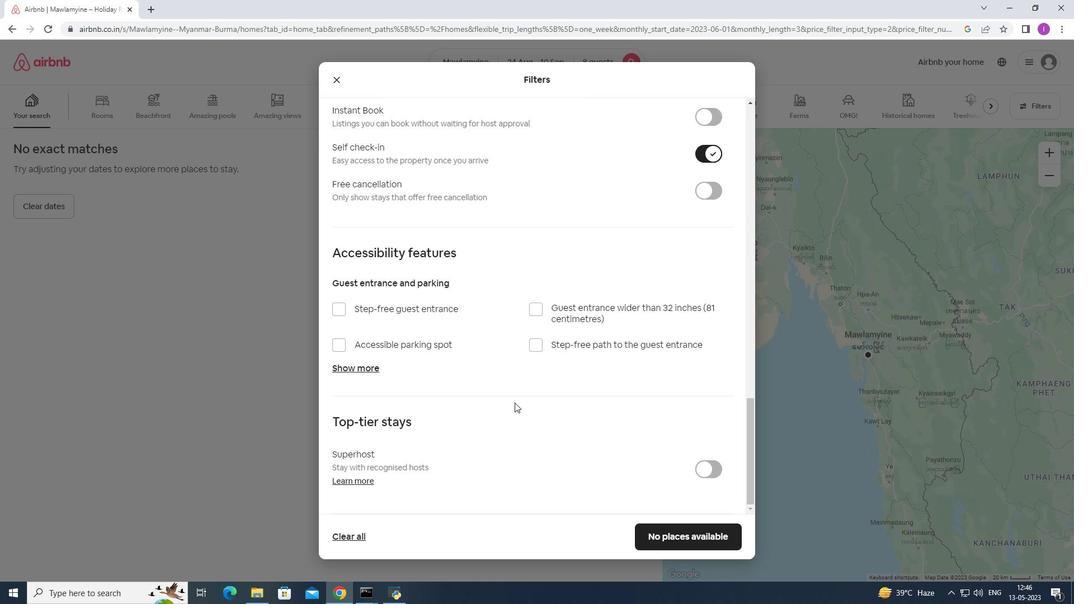 
Action: Mouse scrolled (515, 402) with delta (0, 0)
Screenshot: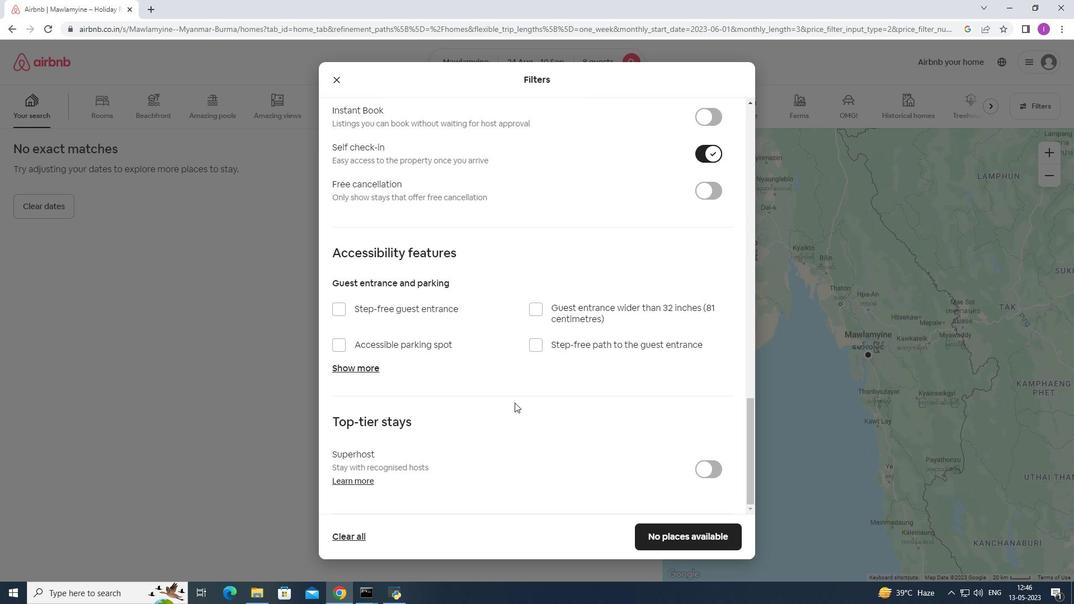 
Action: Mouse moved to (515, 404)
Screenshot: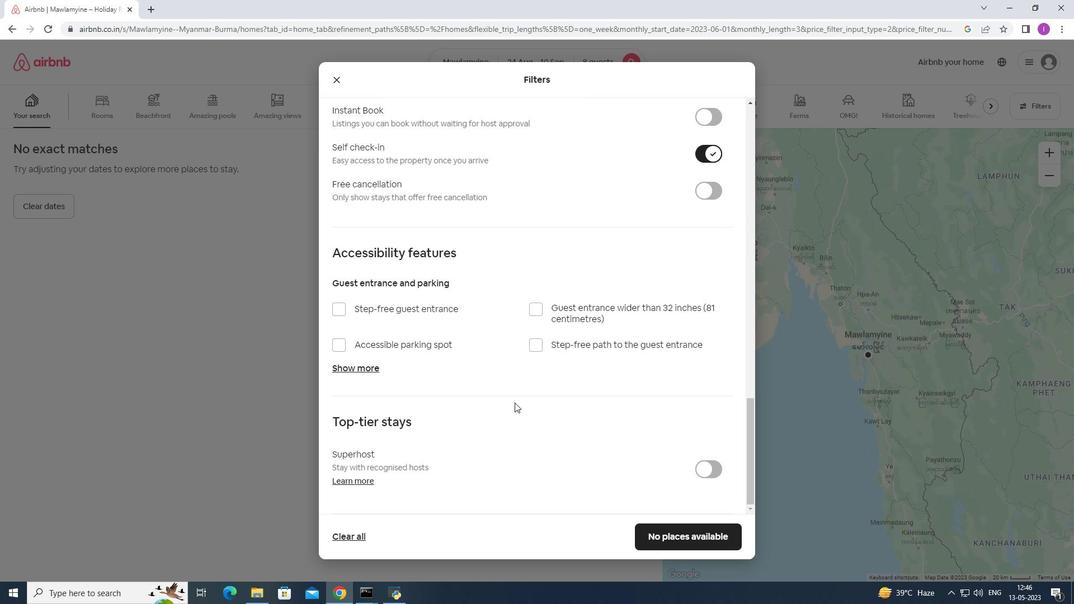 
Action: Mouse scrolled (515, 403) with delta (0, 0)
Screenshot: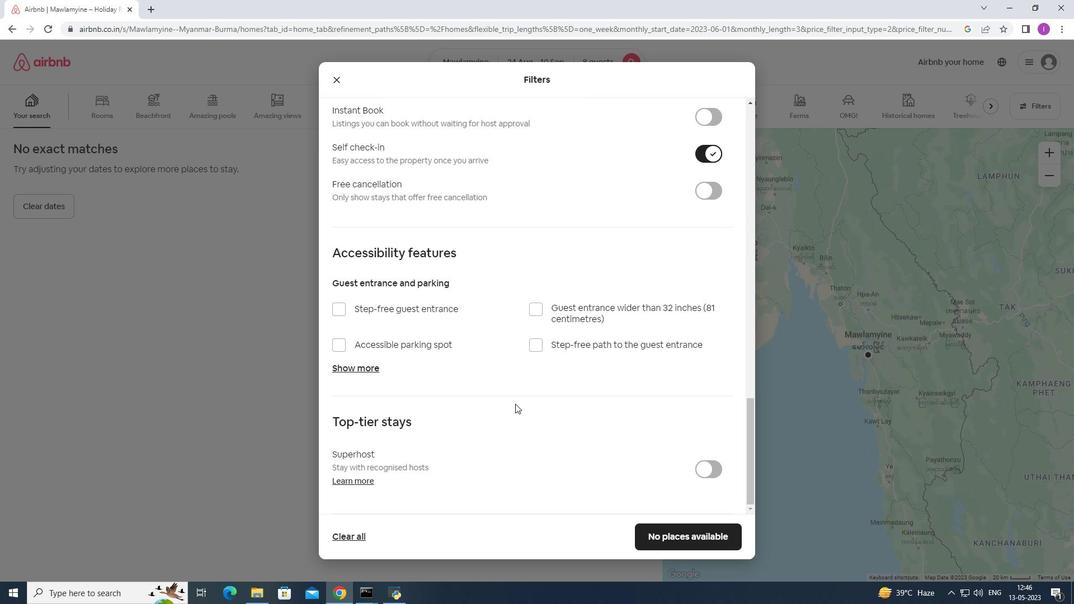 
Action: Mouse moved to (515, 405)
Screenshot: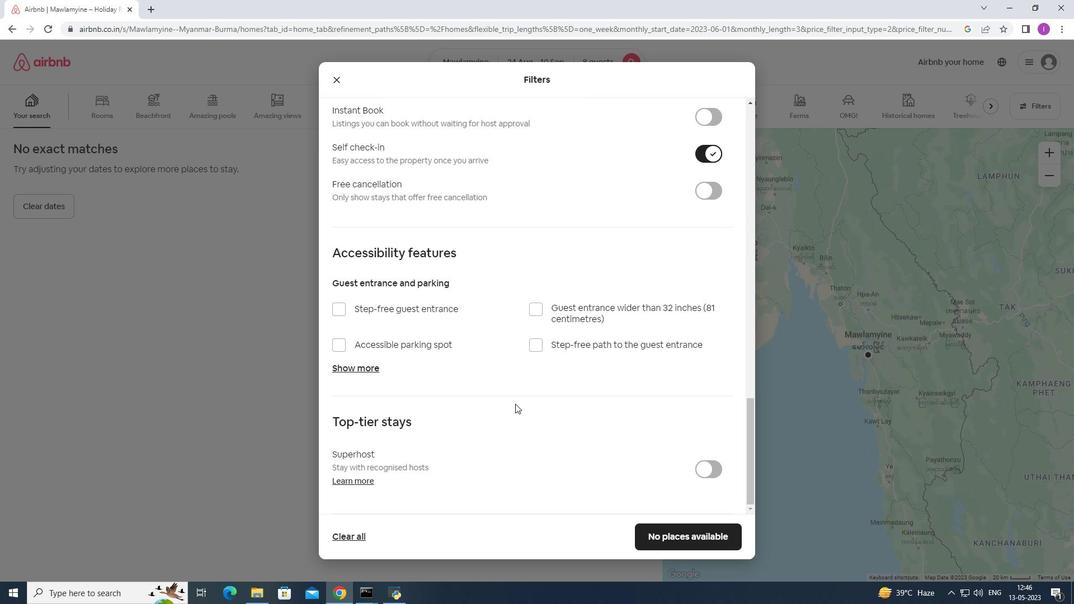 
Action: Mouse scrolled (515, 404) with delta (0, 0)
Screenshot: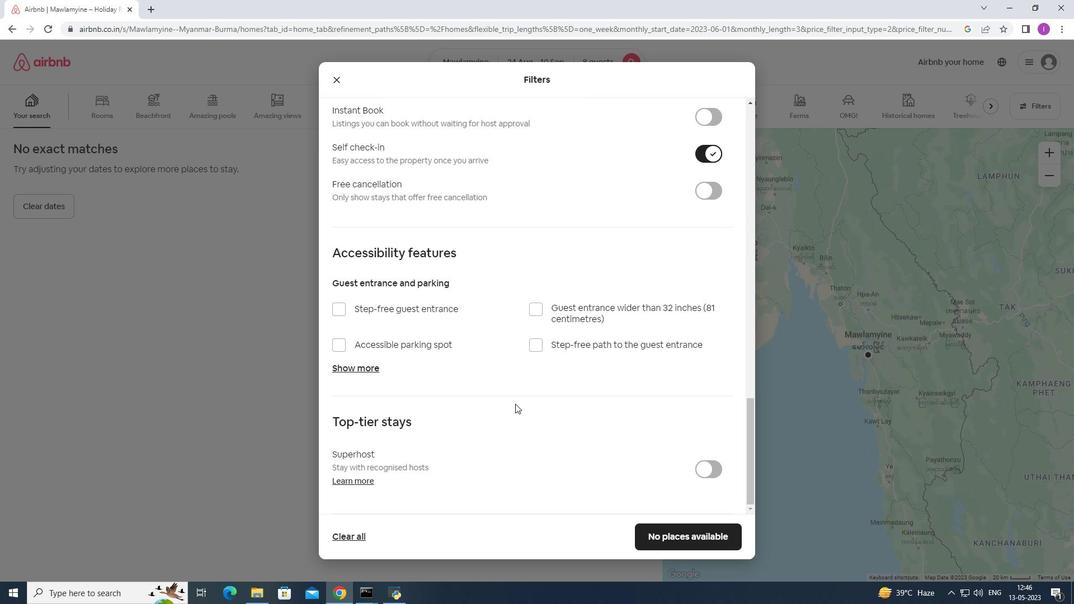
Action: Mouse scrolled (515, 404) with delta (0, 0)
Screenshot: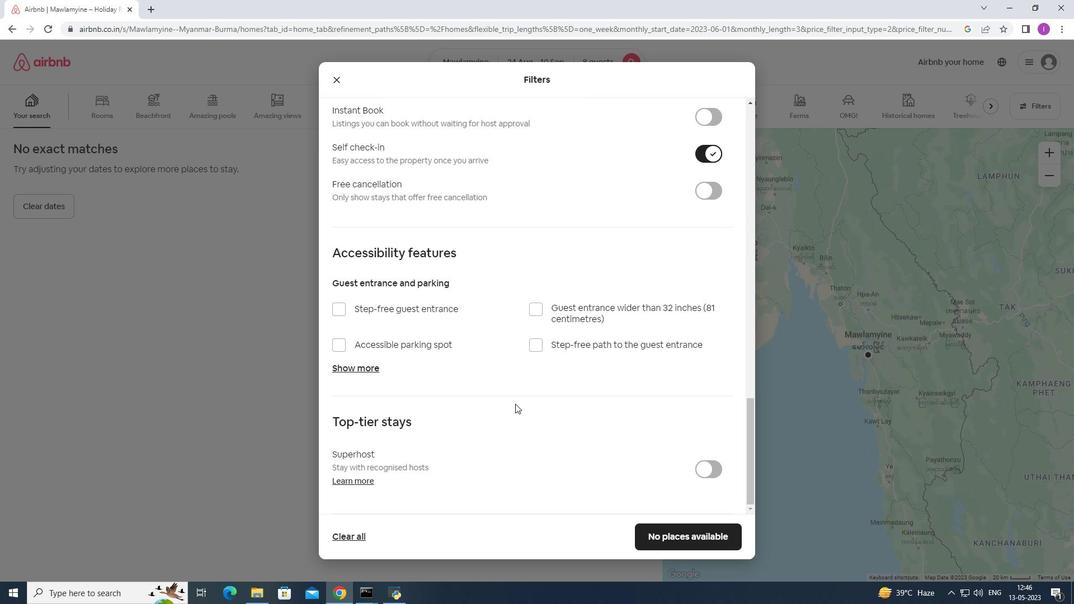 
Action: Mouse moved to (516, 405)
Screenshot: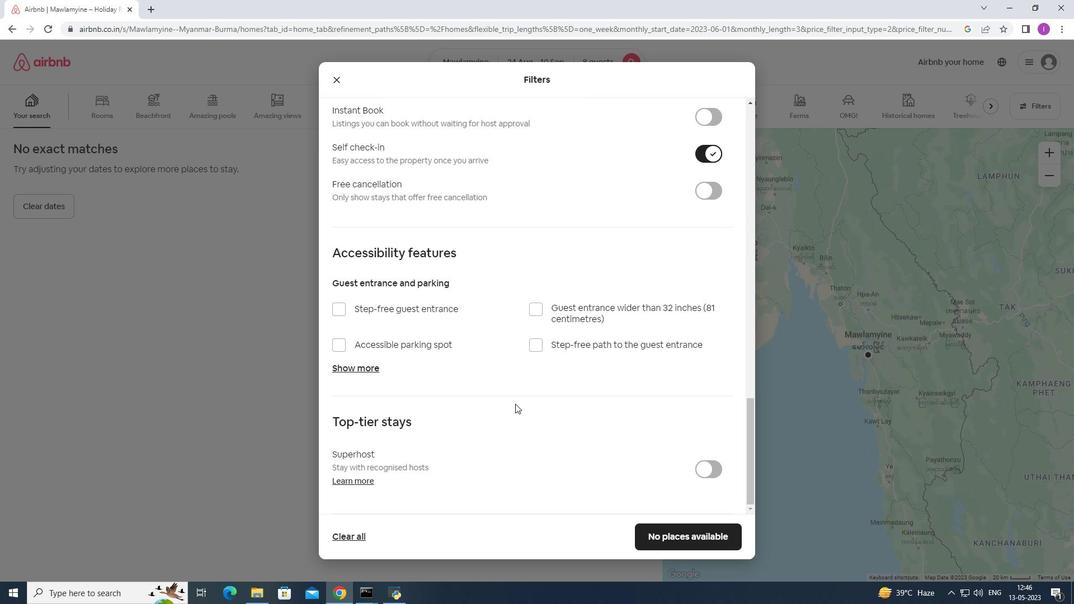 
Action: Mouse scrolled (516, 405) with delta (0, 0)
Screenshot: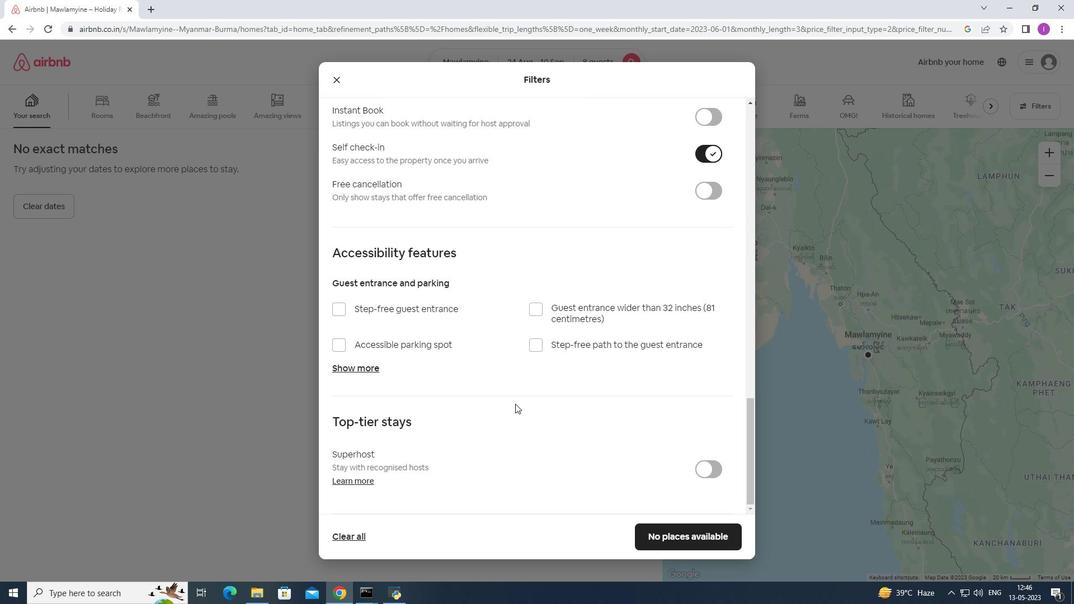 
Action: Mouse scrolled (516, 405) with delta (0, 0)
Screenshot: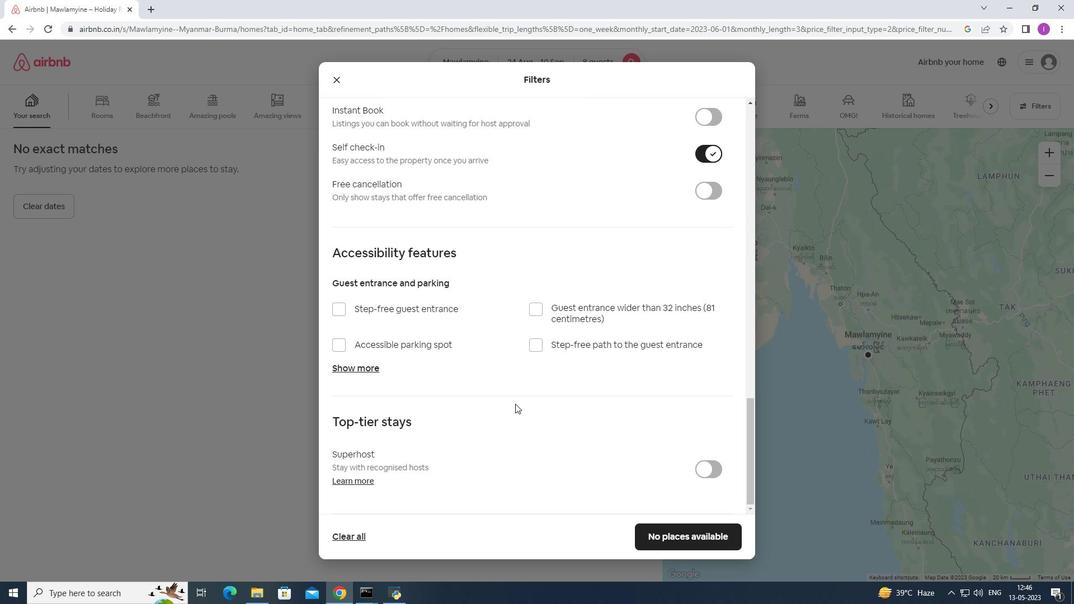 
Action: Mouse moved to (661, 540)
Screenshot: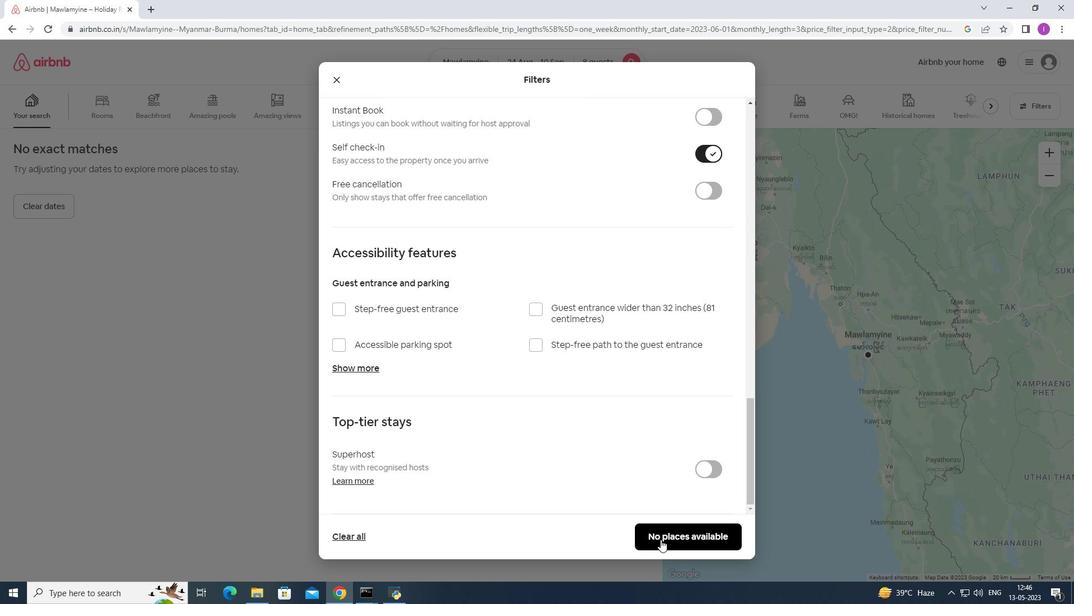 
Action: Mouse pressed left at (661, 540)
Screenshot: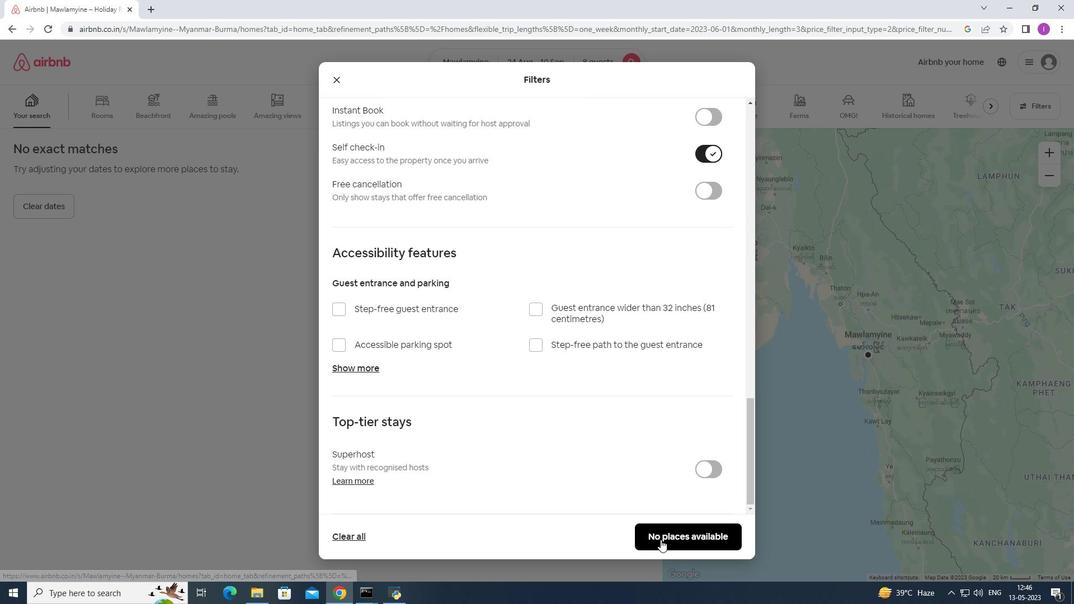 
Action: Mouse moved to (661, 540)
Screenshot: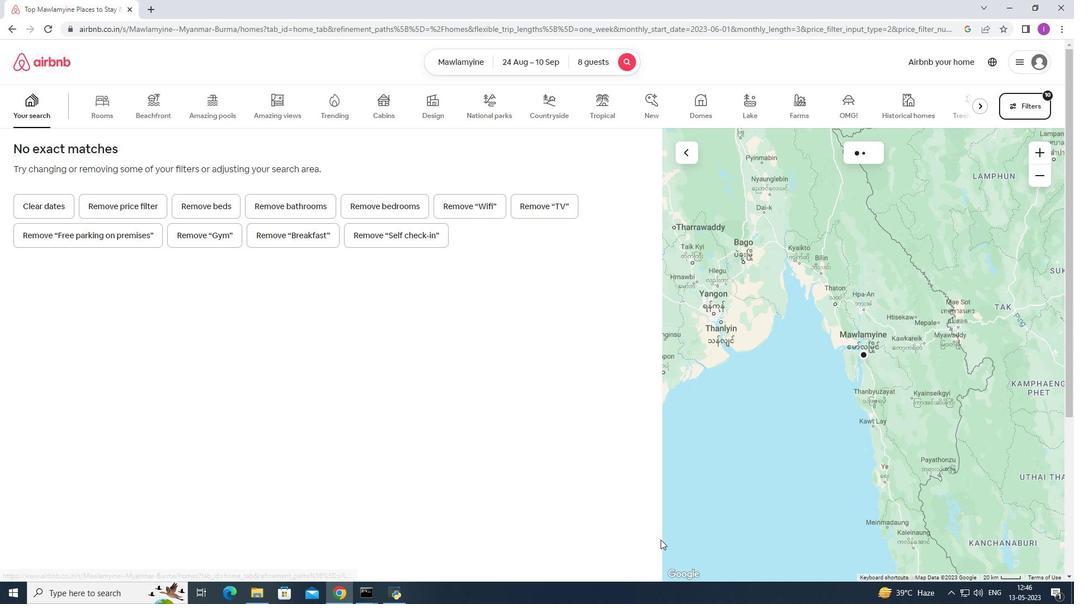 
